 Task: Find connections with filter location Xirivella with filter topic #programingwith filter profile language German with filter current company Electronic Arts (EA) with filter school Indian Institute of Management Rohtak with filter industry Theater Companies with filter service category UX Research with filter keywords title Graphic Designer
Action: Mouse moved to (584, 78)
Screenshot: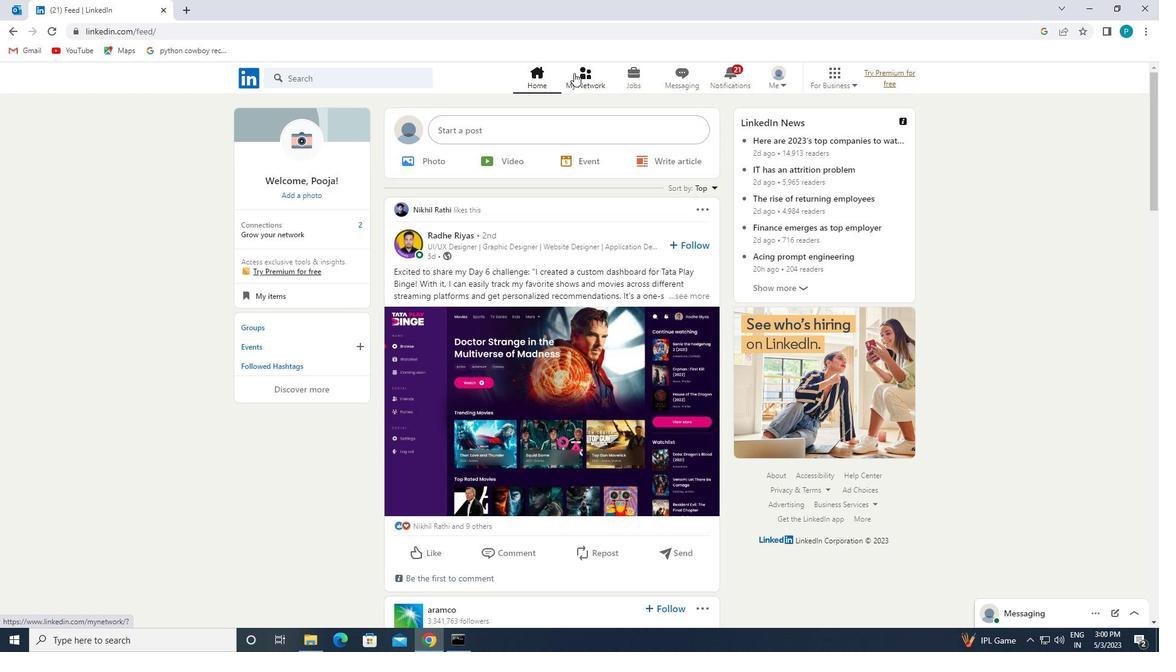 
Action: Mouse pressed left at (584, 78)
Screenshot: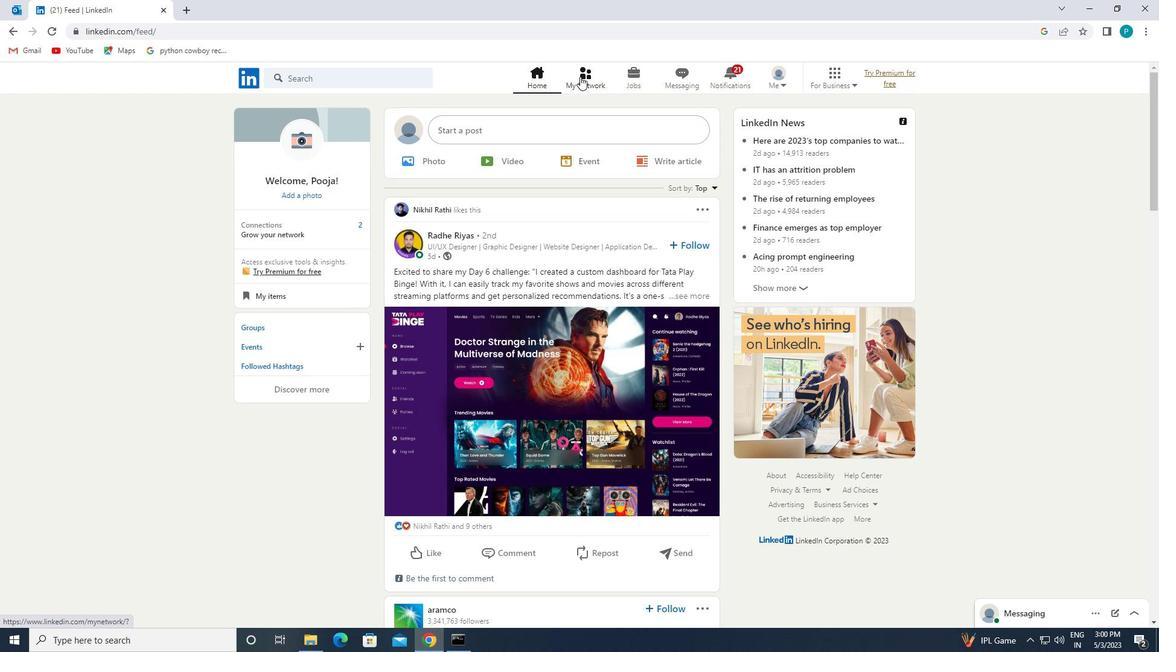 
Action: Mouse moved to (372, 141)
Screenshot: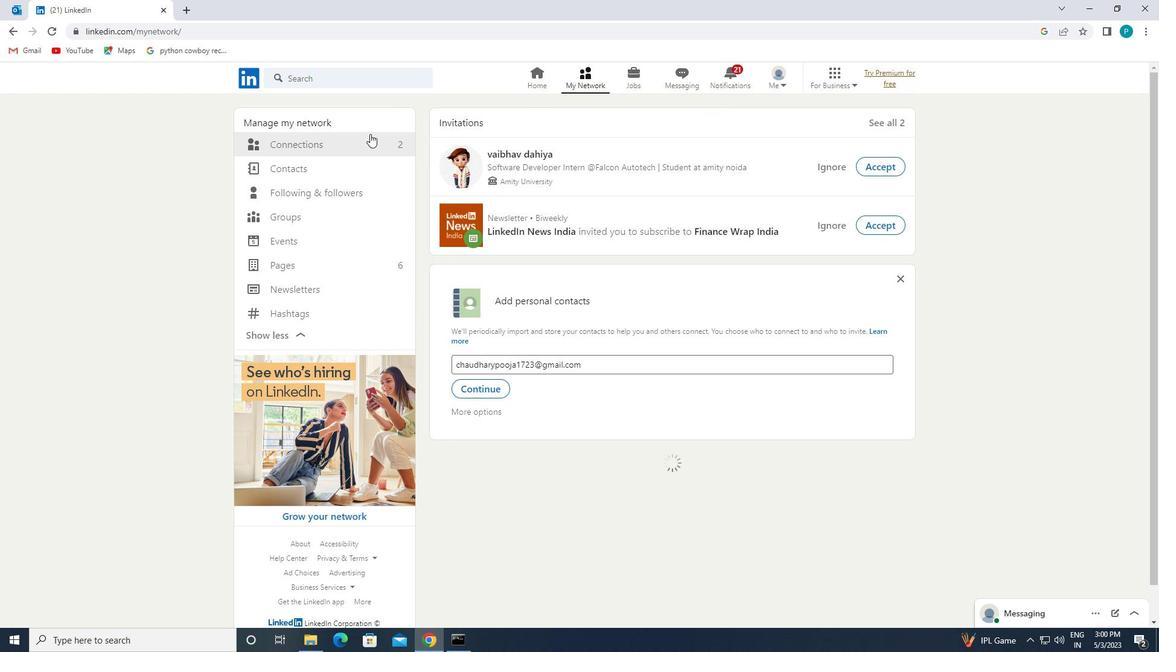 
Action: Mouse pressed left at (372, 141)
Screenshot: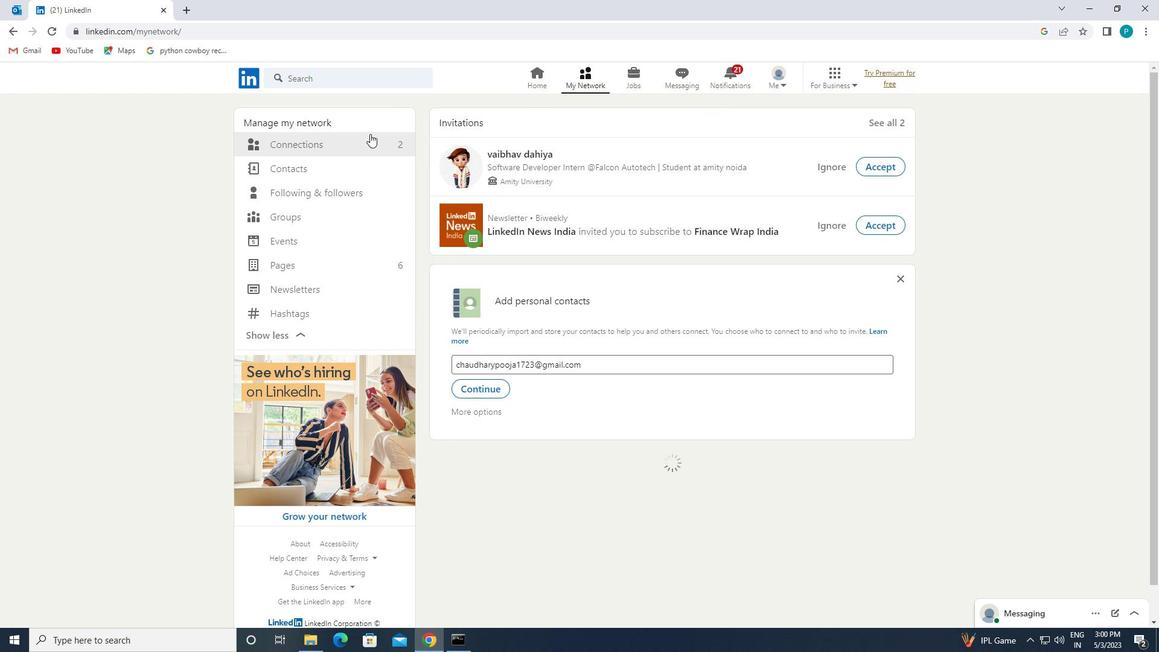 
Action: Mouse moved to (373, 142)
Screenshot: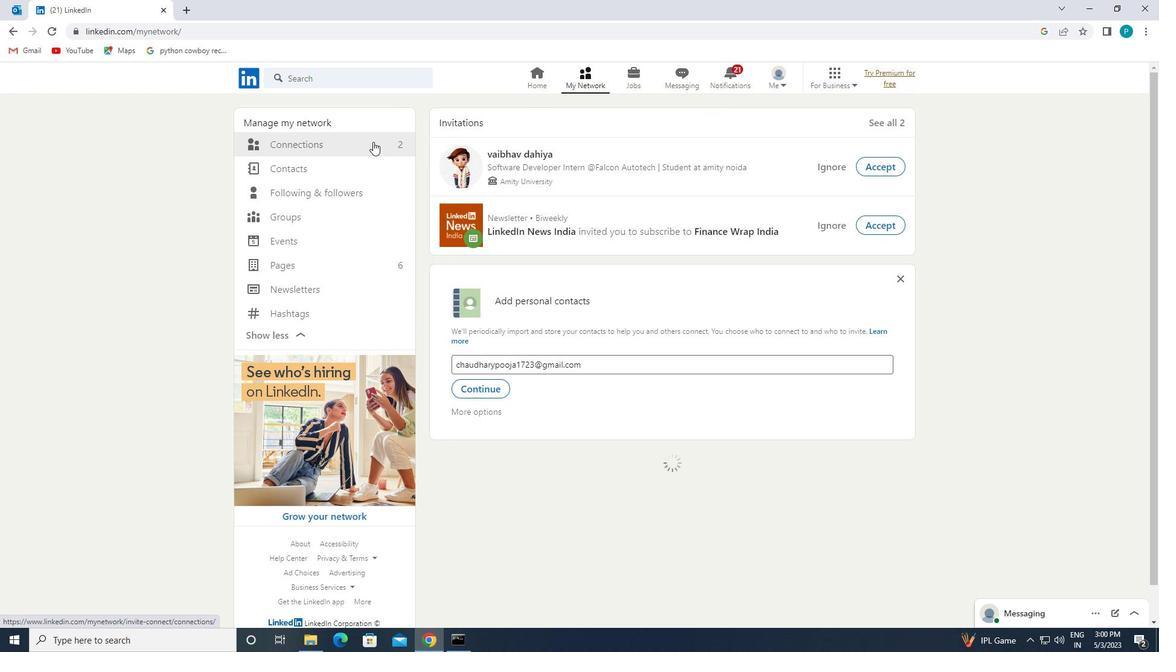 
Action: Mouse pressed left at (373, 142)
Screenshot: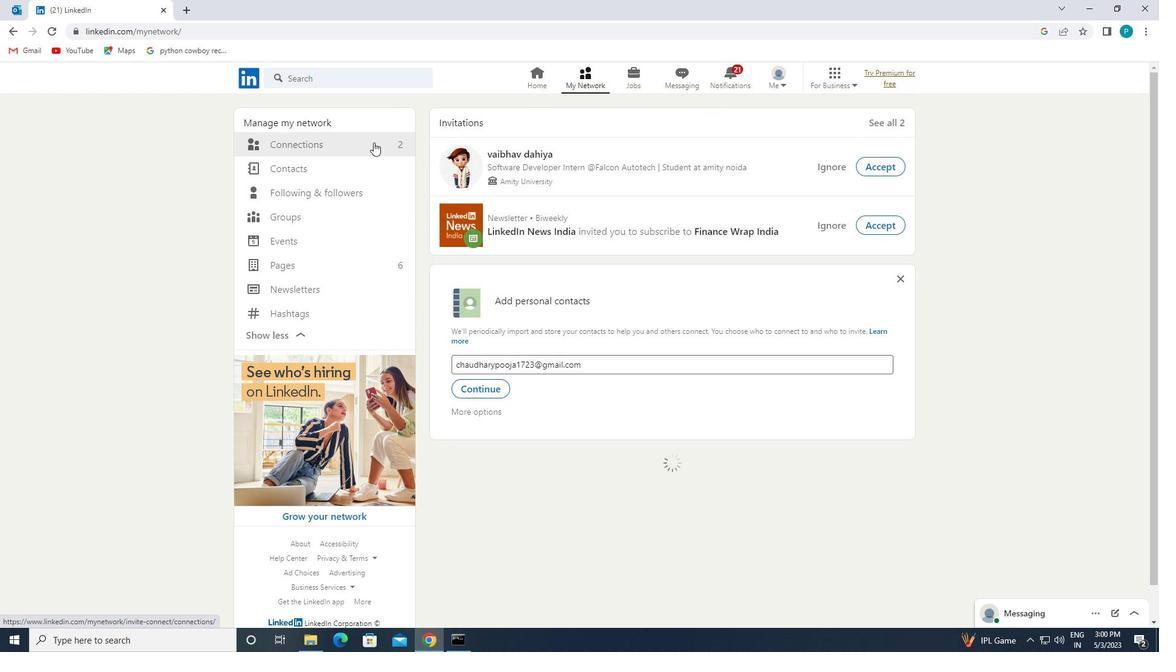 
Action: Mouse moved to (373, 141)
Screenshot: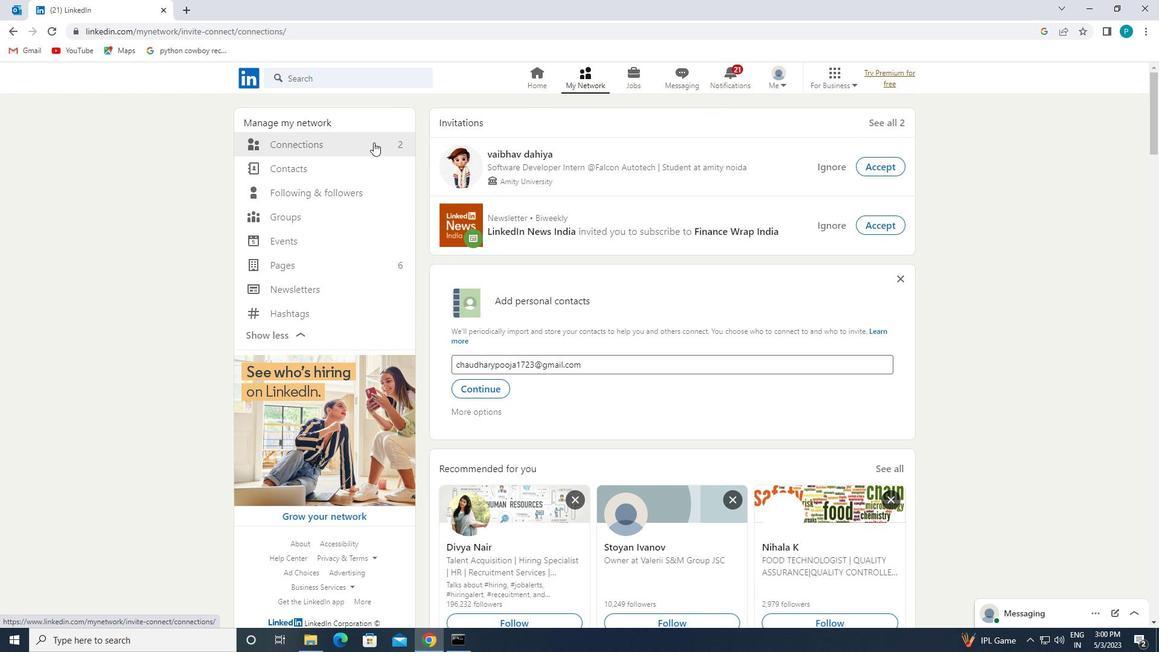 
Action: Mouse pressed left at (373, 141)
Screenshot: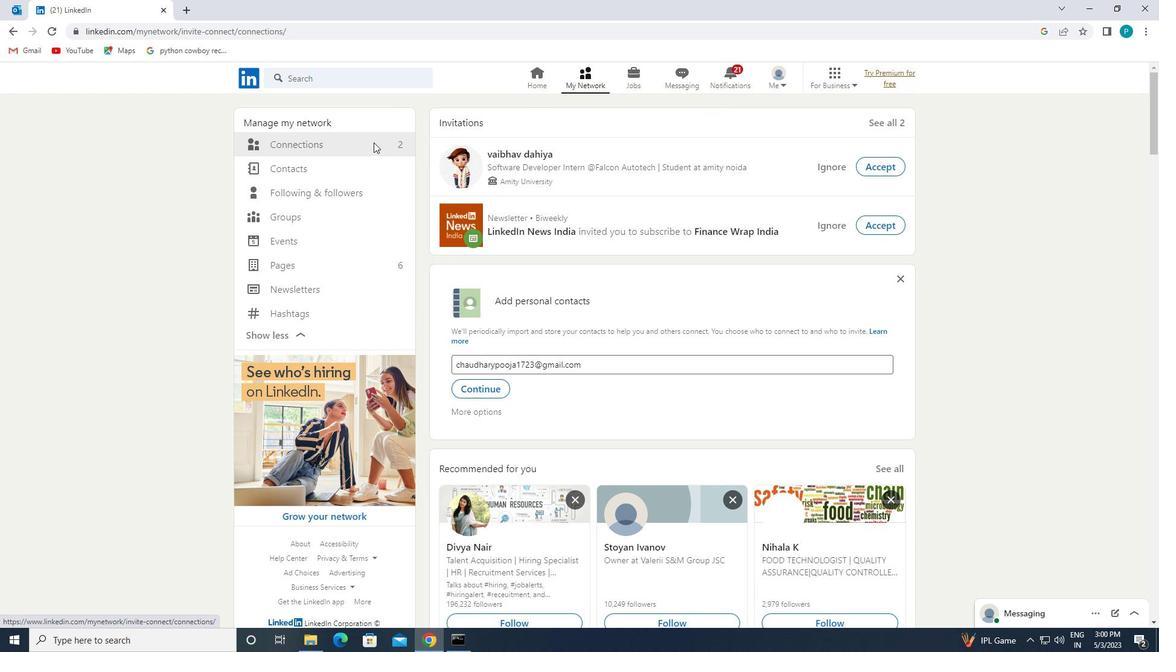 
Action: Mouse moved to (672, 149)
Screenshot: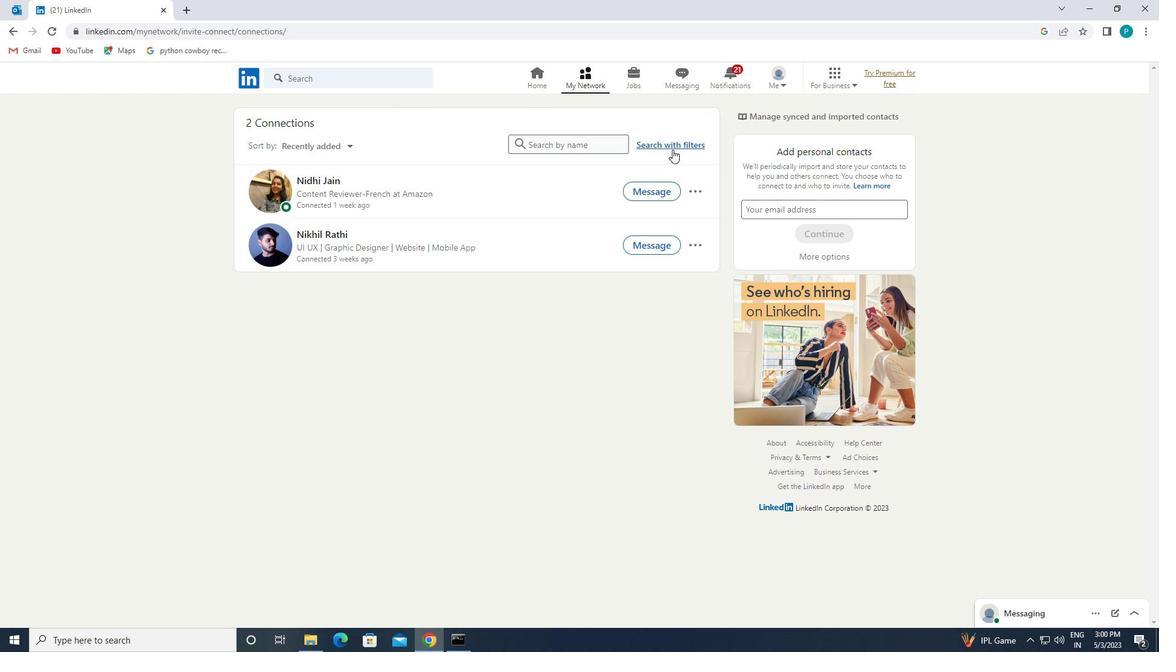
Action: Mouse pressed left at (672, 149)
Screenshot: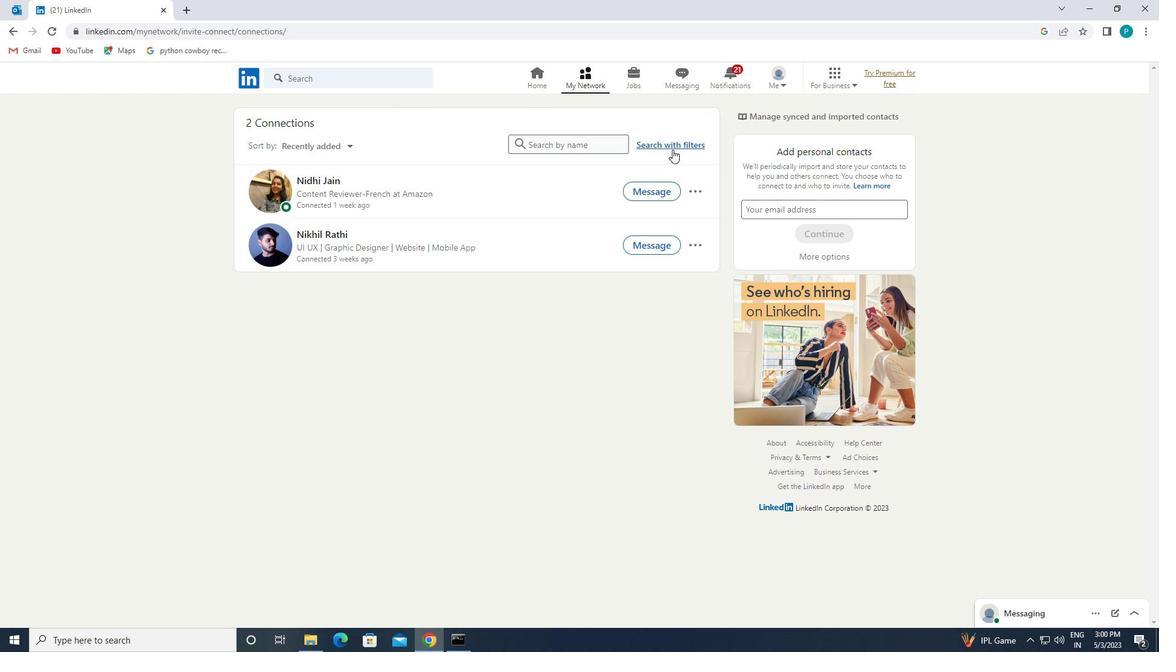 
Action: Mouse moved to (621, 115)
Screenshot: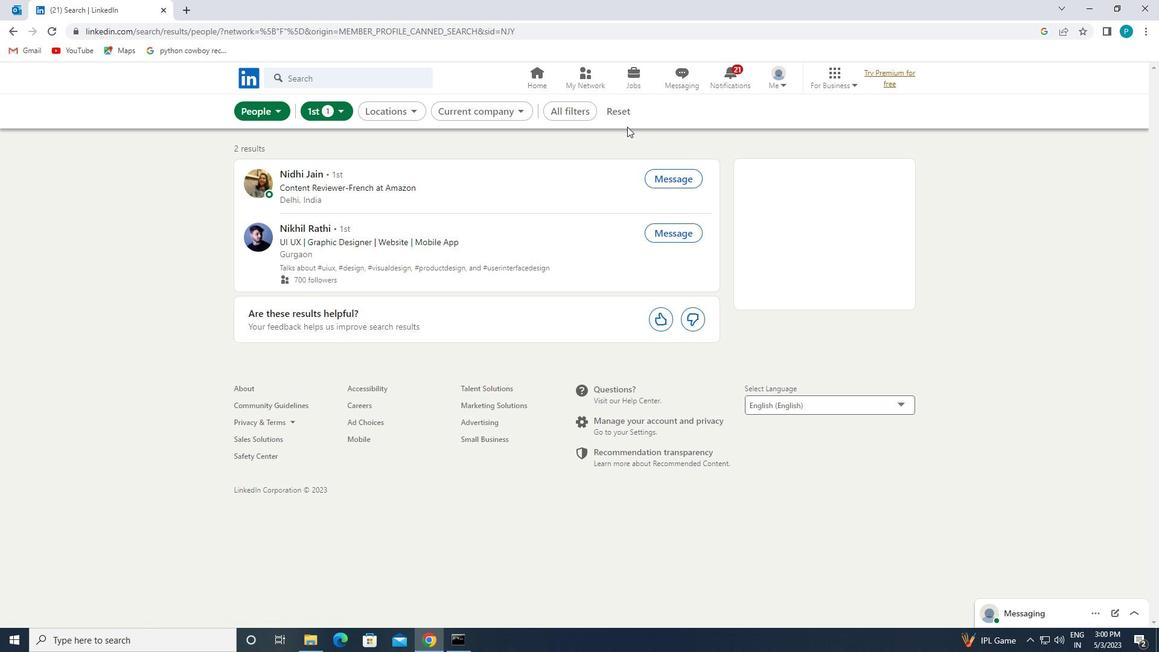 
Action: Mouse pressed left at (621, 115)
Screenshot: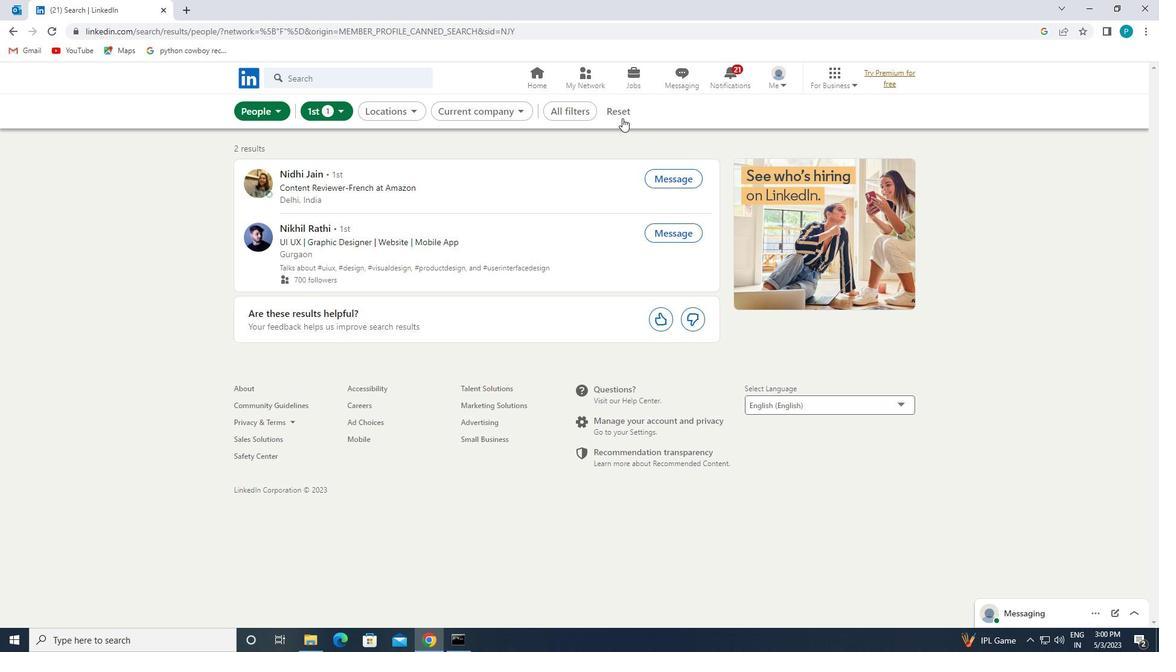 
Action: Mouse moved to (597, 109)
Screenshot: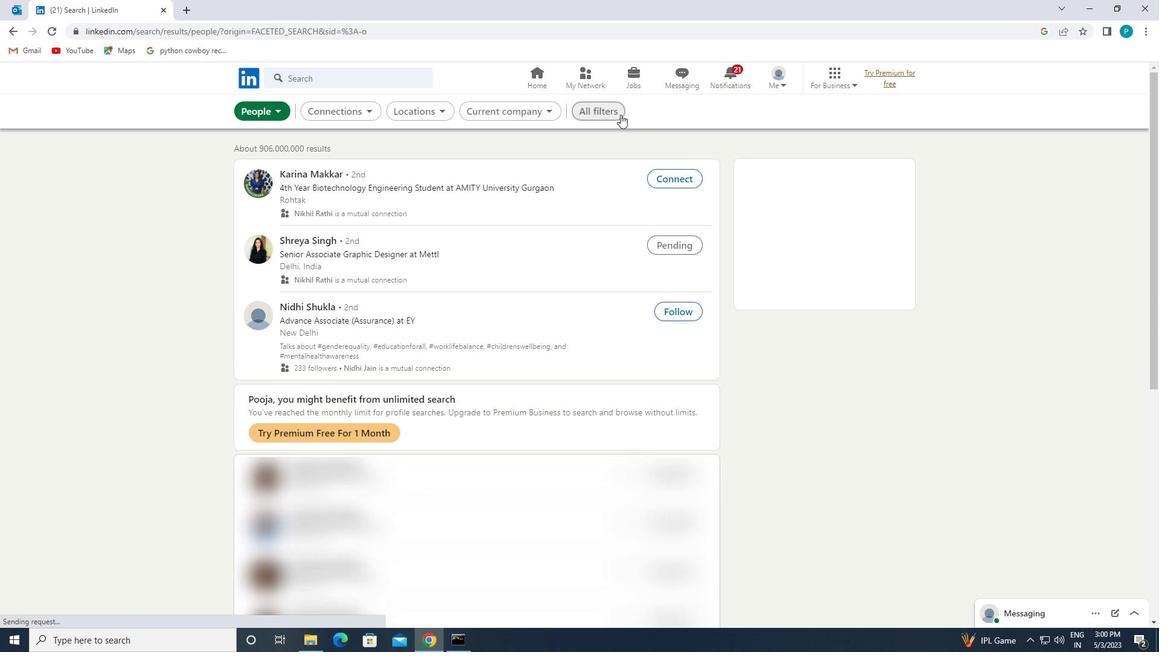 
Action: Mouse pressed left at (597, 109)
Screenshot: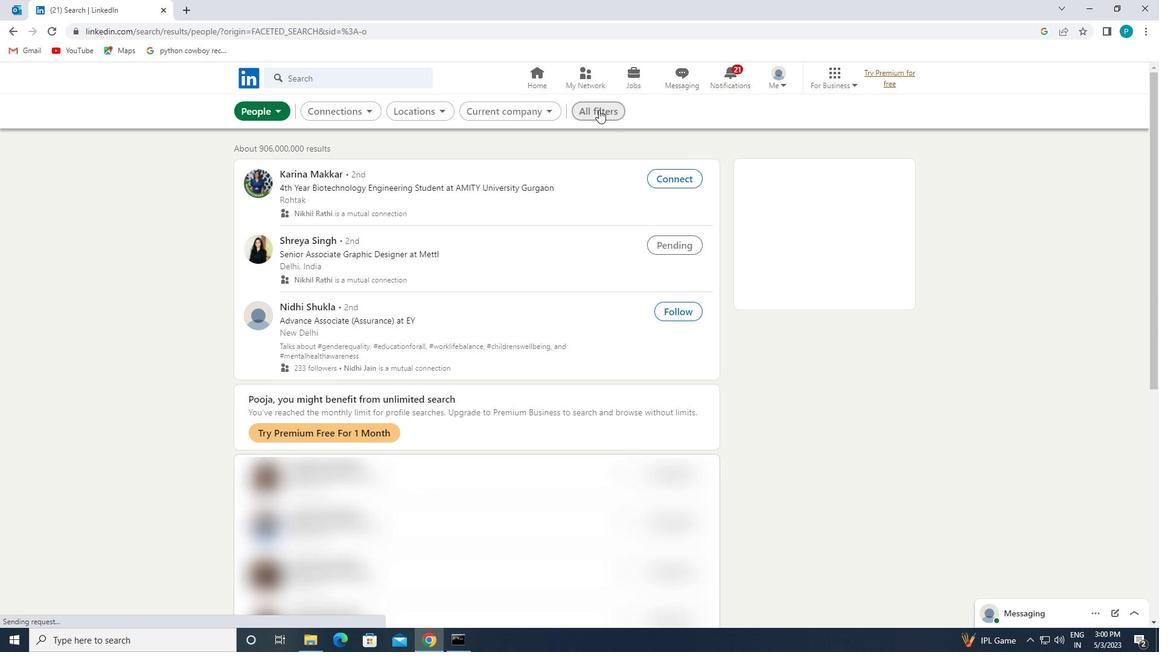 
Action: Mouse moved to (1052, 330)
Screenshot: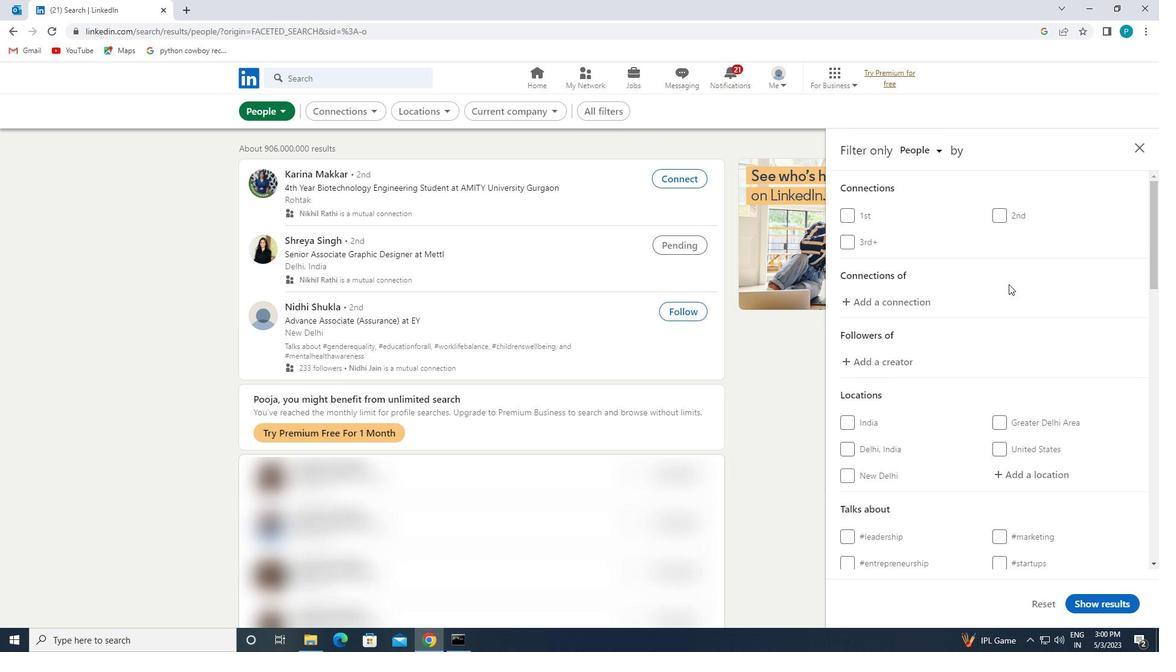 
Action: Mouse scrolled (1052, 330) with delta (0, 0)
Screenshot: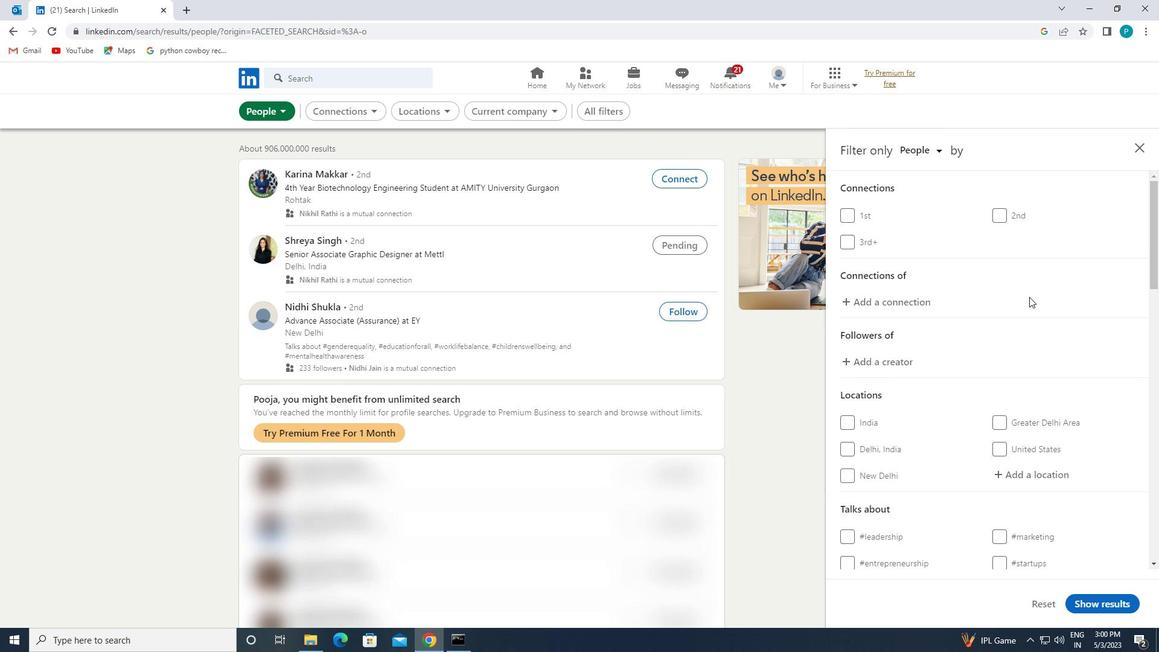 
Action: Mouse moved to (1052, 331)
Screenshot: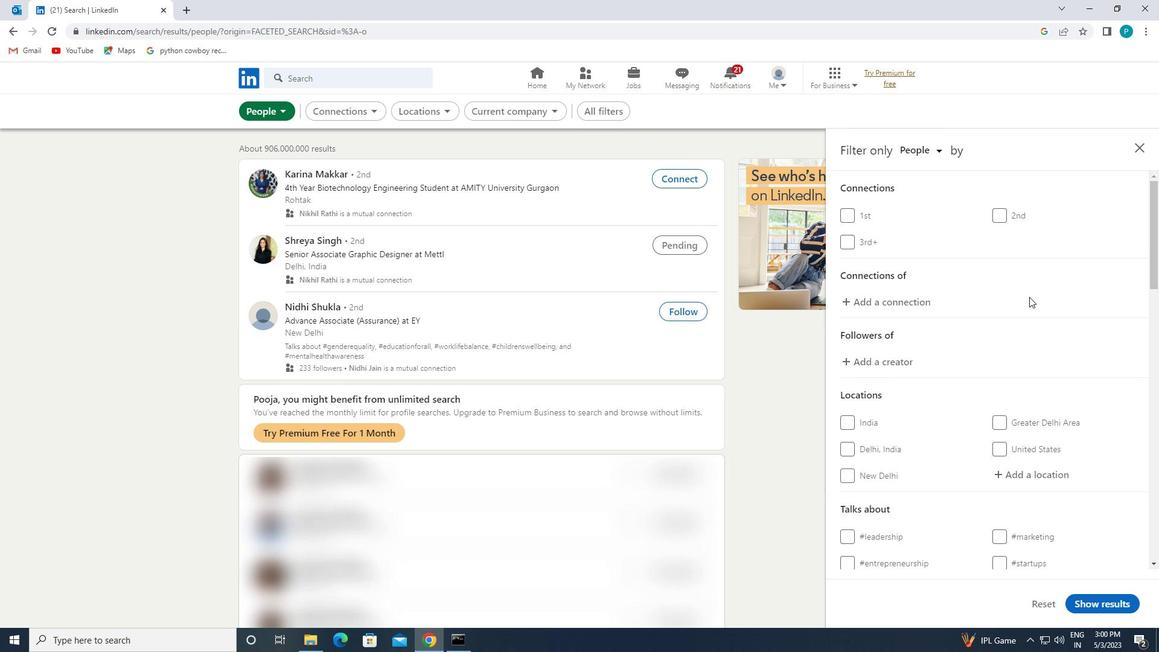 
Action: Mouse scrolled (1052, 330) with delta (0, 0)
Screenshot: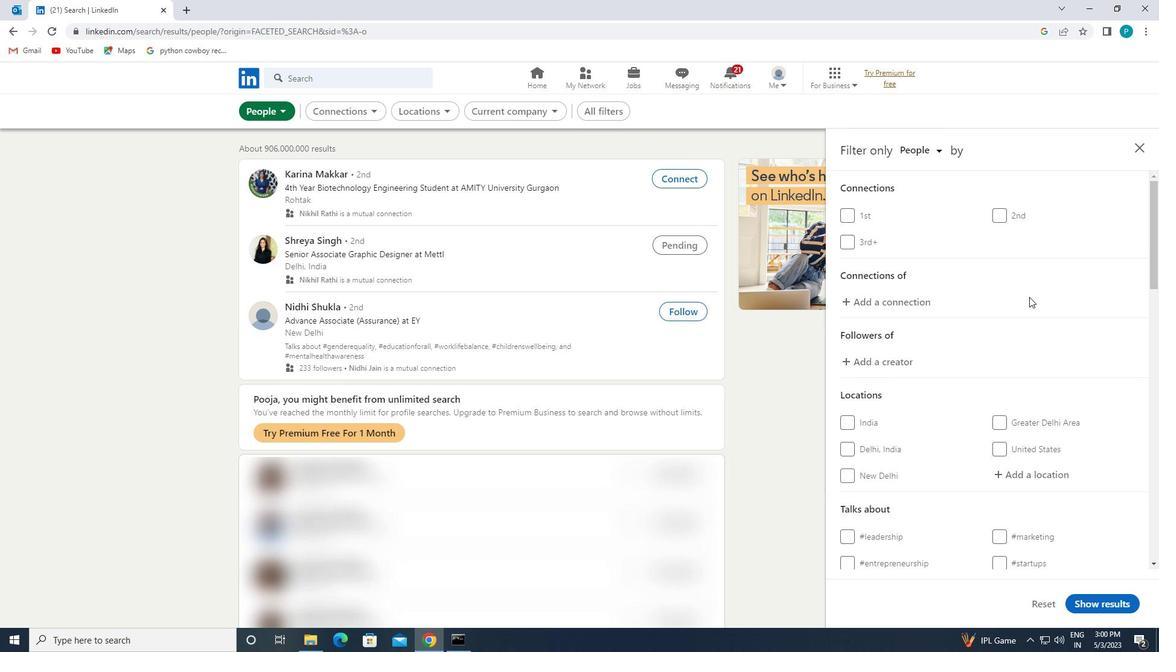 
Action: Mouse moved to (1050, 350)
Screenshot: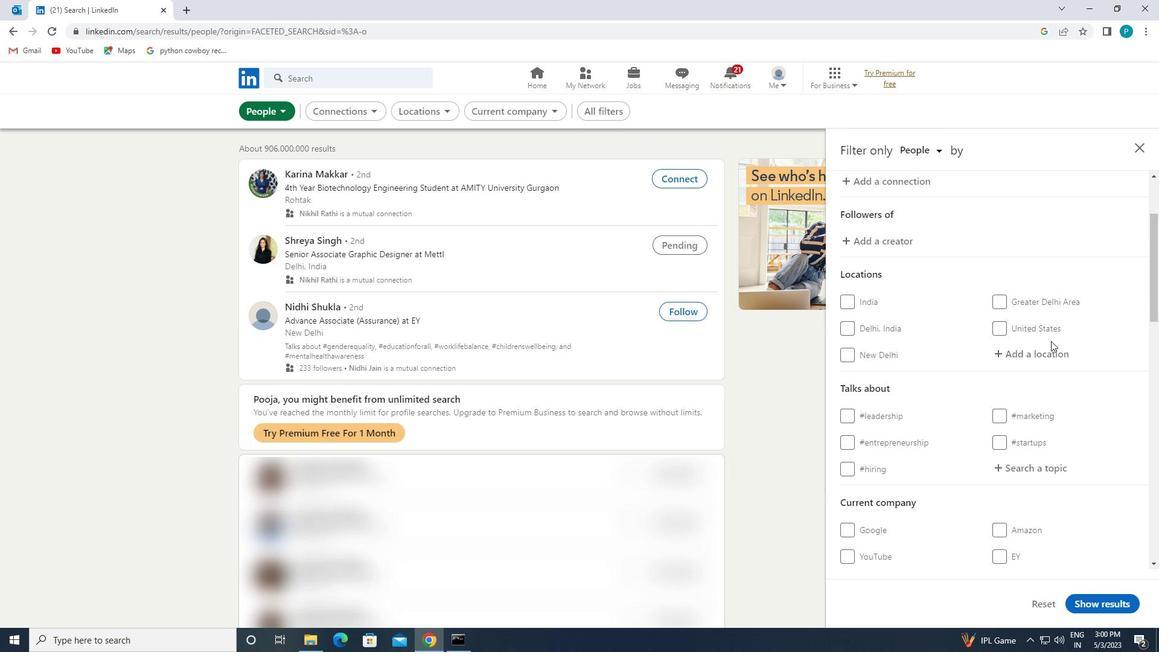 
Action: Mouse pressed left at (1050, 350)
Screenshot: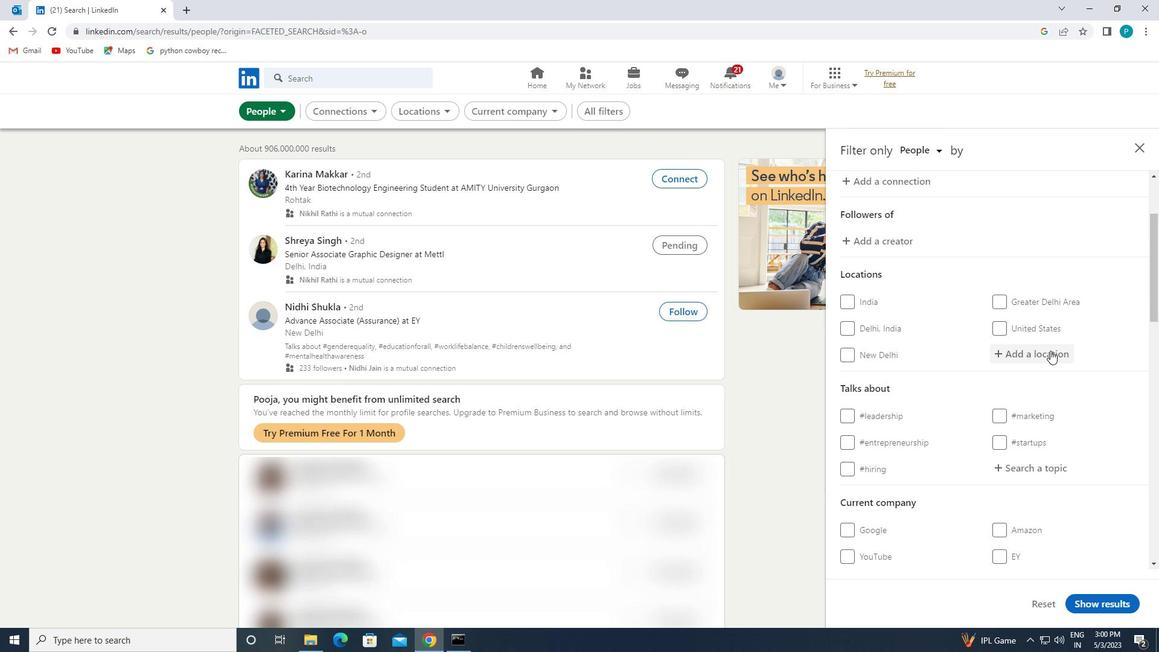 
Action: Key pressed <Key.caps_lock>x<Key.caps_lock>iriv
Screenshot: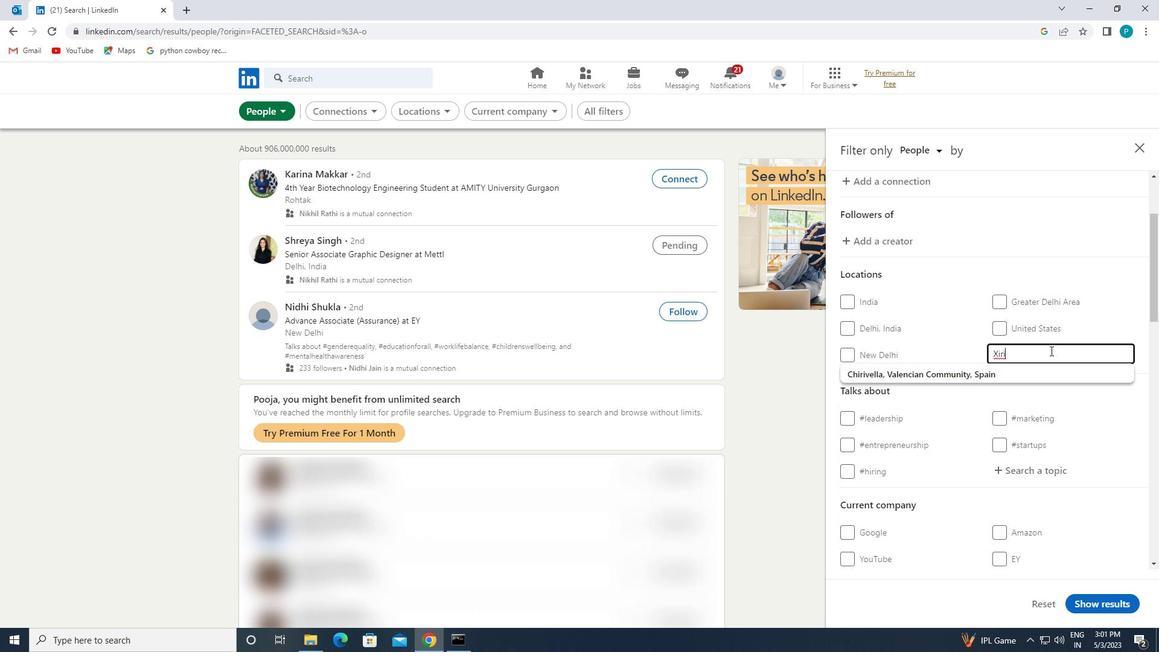 
Action: Mouse moved to (1050, 352)
Screenshot: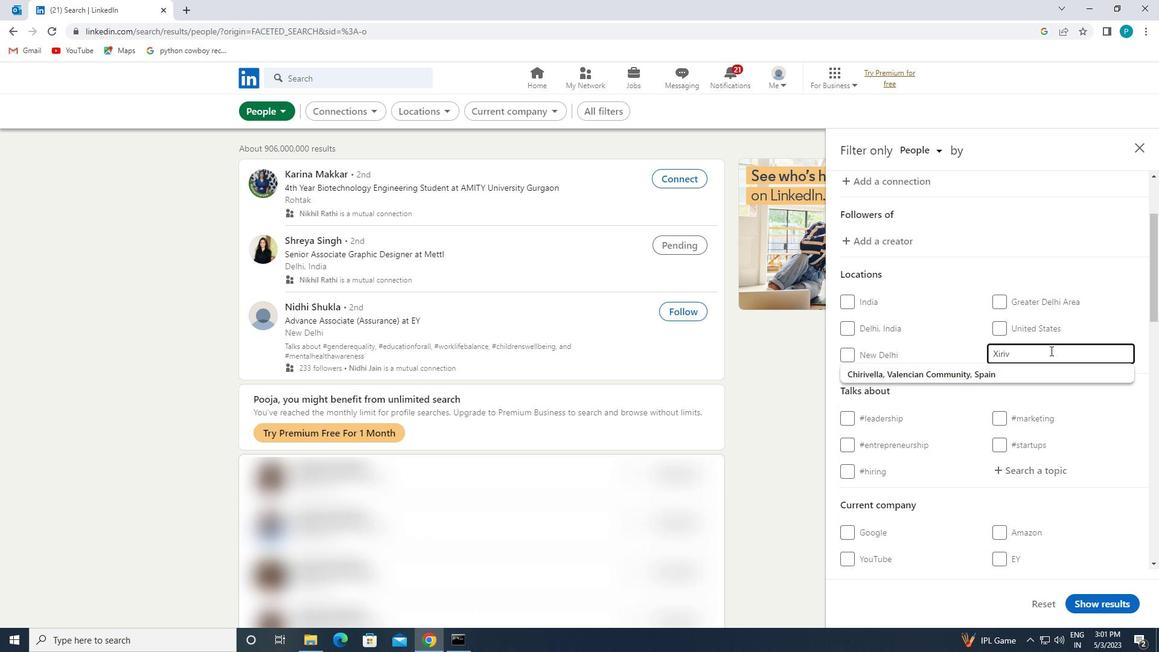 
Action: Key pressed ella<Key.enter>
Screenshot: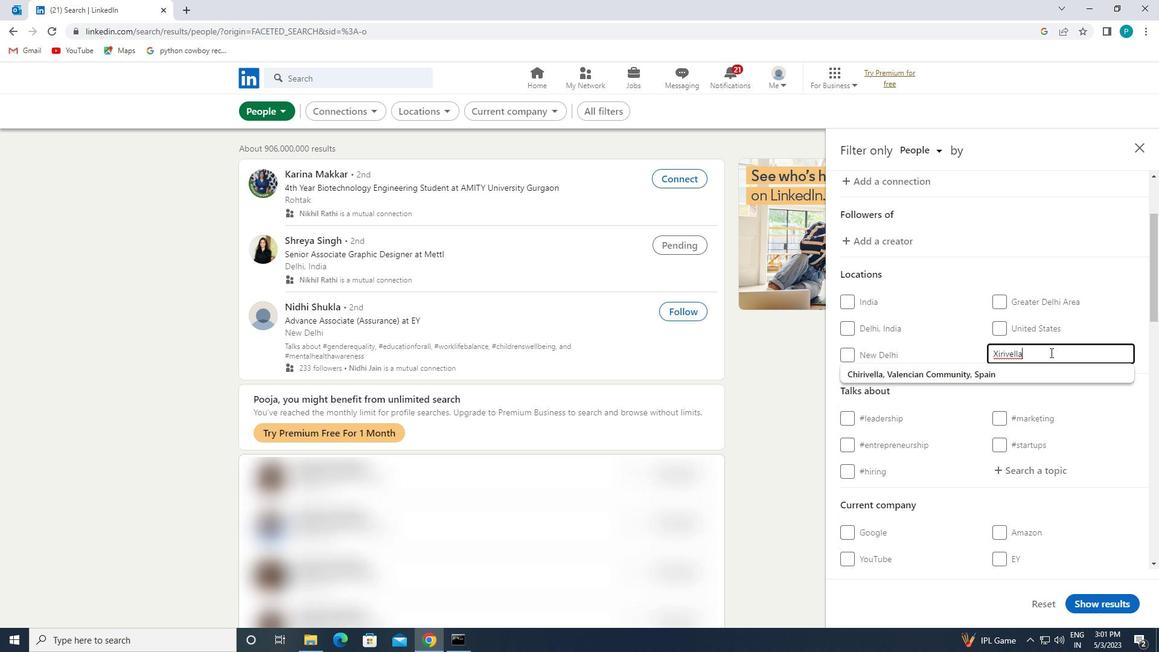 
Action: Mouse moved to (1051, 352)
Screenshot: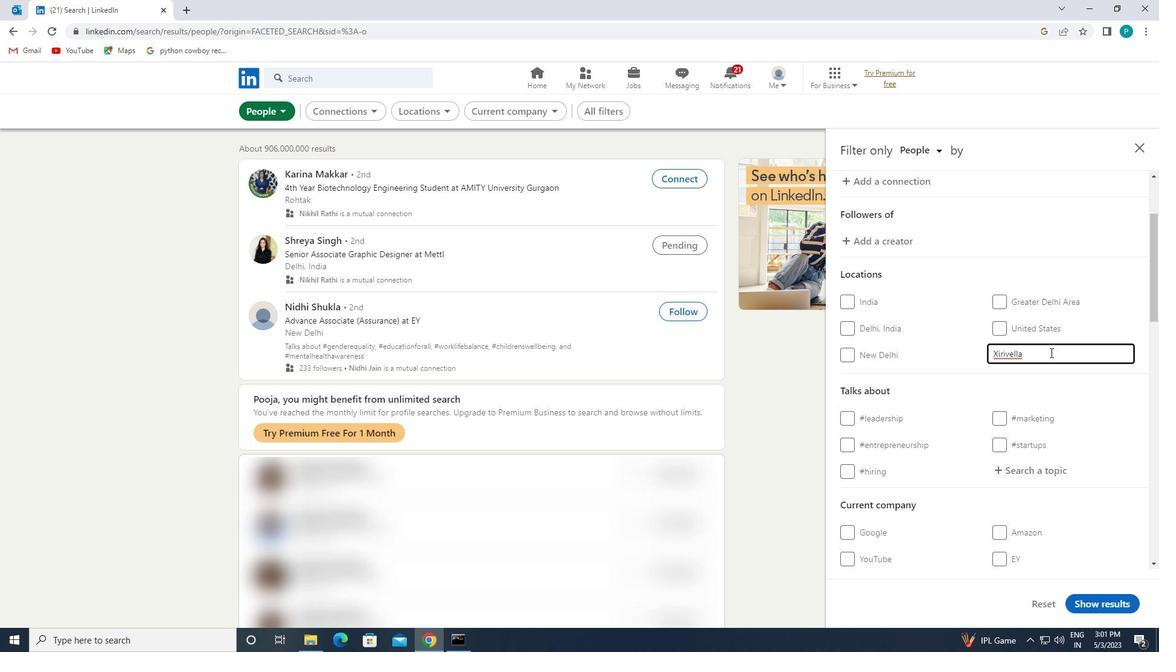 
Action: Mouse scrolled (1051, 352) with delta (0, 0)
Screenshot: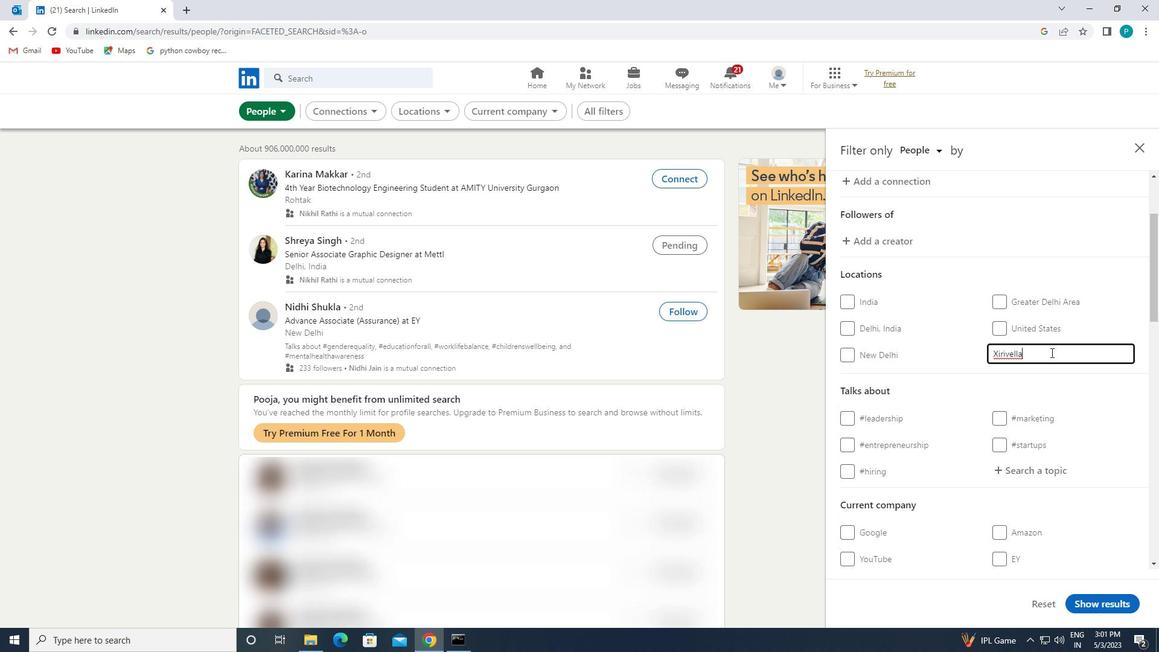 
Action: Mouse scrolled (1051, 352) with delta (0, 0)
Screenshot: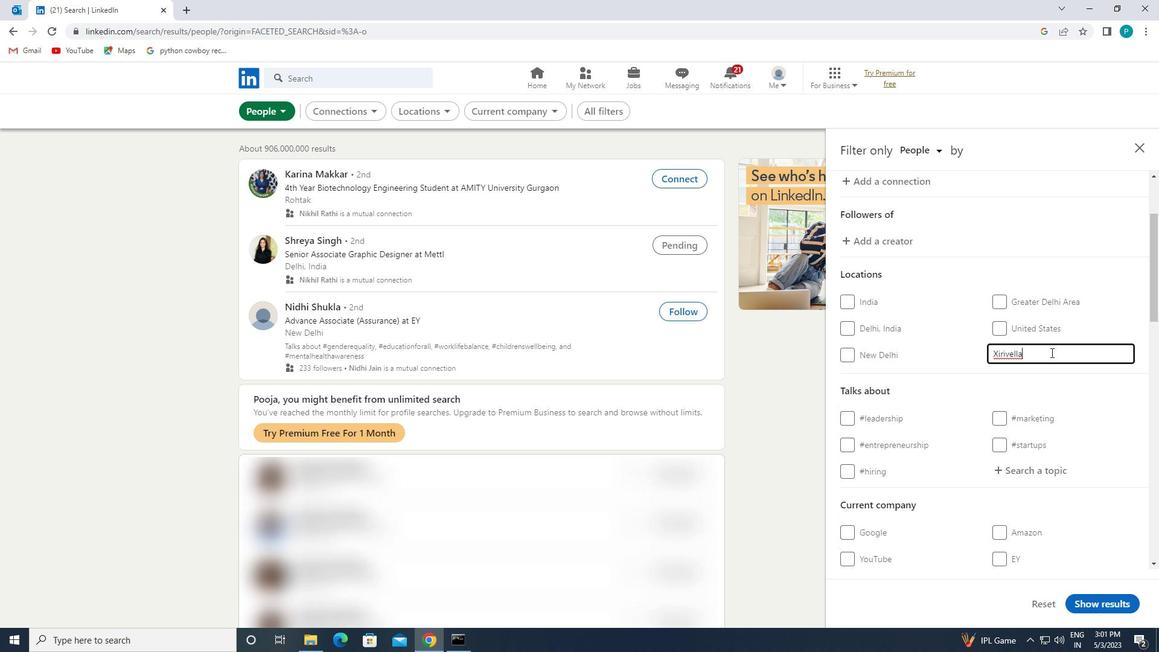 
Action: Mouse pressed left at (1051, 352)
Screenshot: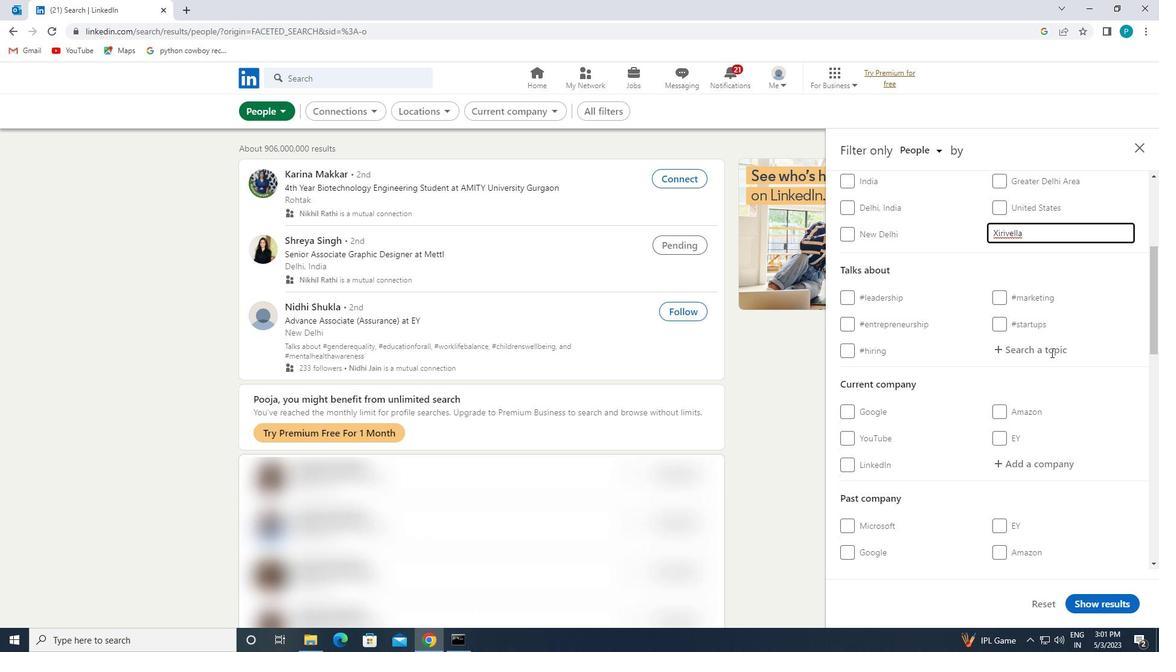 
Action: Key pressed <Key.shift><Key.shift><Key.shift>#PROGRAMING
Screenshot: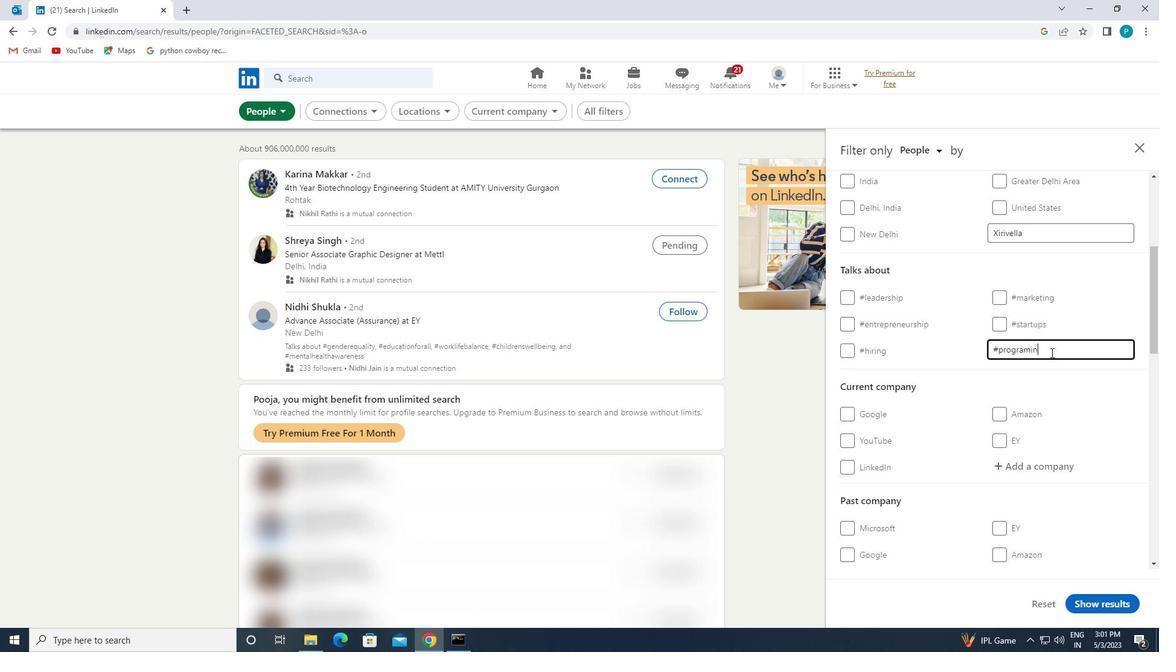 
Action: Mouse scrolled (1051, 352) with delta (0, 0)
Screenshot: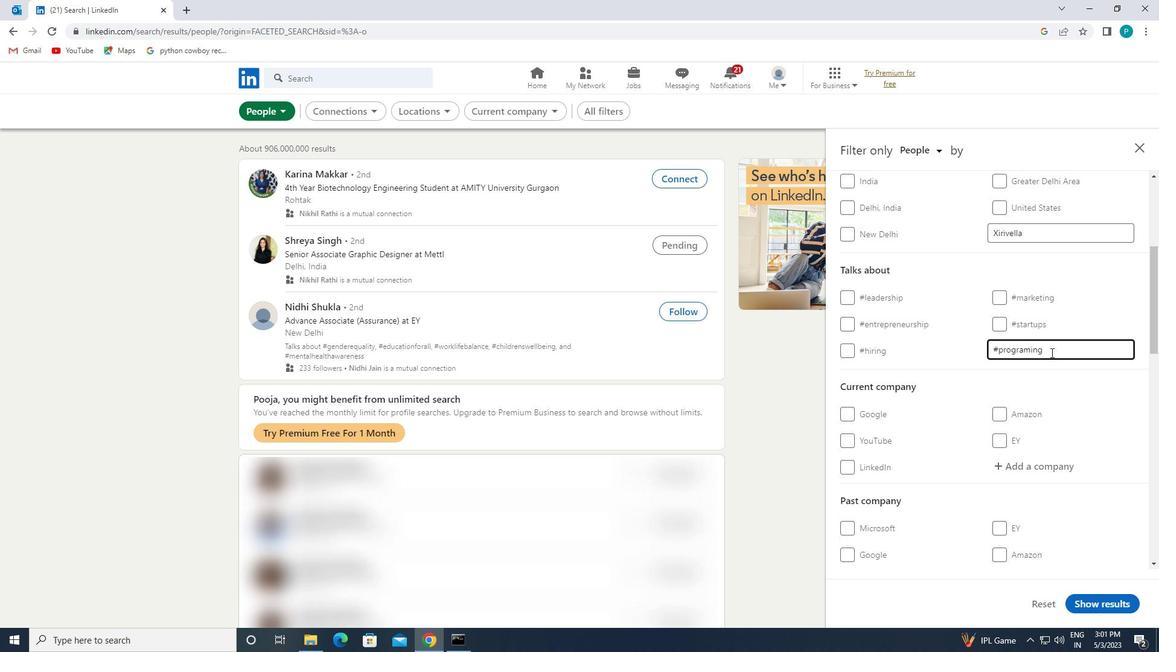 
Action: Mouse scrolled (1051, 352) with delta (0, 0)
Screenshot: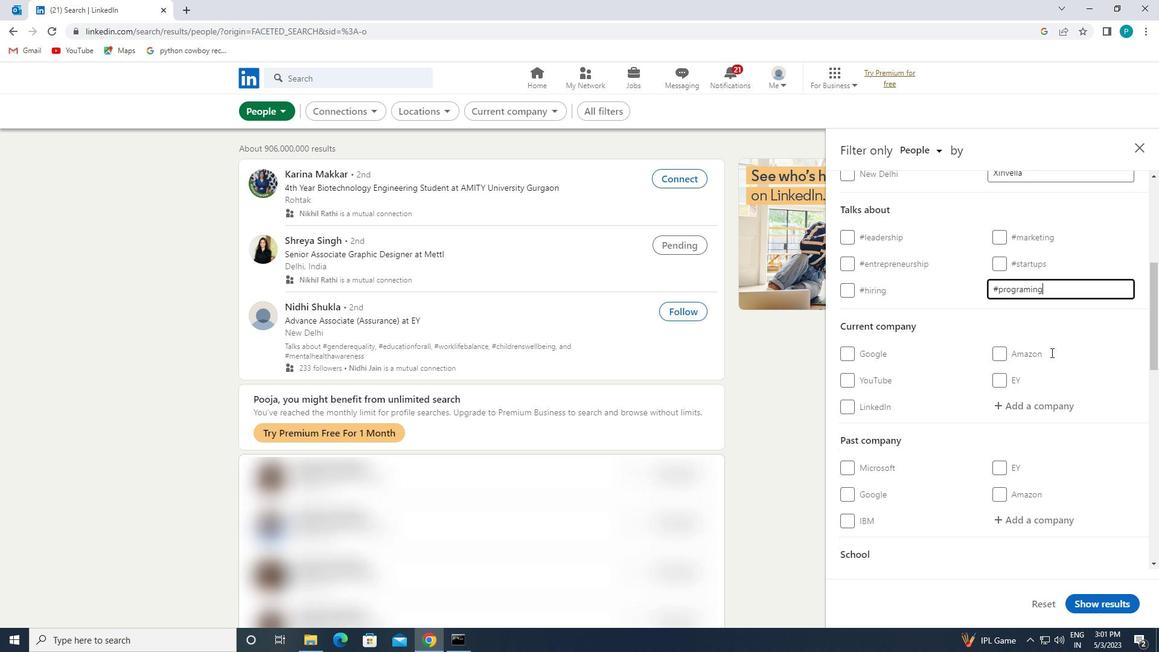 
Action: Mouse moved to (1047, 361)
Screenshot: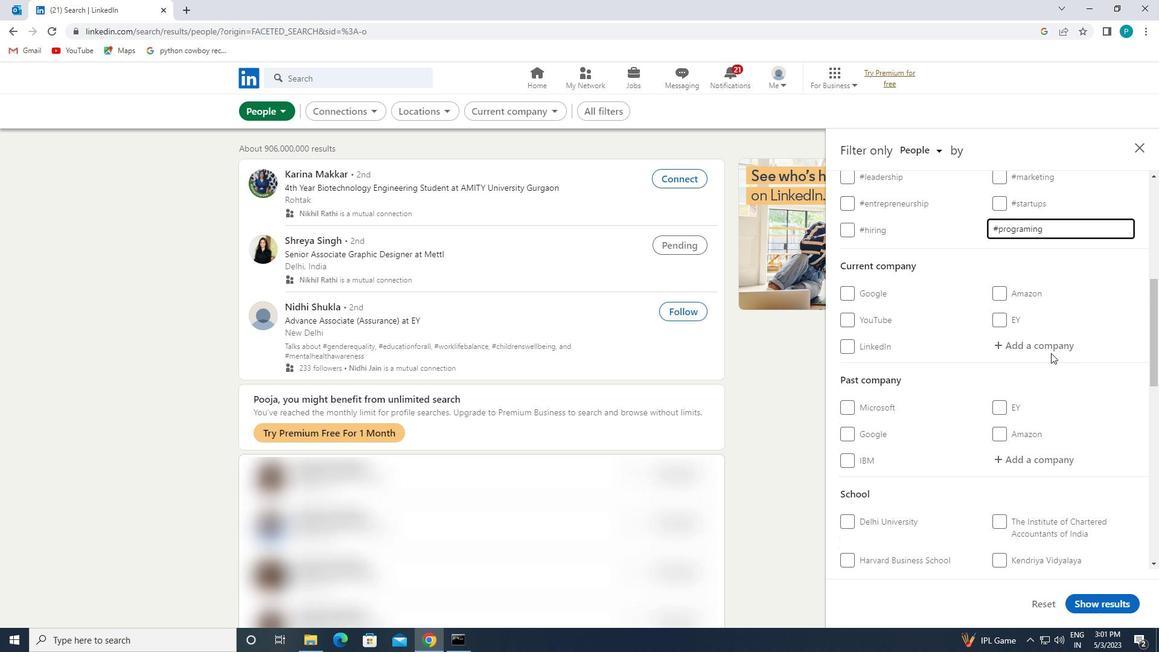 
Action: Mouse scrolled (1047, 360) with delta (0, 0)
Screenshot: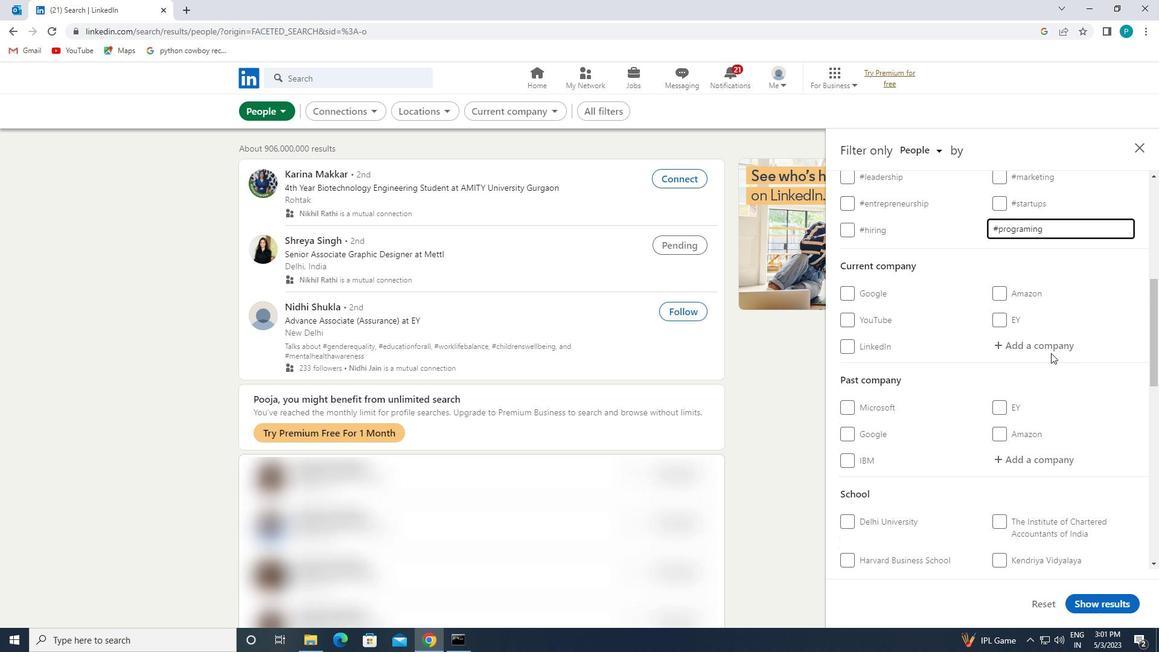 
Action: Mouse moved to (1040, 370)
Screenshot: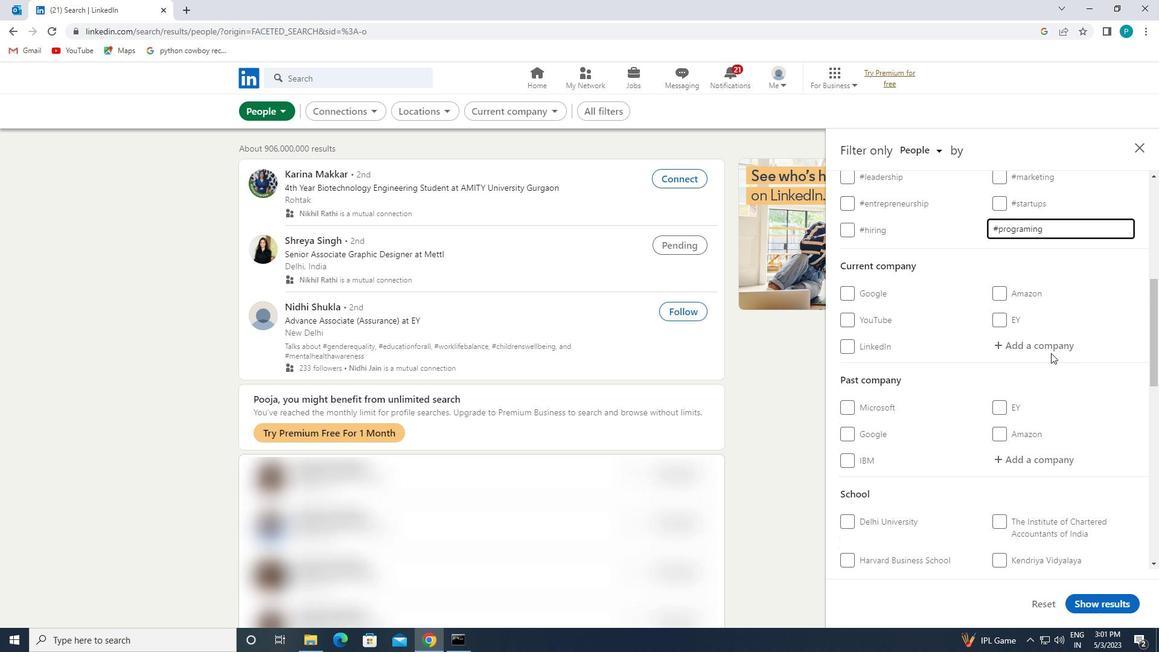 
Action: Mouse scrolled (1040, 370) with delta (0, 0)
Screenshot: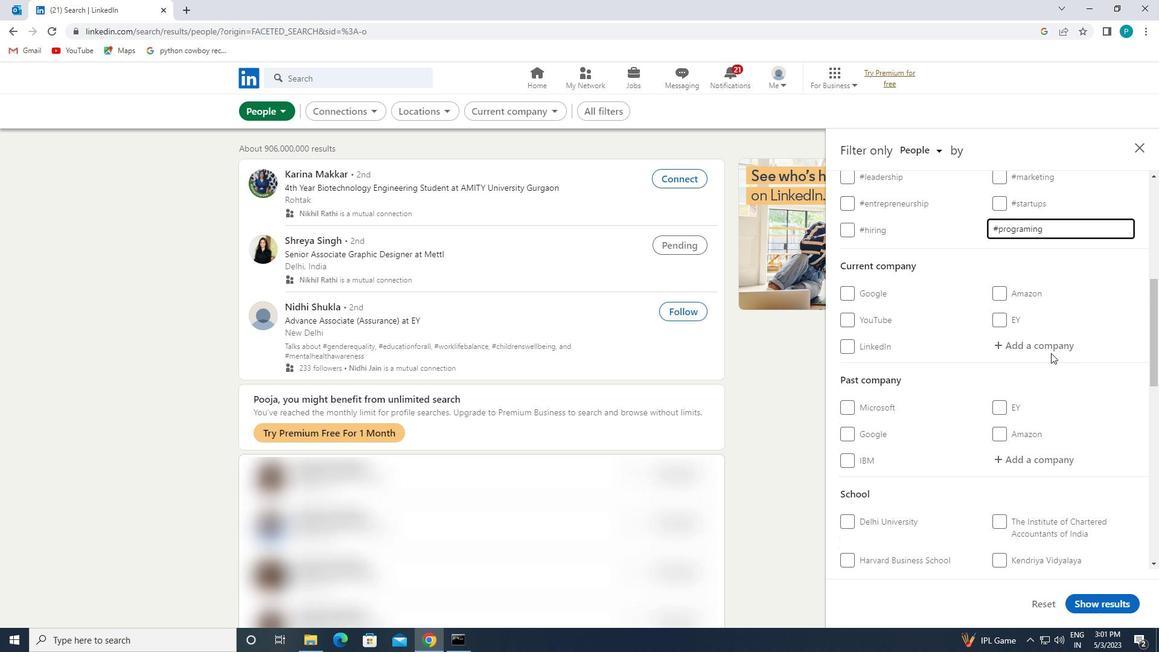 
Action: Mouse moved to (997, 355)
Screenshot: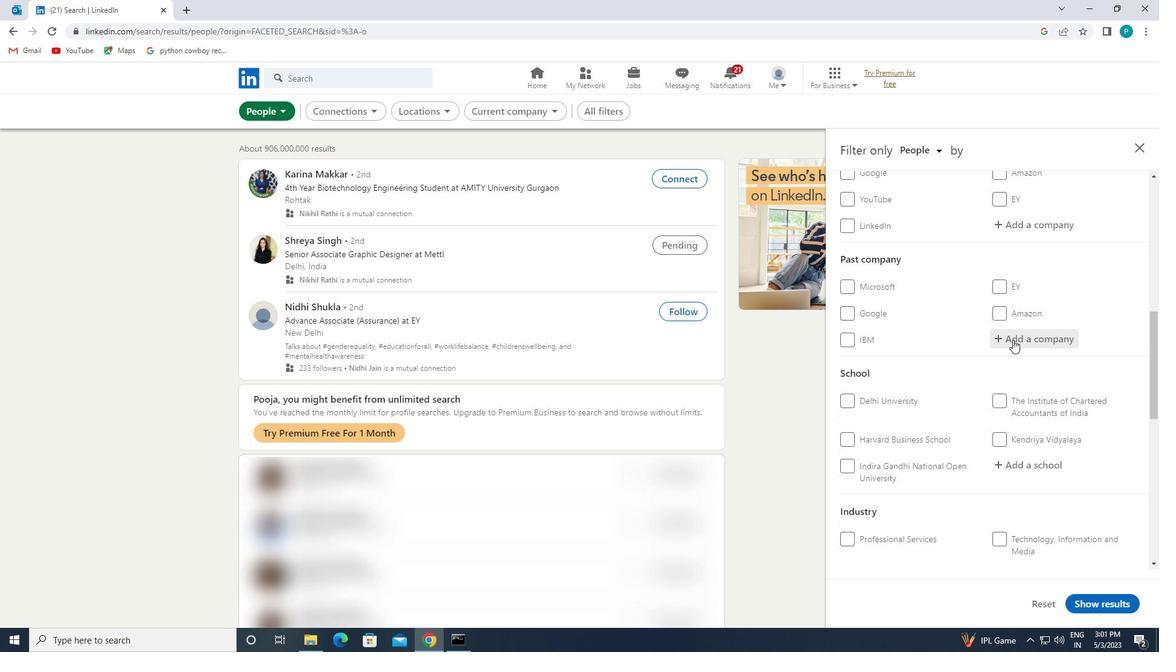 
Action: Mouse scrolled (997, 354) with delta (0, 0)
Screenshot: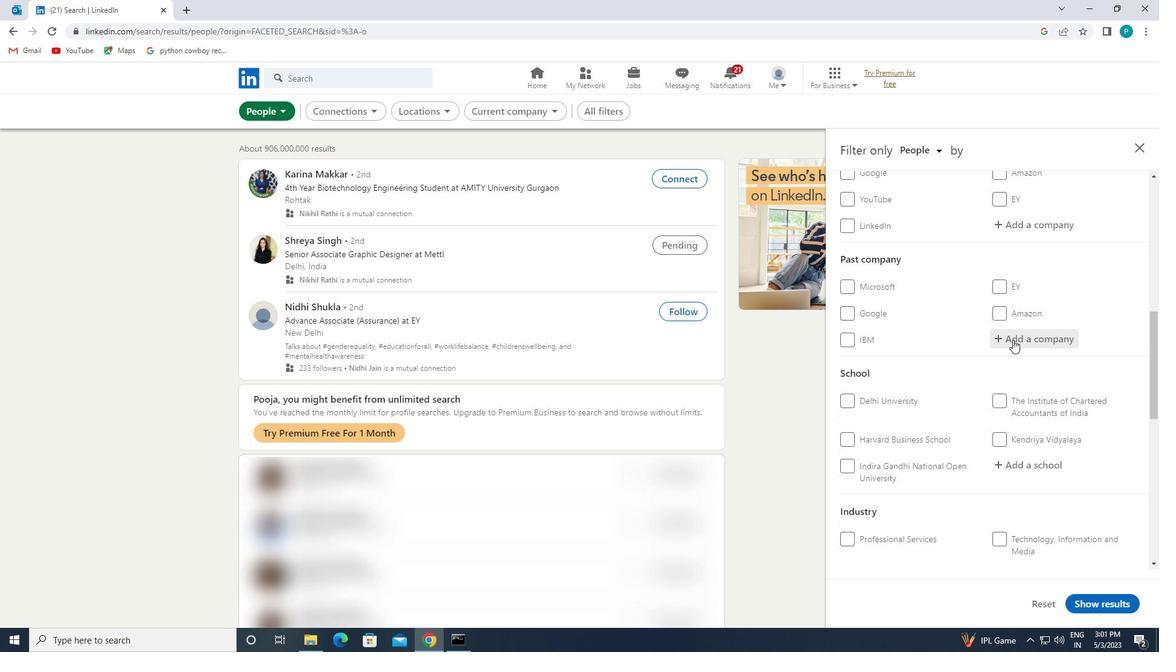 
Action: Mouse moved to (991, 357)
Screenshot: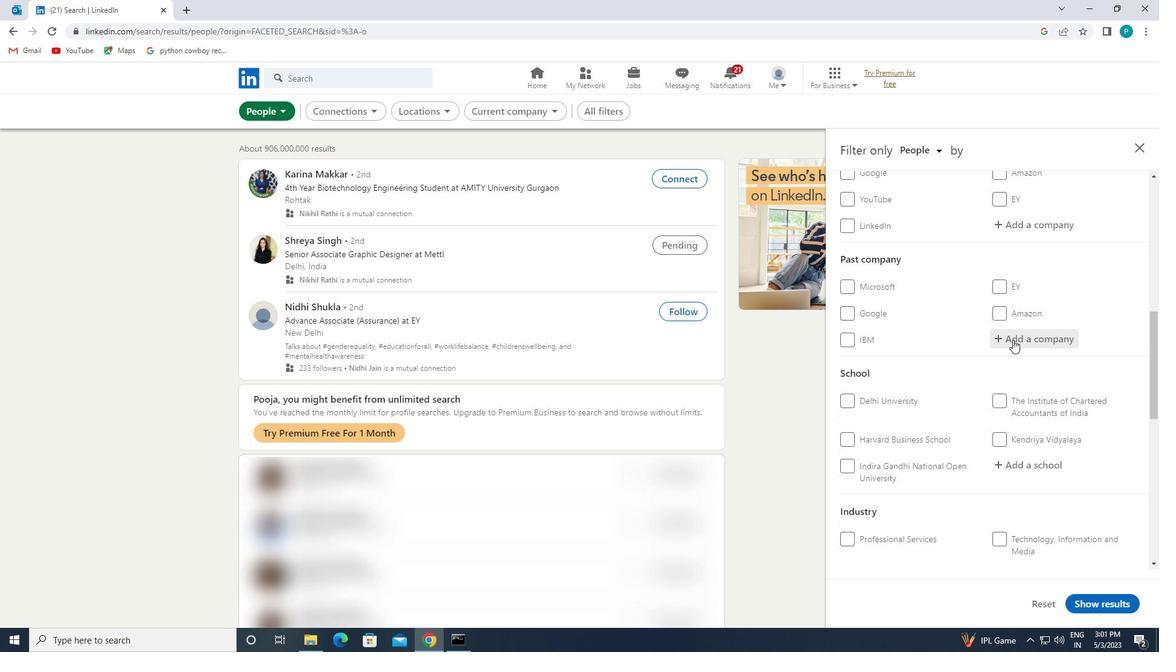 
Action: Mouse scrolled (991, 356) with delta (0, 0)
Screenshot: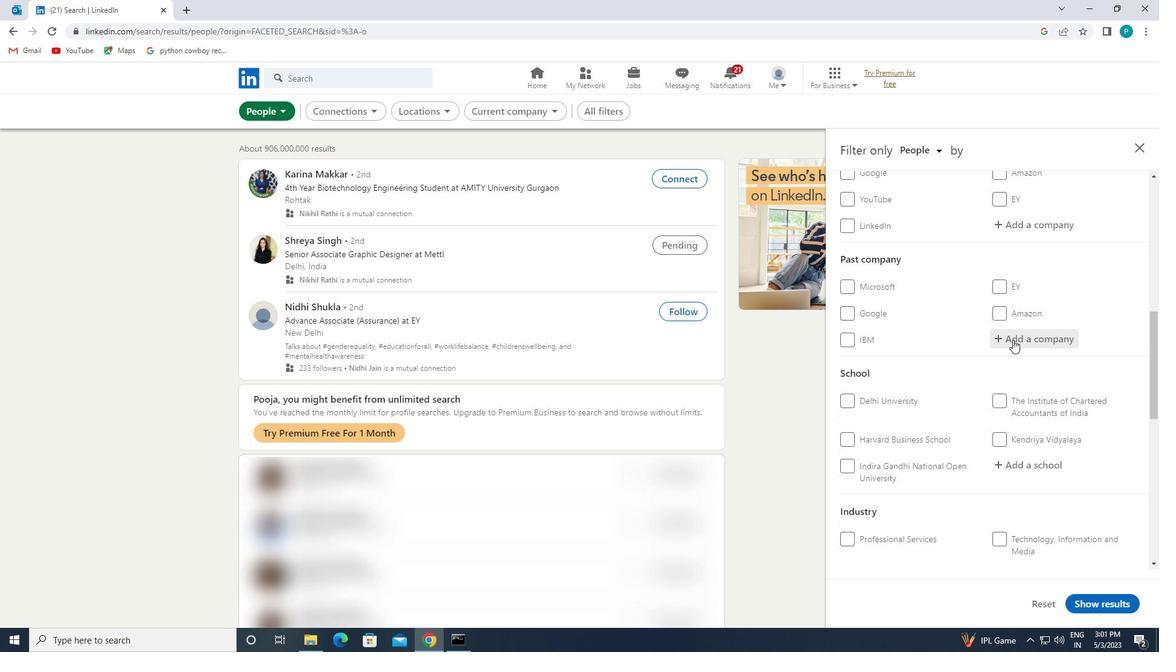 
Action: Mouse moved to (986, 359)
Screenshot: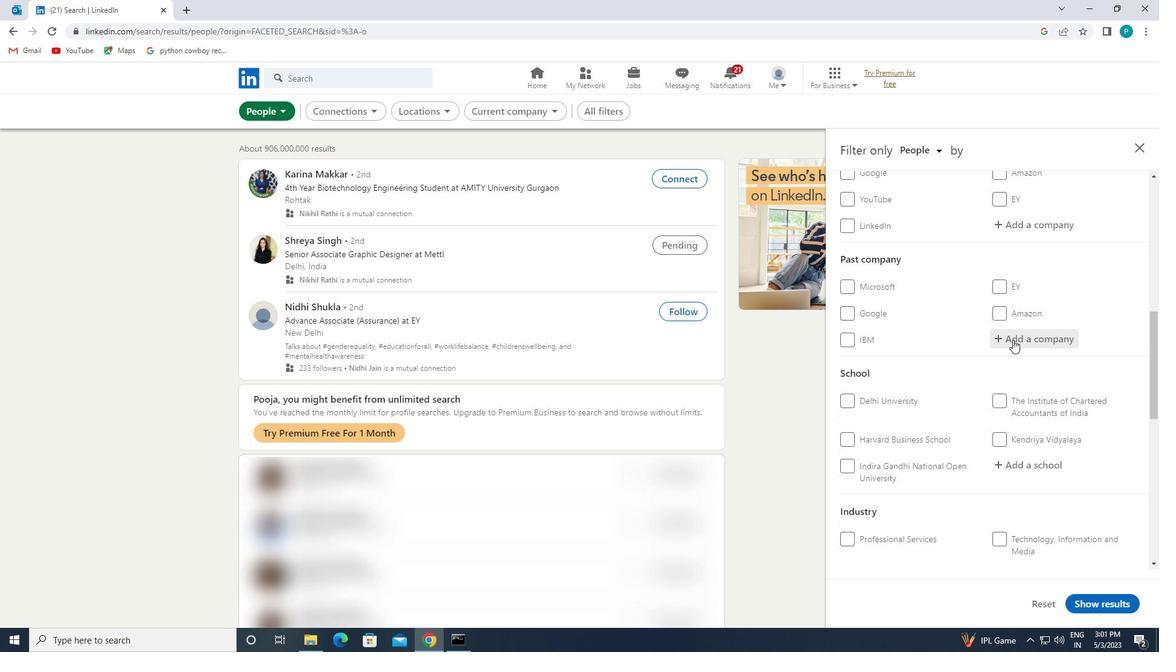 
Action: Mouse scrolled (986, 358) with delta (0, 0)
Screenshot: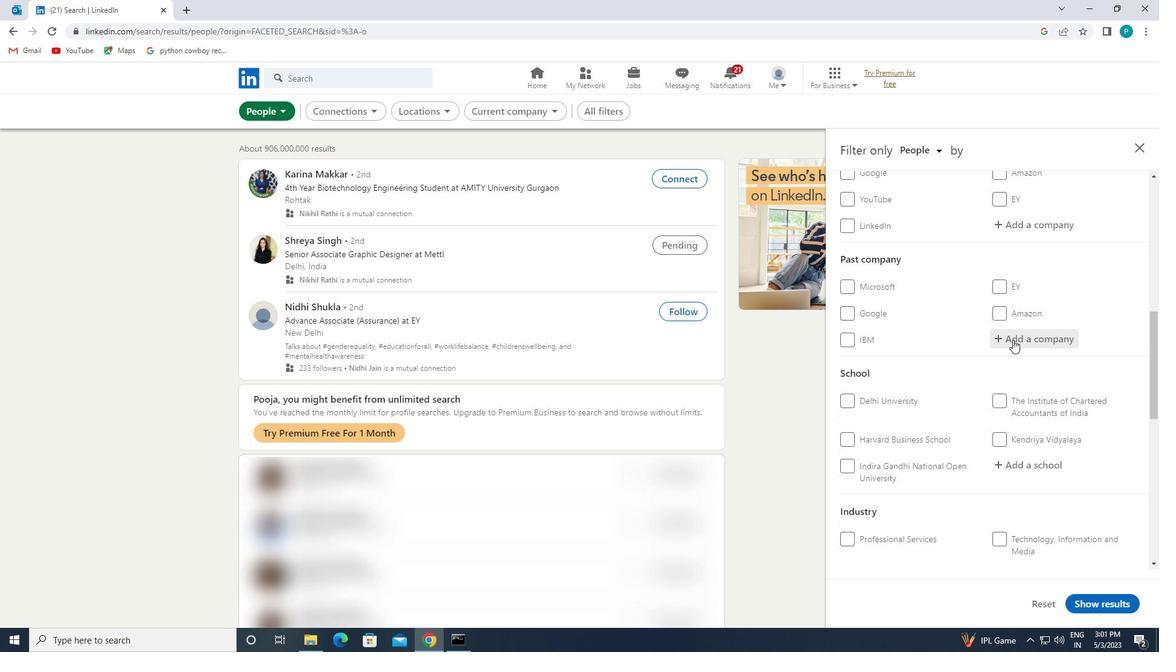 
Action: Mouse moved to (984, 359)
Screenshot: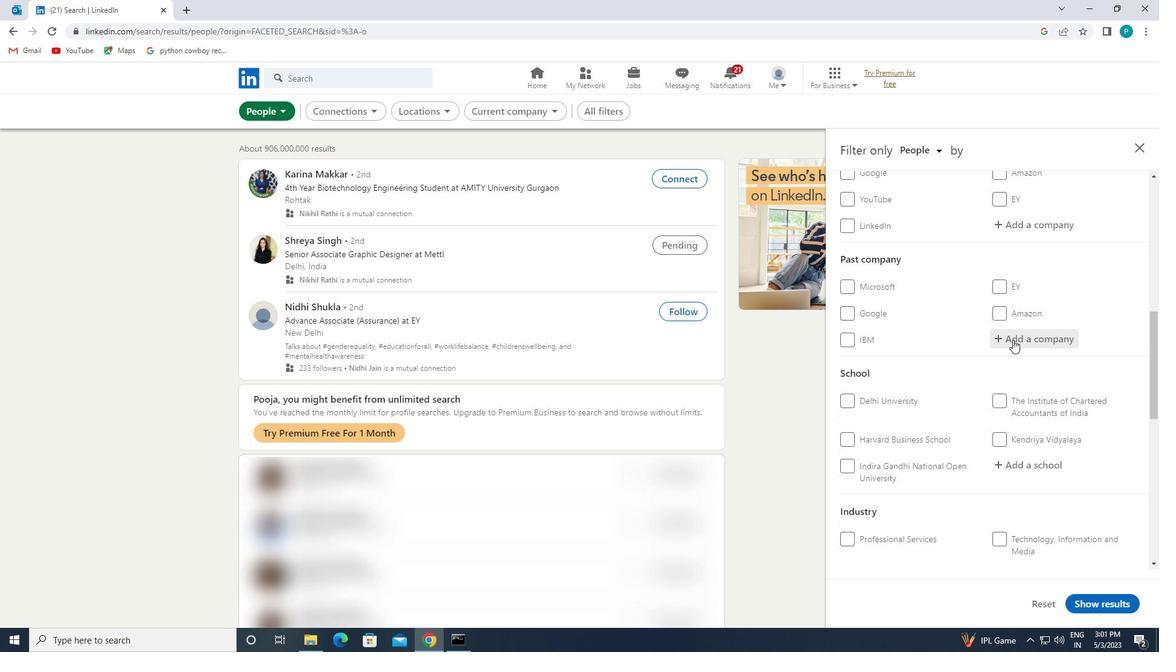 
Action: Mouse scrolled (984, 359) with delta (0, 0)
Screenshot: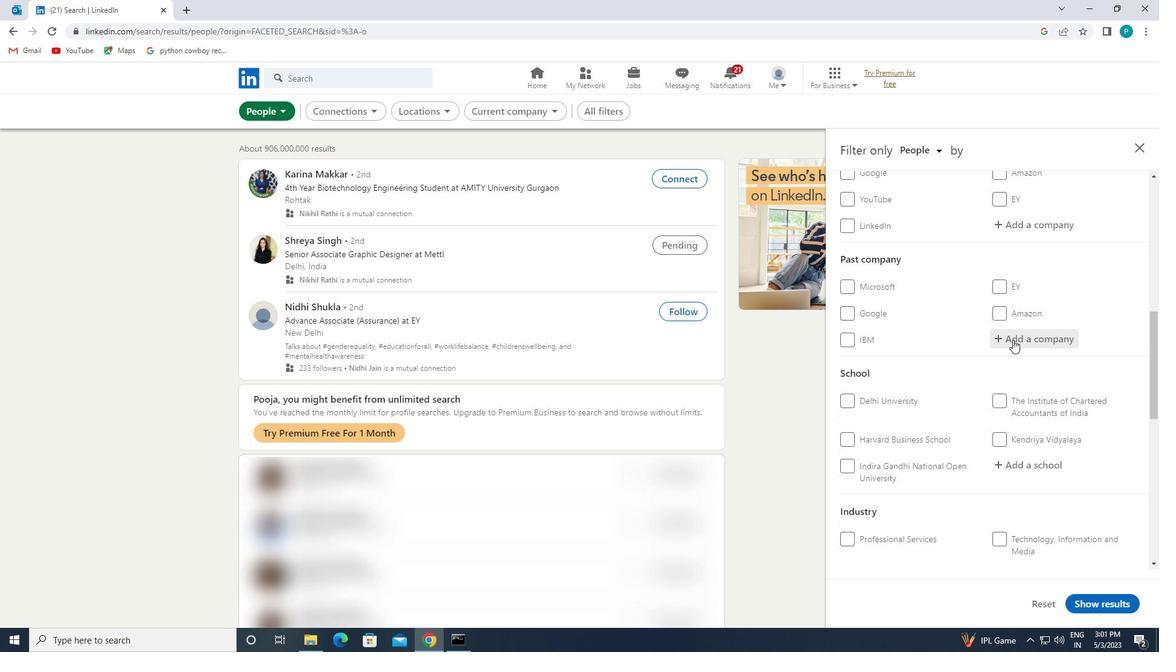 
Action: Mouse moved to (890, 488)
Screenshot: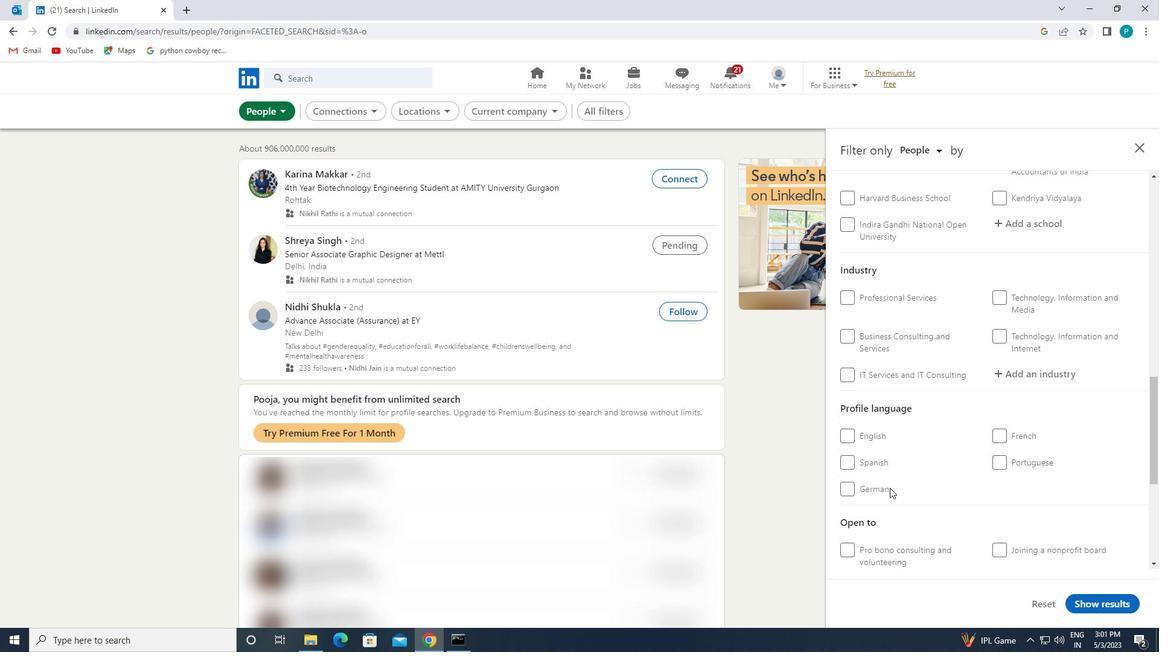 
Action: Mouse pressed left at (890, 488)
Screenshot: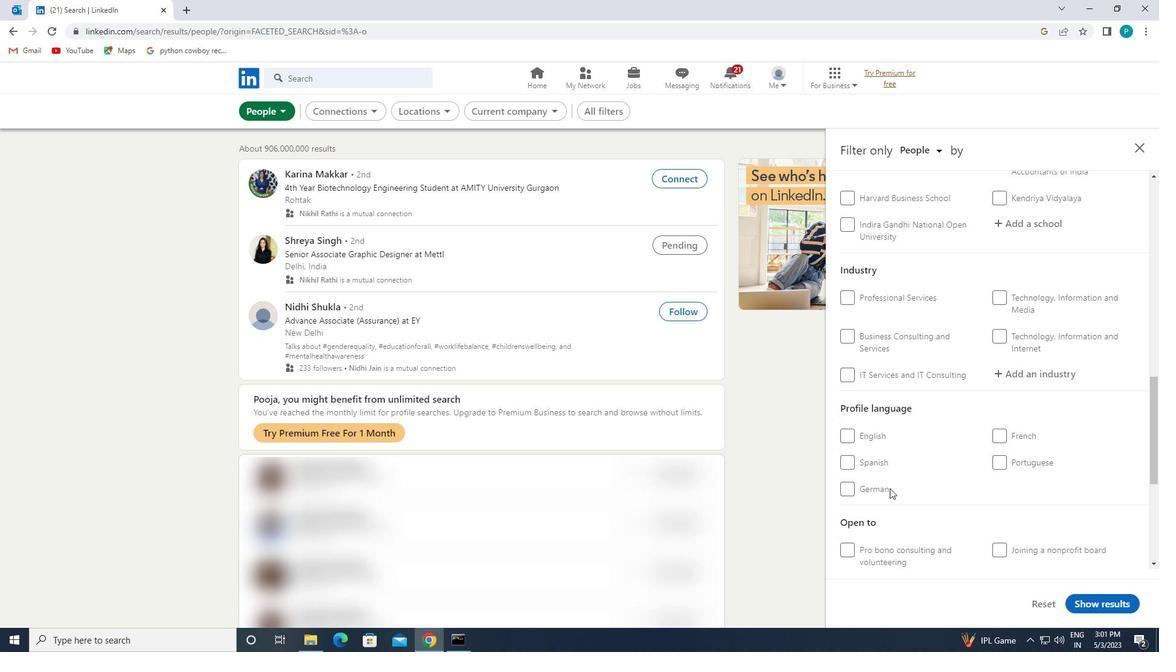 
Action: Mouse moved to (870, 488)
Screenshot: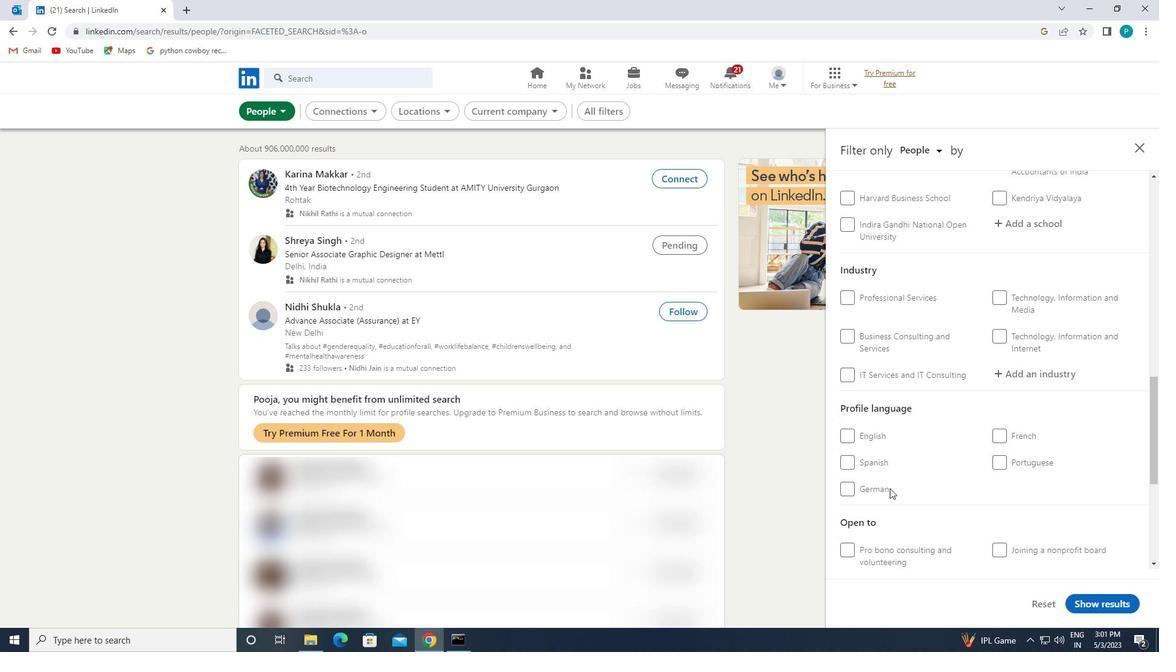 
Action: Mouse pressed left at (870, 488)
Screenshot: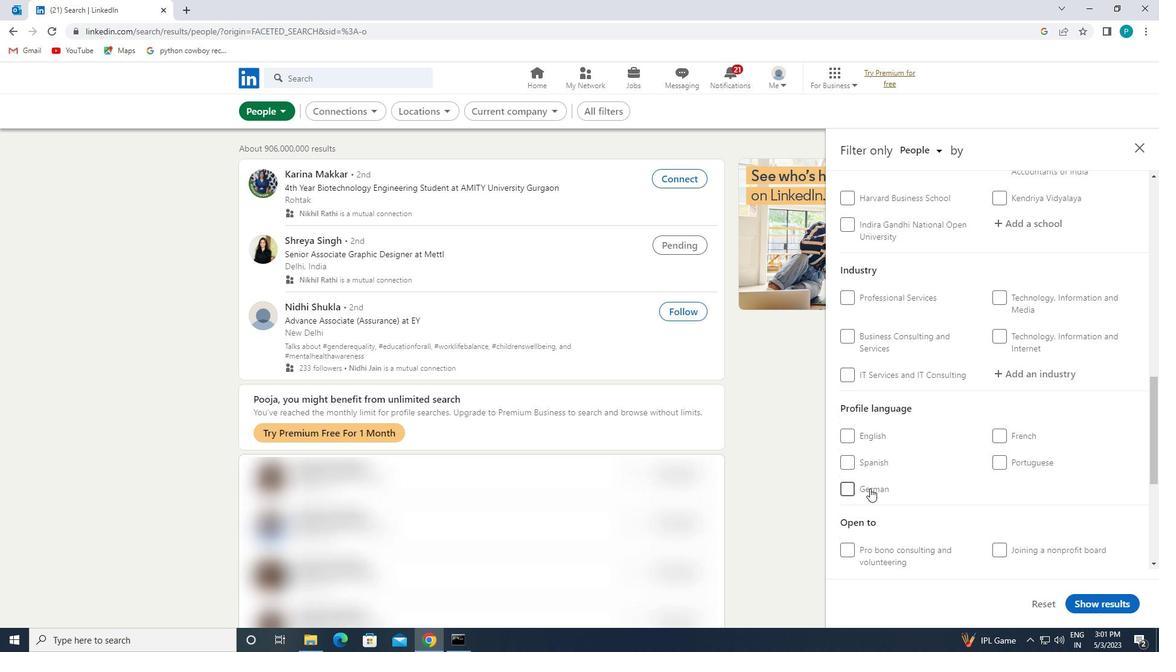 
Action: Mouse moved to (956, 472)
Screenshot: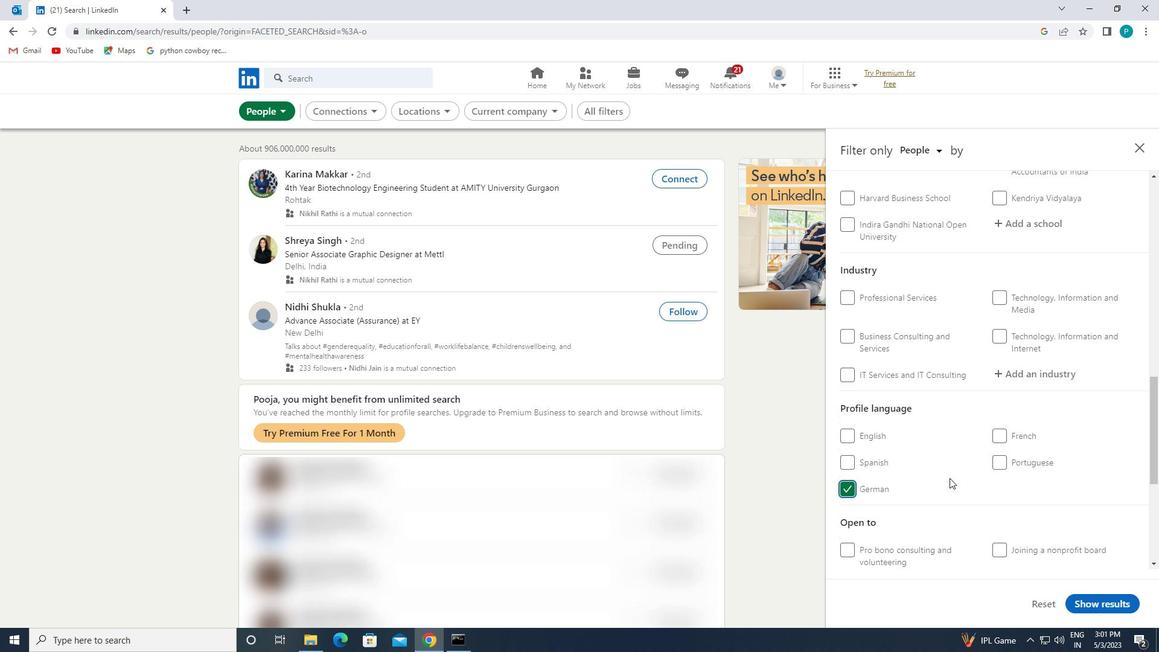 
Action: Mouse scrolled (956, 473) with delta (0, 0)
Screenshot: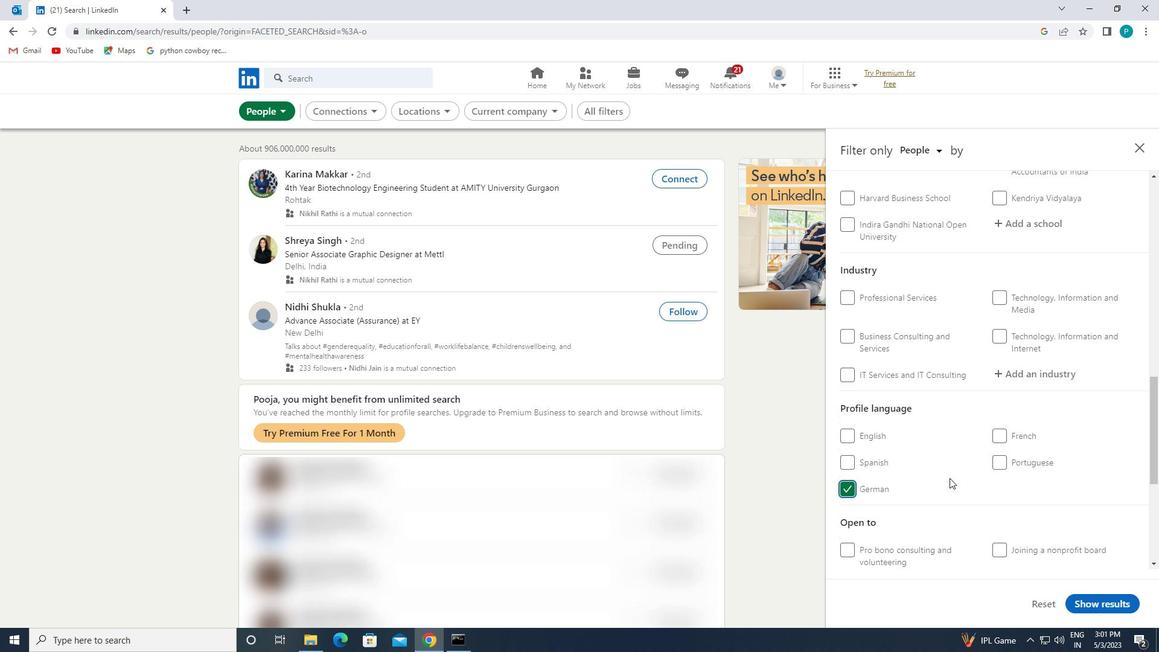 
Action: Mouse scrolled (956, 473) with delta (0, 0)
Screenshot: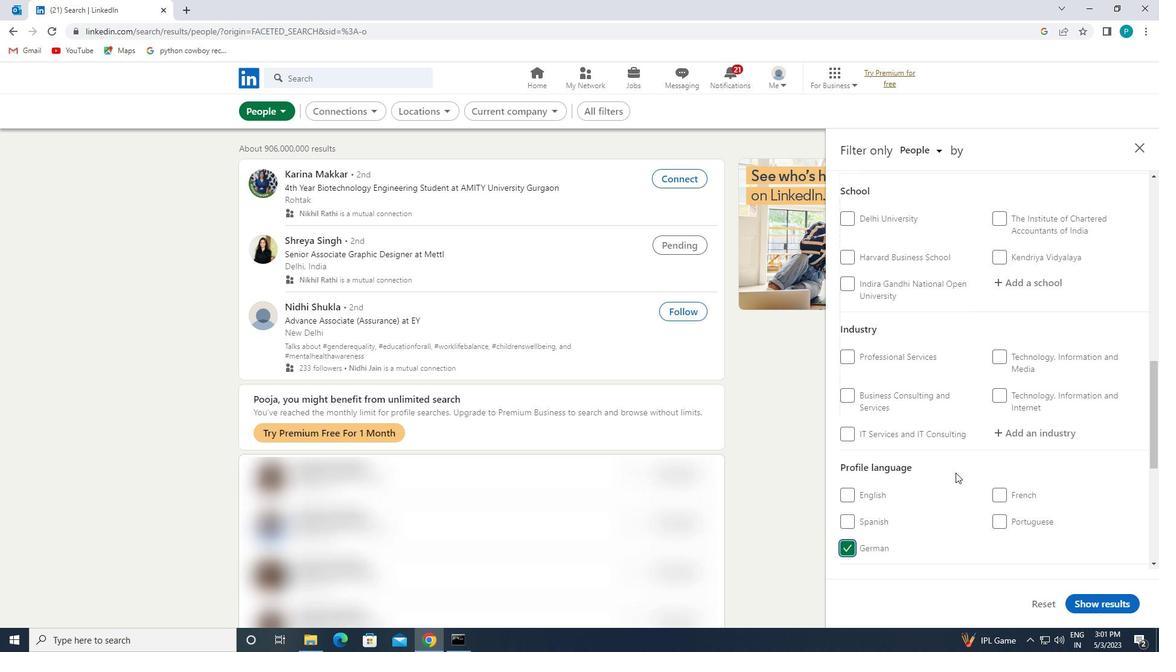
Action: Mouse scrolled (956, 473) with delta (0, 0)
Screenshot: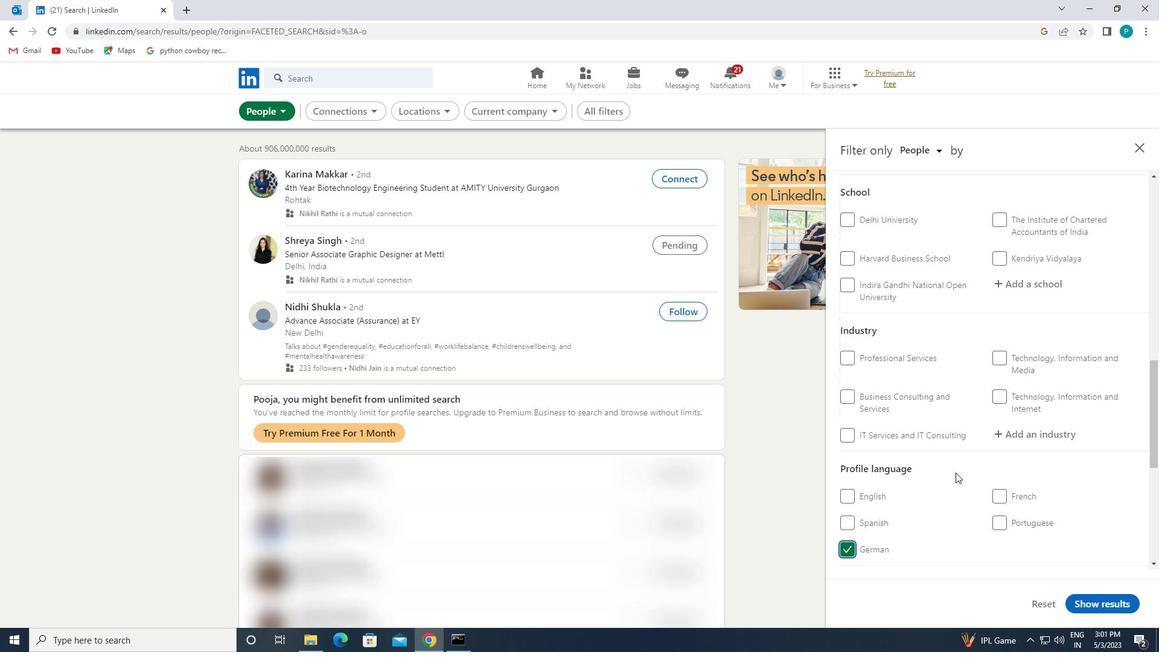 
Action: Mouse moved to (956, 472)
Screenshot: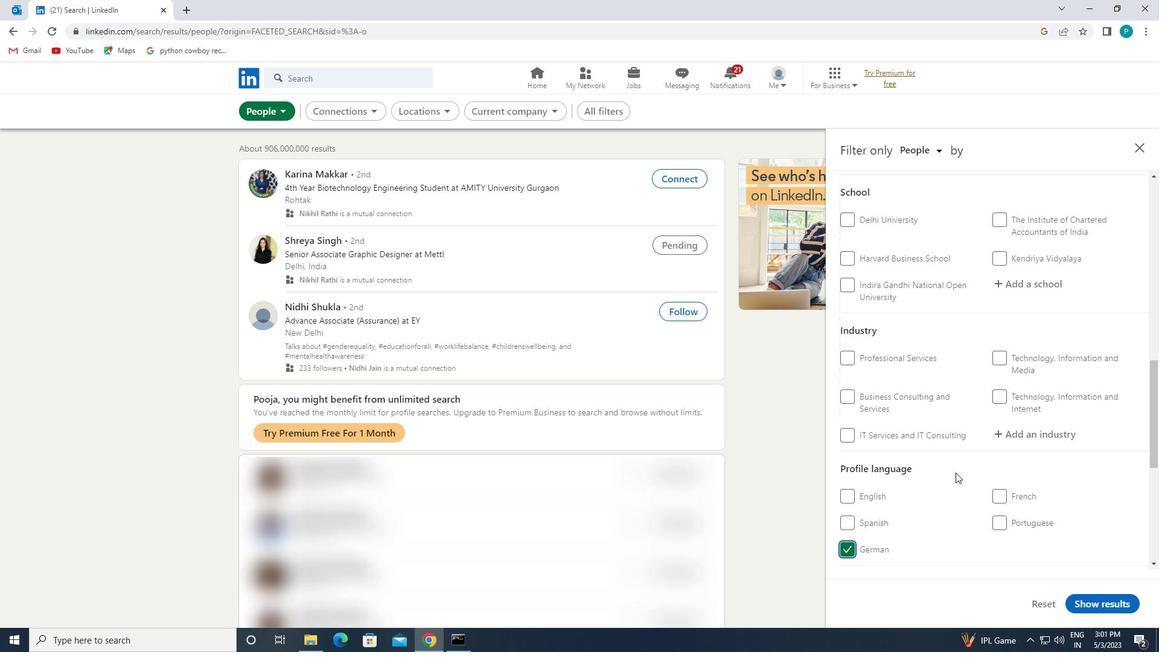 
Action: Mouse scrolled (956, 472) with delta (0, 0)
Screenshot: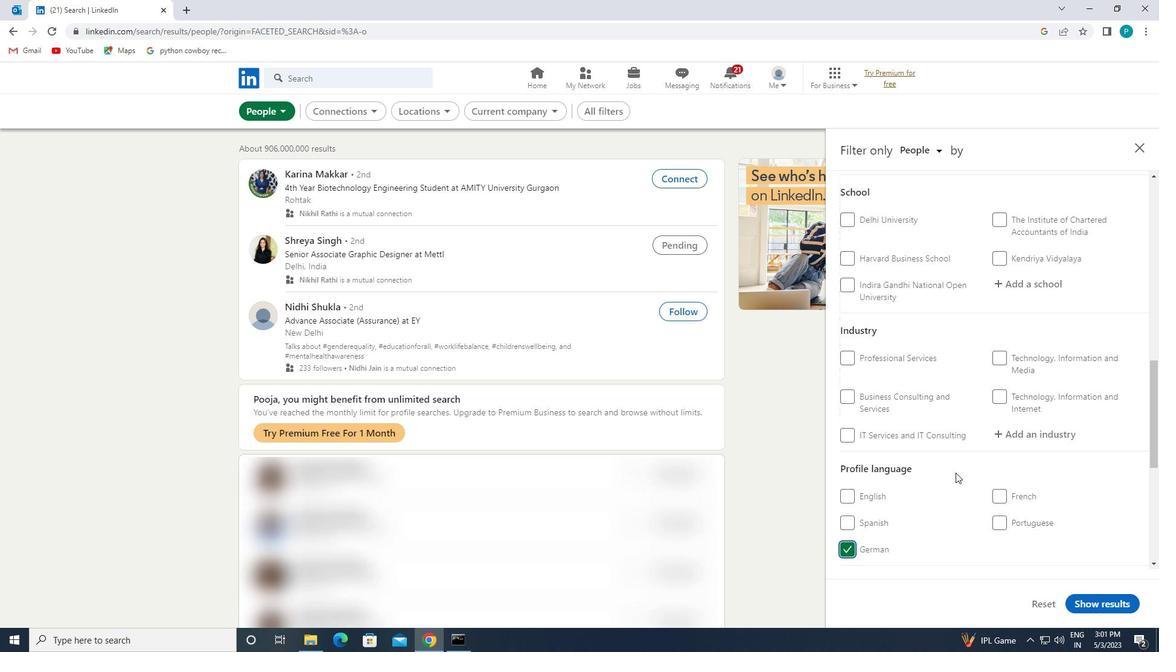 
Action: Mouse moved to (1043, 425)
Screenshot: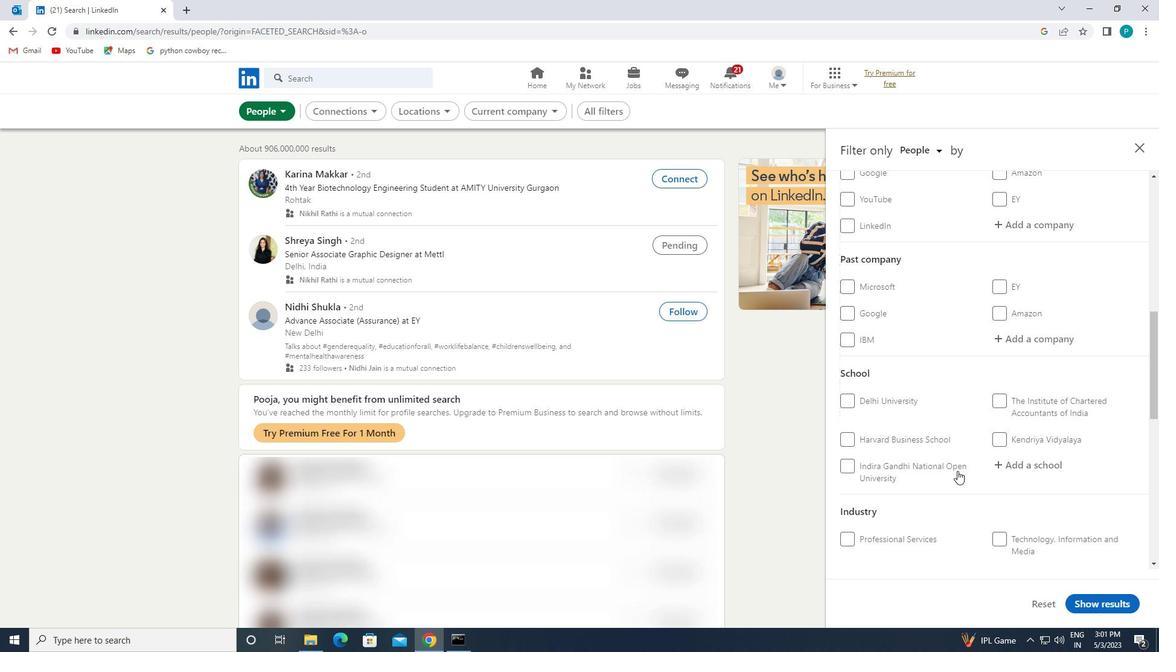 
Action: Mouse scrolled (1043, 425) with delta (0, 0)
Screenshot: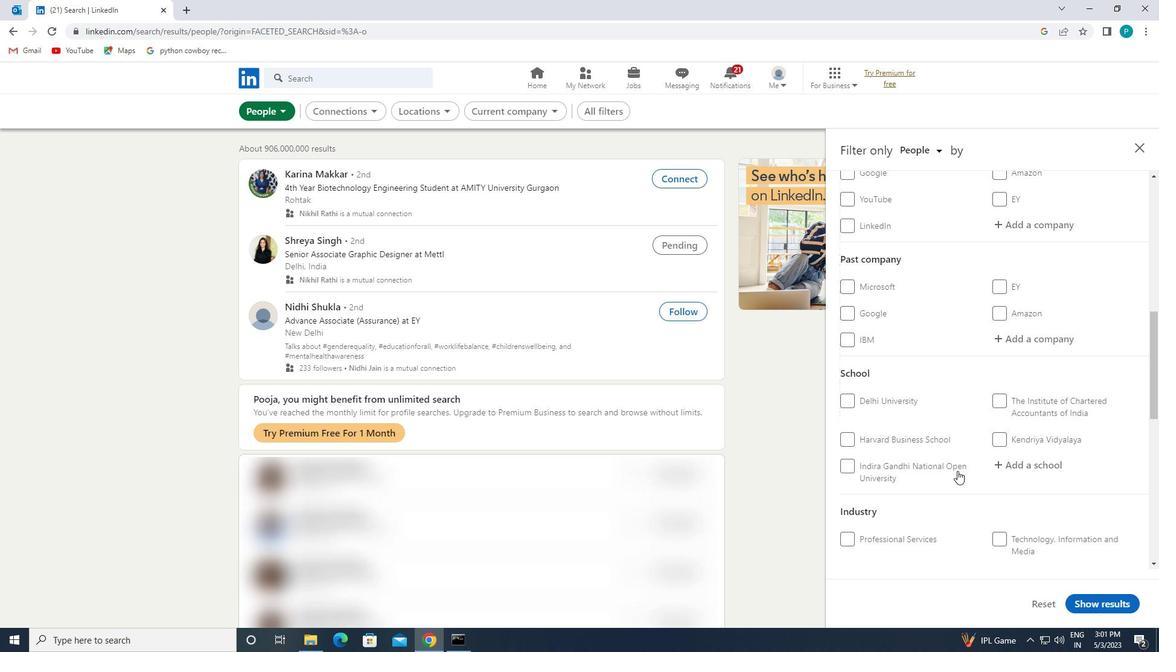 
Action: Mouse moved to (1043, 424)
Screenshot: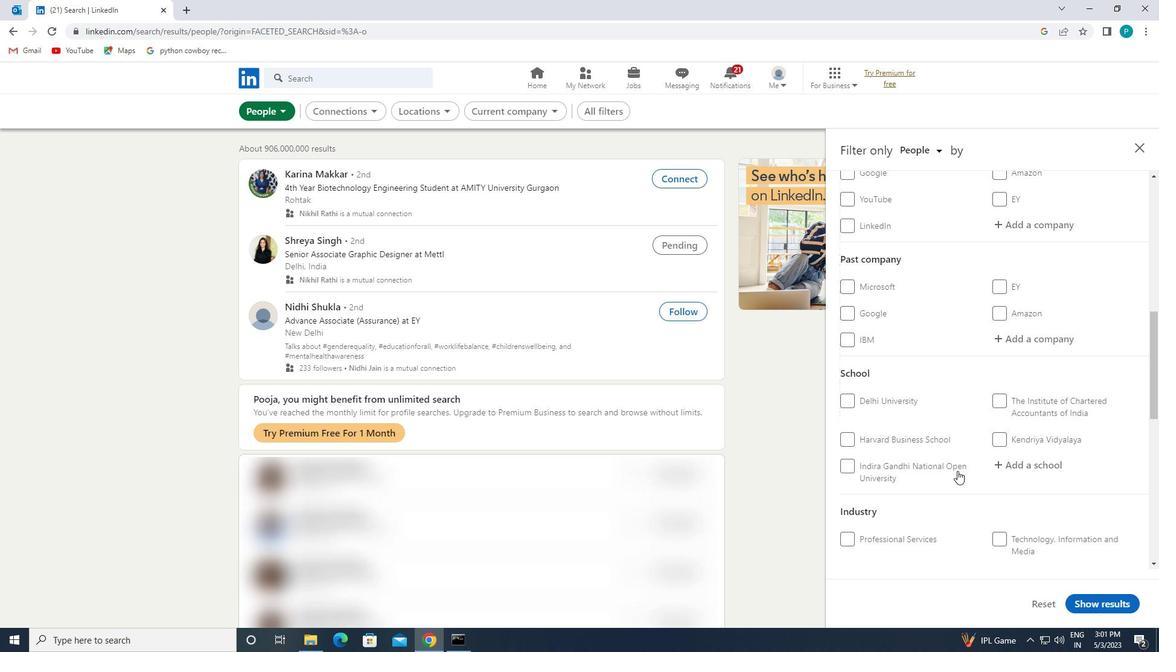 
Action: Mouse scrolled (1043, 425) with delta (0, 0)
Screenshot: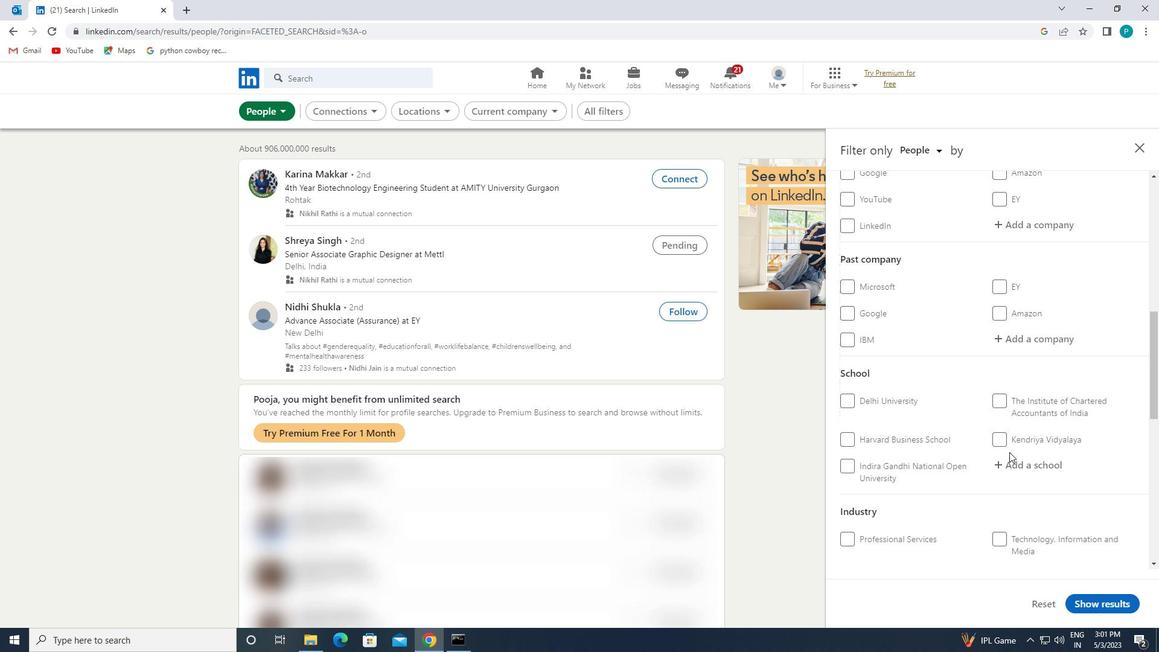 
Action: Mouse moved to (1043, 423)
Screenshot: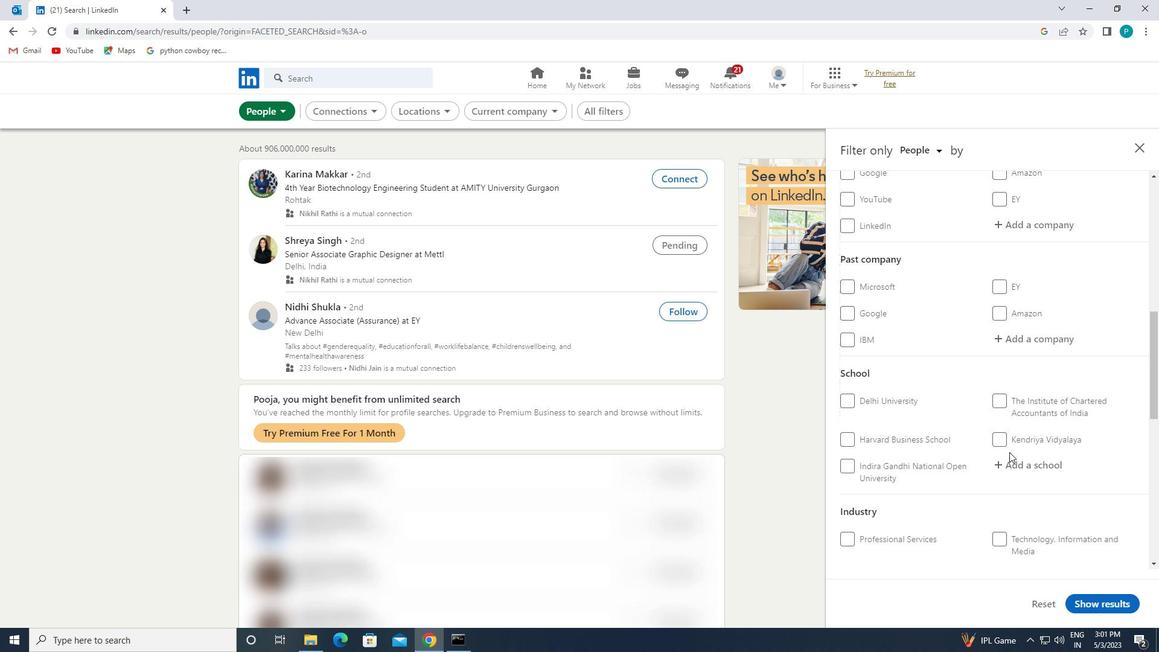 
Action: Mouse scrolled (1043, 424) with delta (0, 0)
Screenshot: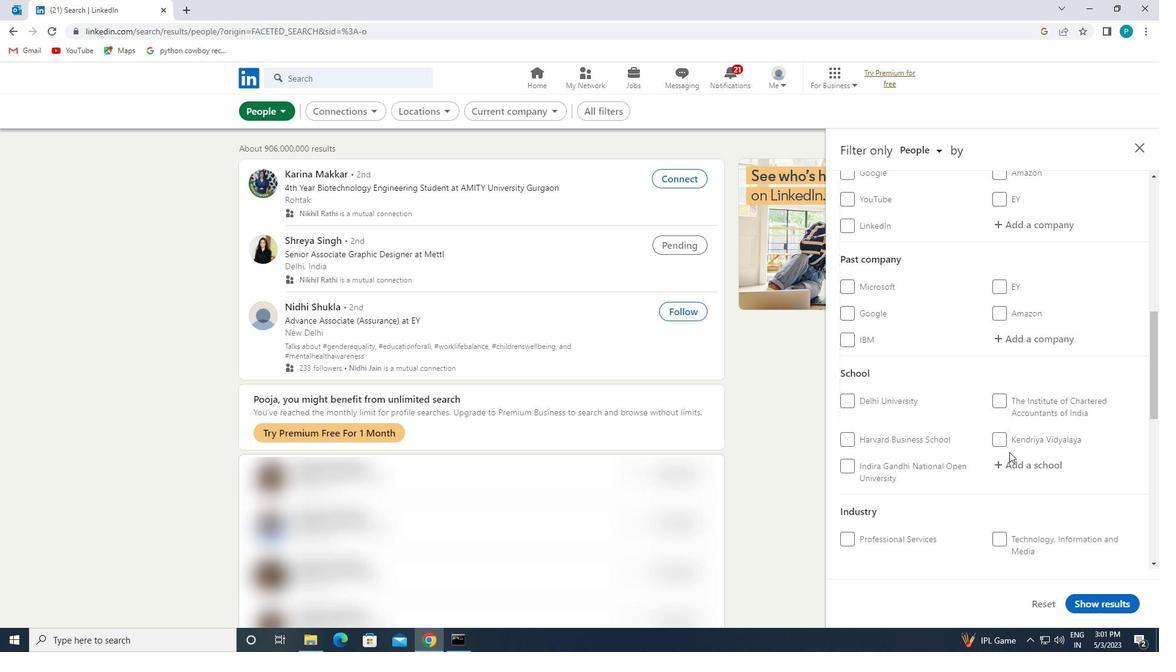 
Action: Mouse moved to (1017, 400)
Screenshot: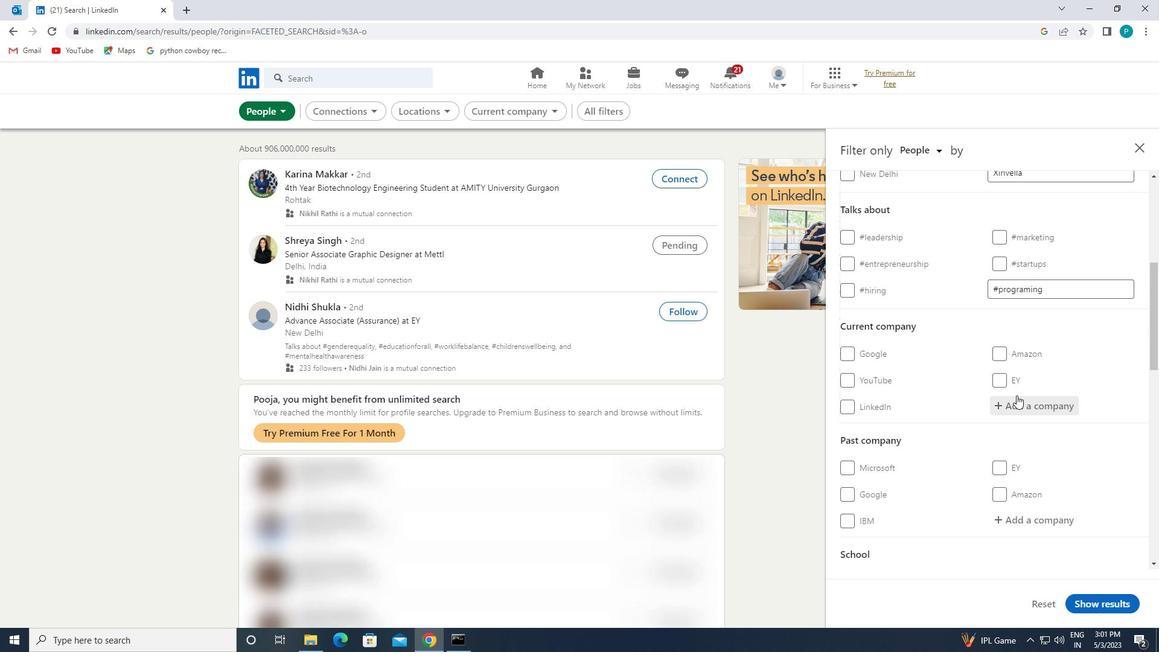 
Action: Mouse pressed left at (1017, 400)
Screenshot: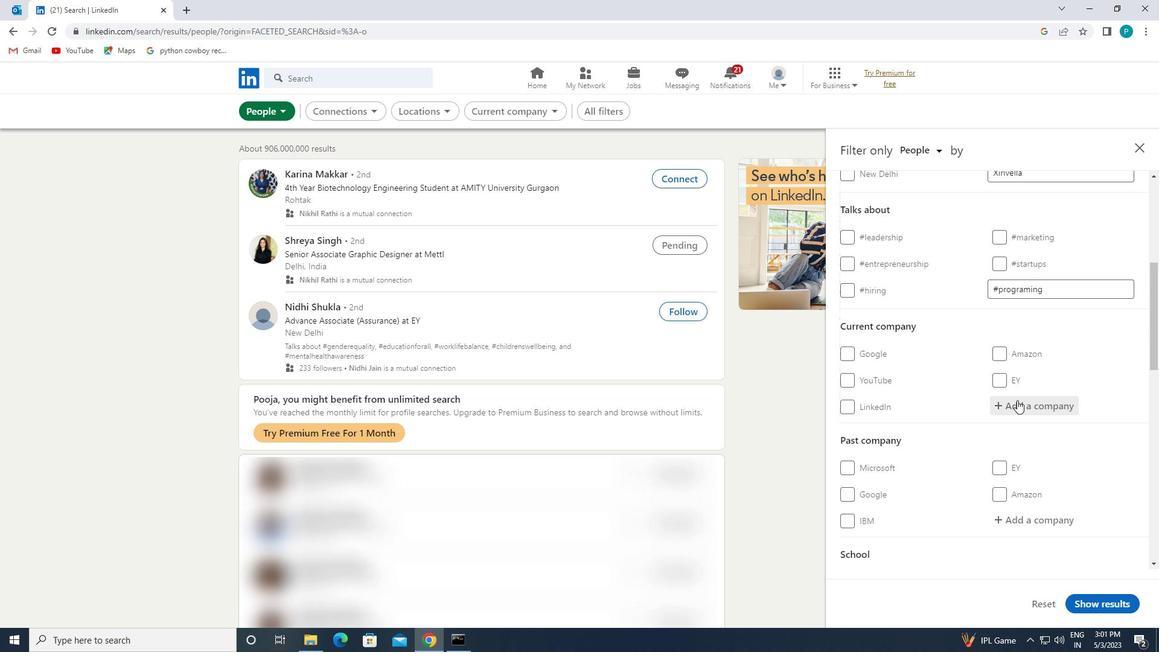 
Action: Mouse moved to (1015, 396)
Screenshot: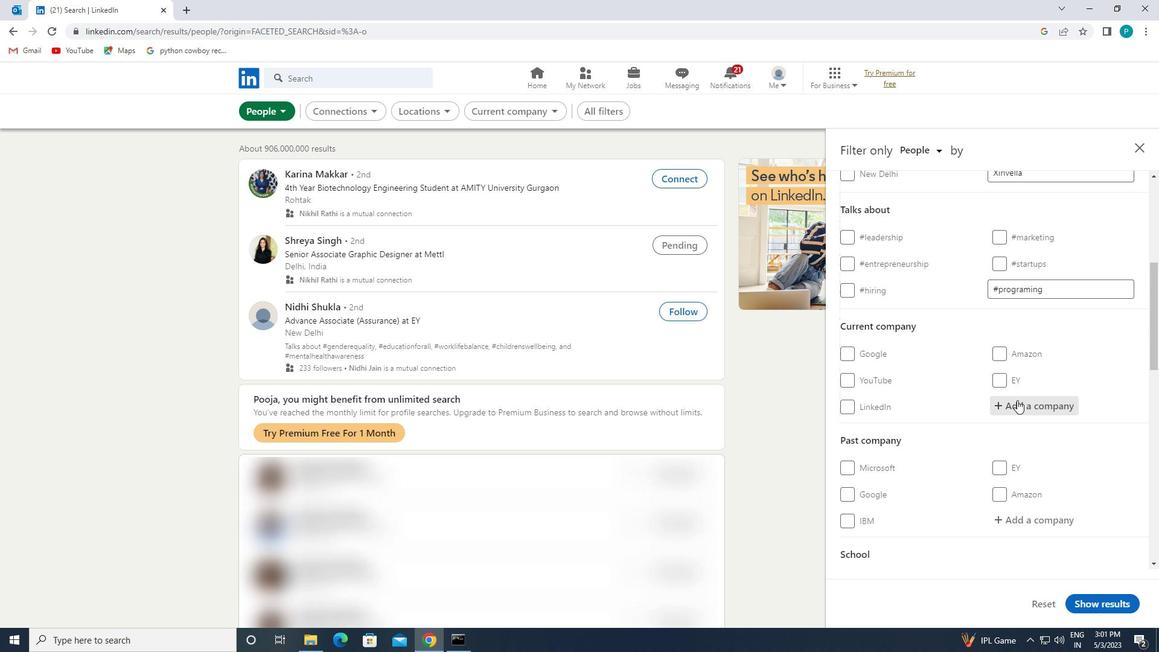 
Action: Key pressed <Key.caps_lock>E<Key.caps_lock>LE
Screenshot: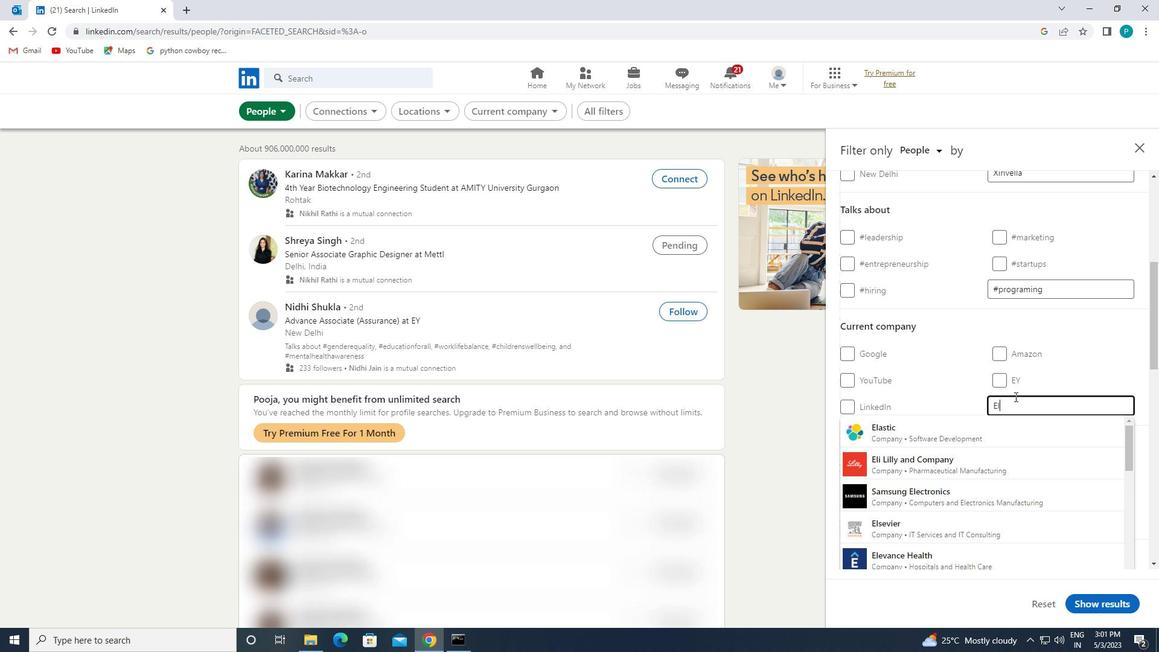 
Action: Mouse moved to (1014, 396)
Screenshot: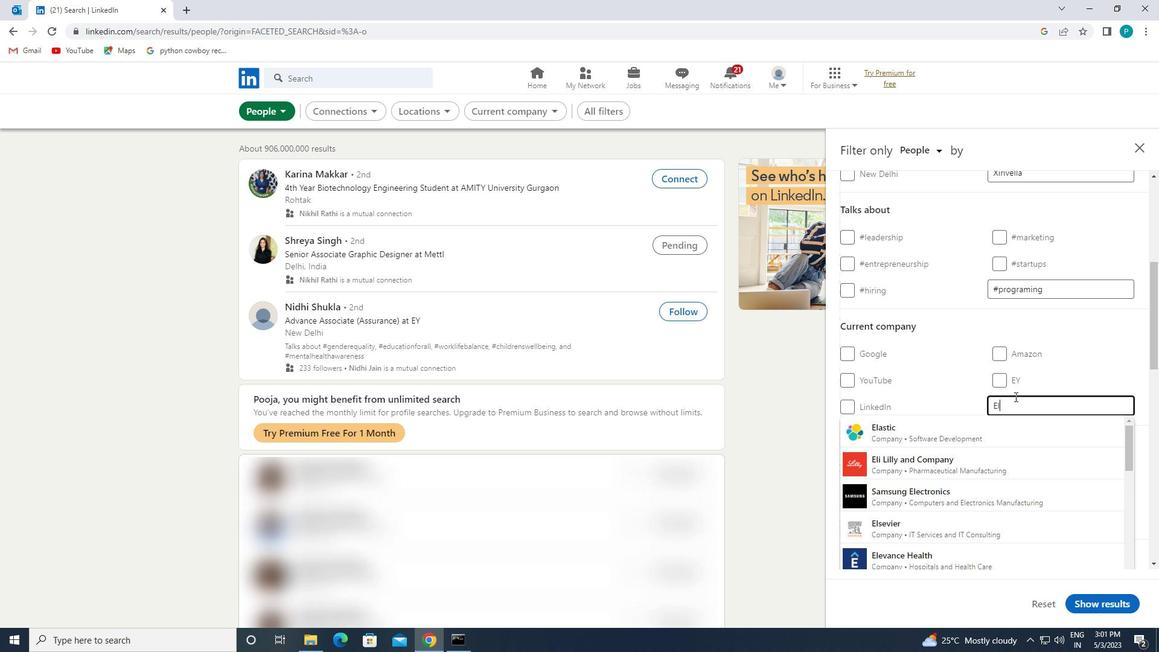 
Action: Key pressed CTRONIC
Screenshot: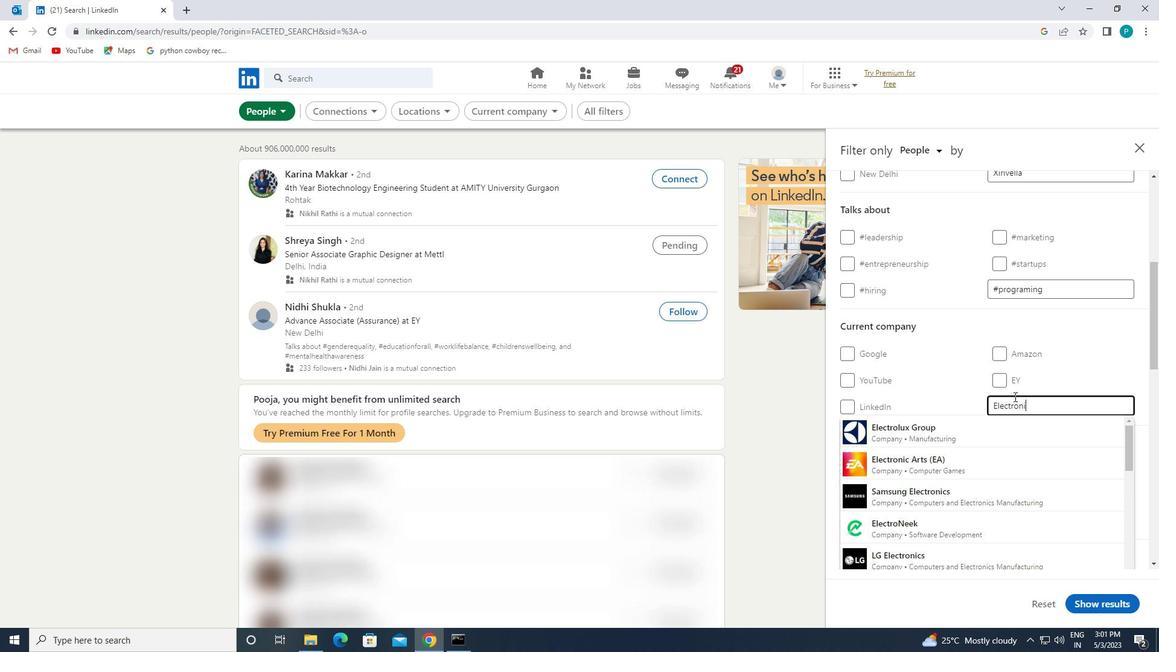 
Action: Mouse moved to (984, 431)
Screenshot: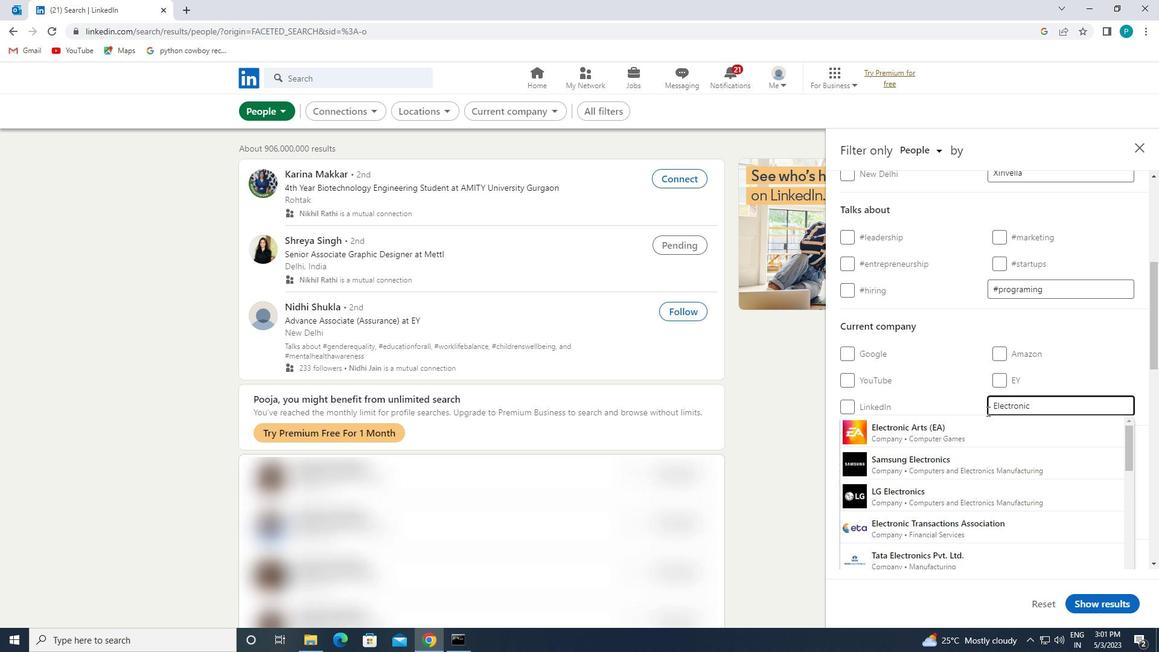 
Action: Mouse pressed left at (984, 431)
Screenshot: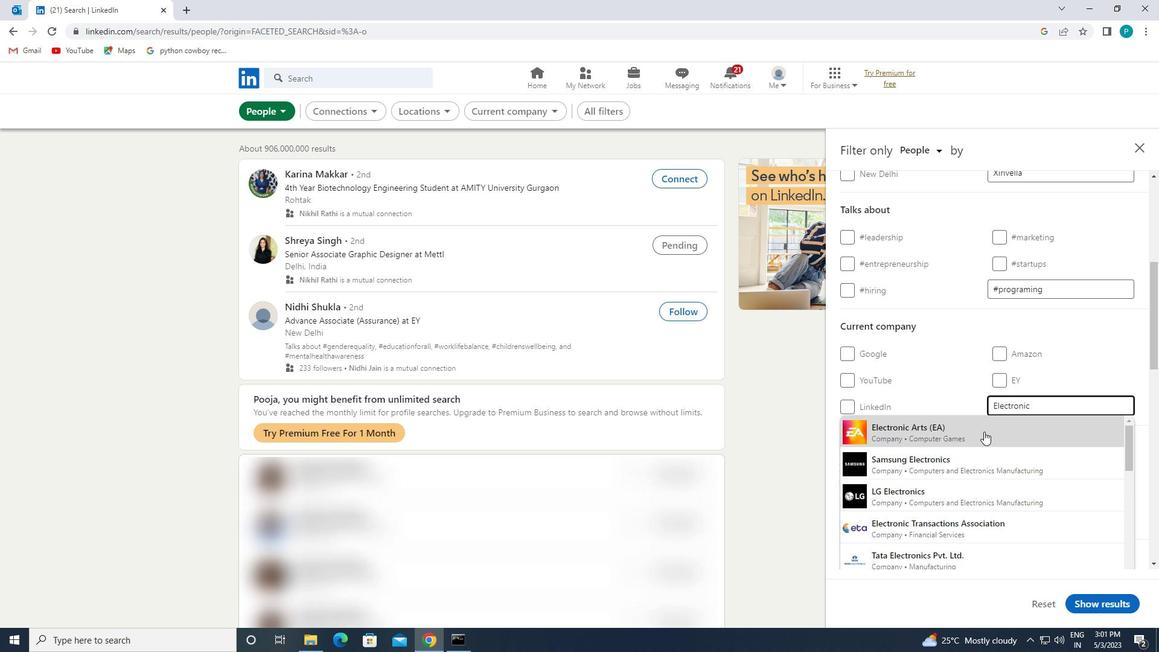 
Action: Mouse scrolled (984, 431) with delta (0, 0)
Screenshot: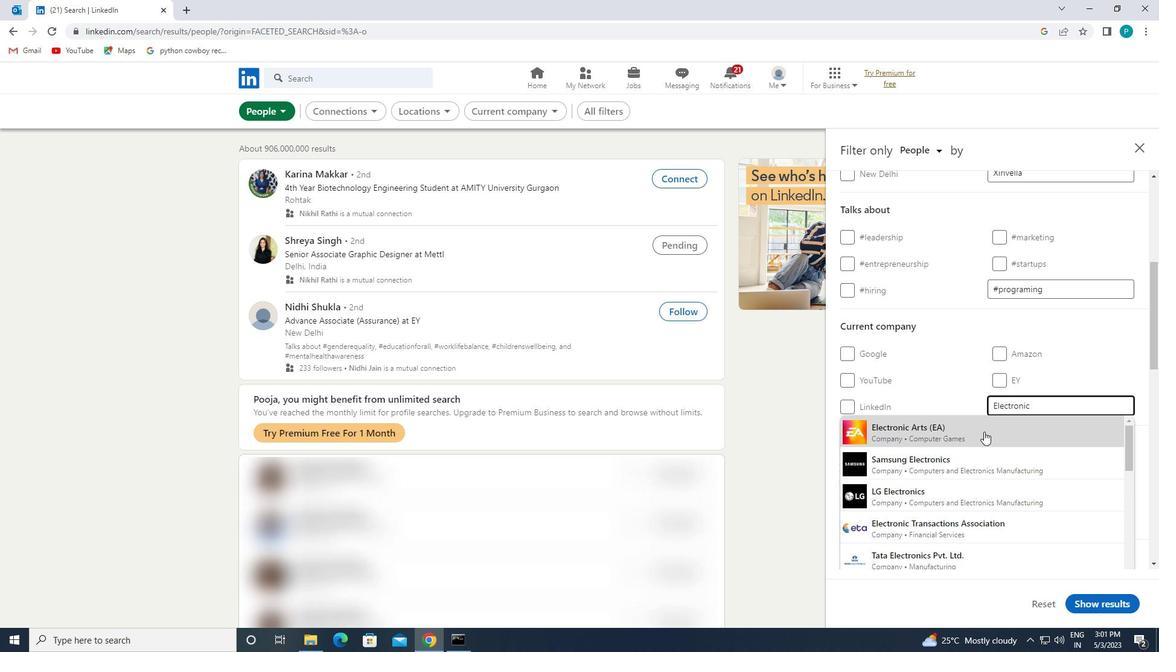 
Action: Mouse scrolled (984, 431) with delta (0, 0)
Screenshot: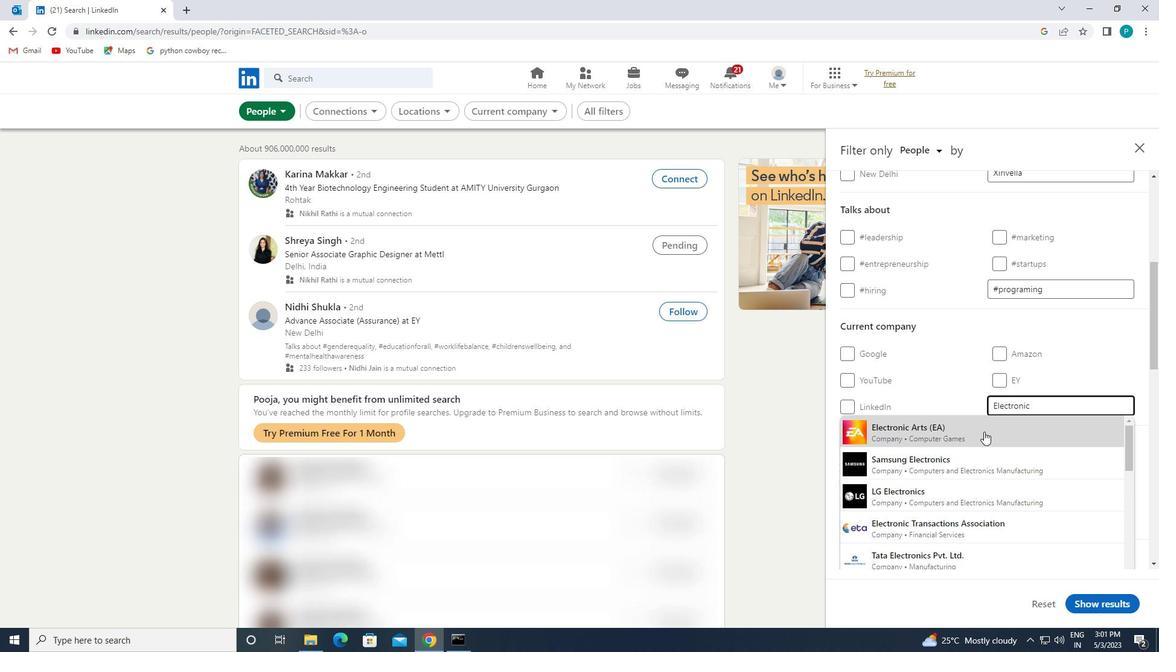 
Action: Mouse scrolled (984, 431) with delta (0, 0)
Screenshot: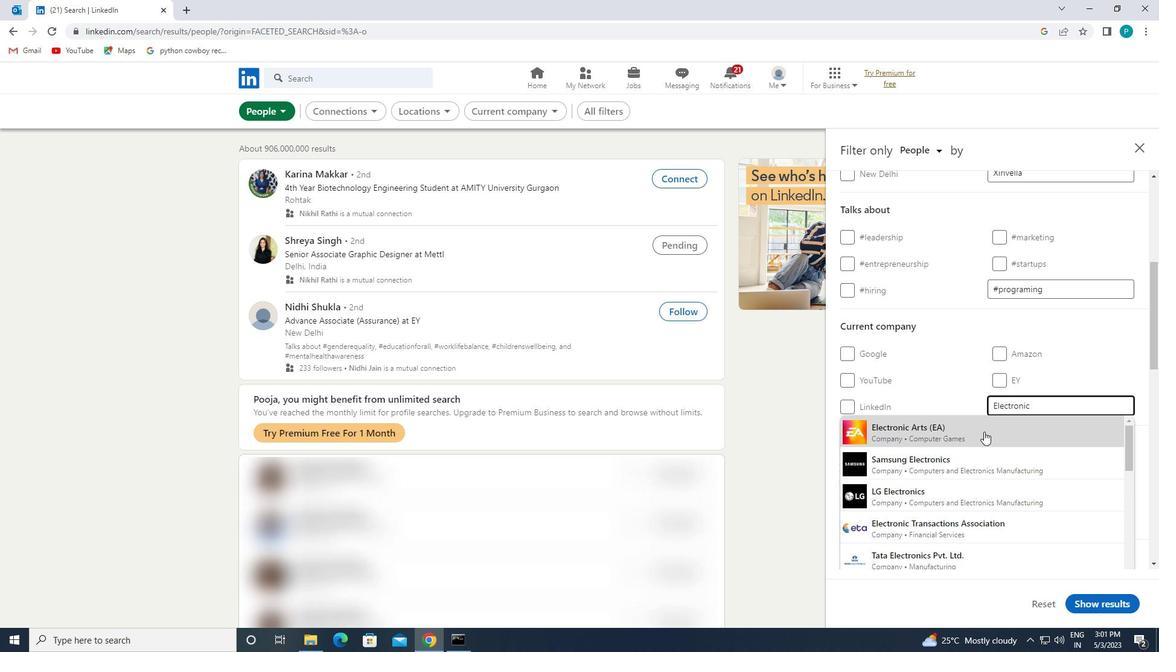 
Action: Mouse scrolled (984, 431) with delta (0, 0)
Screenshot: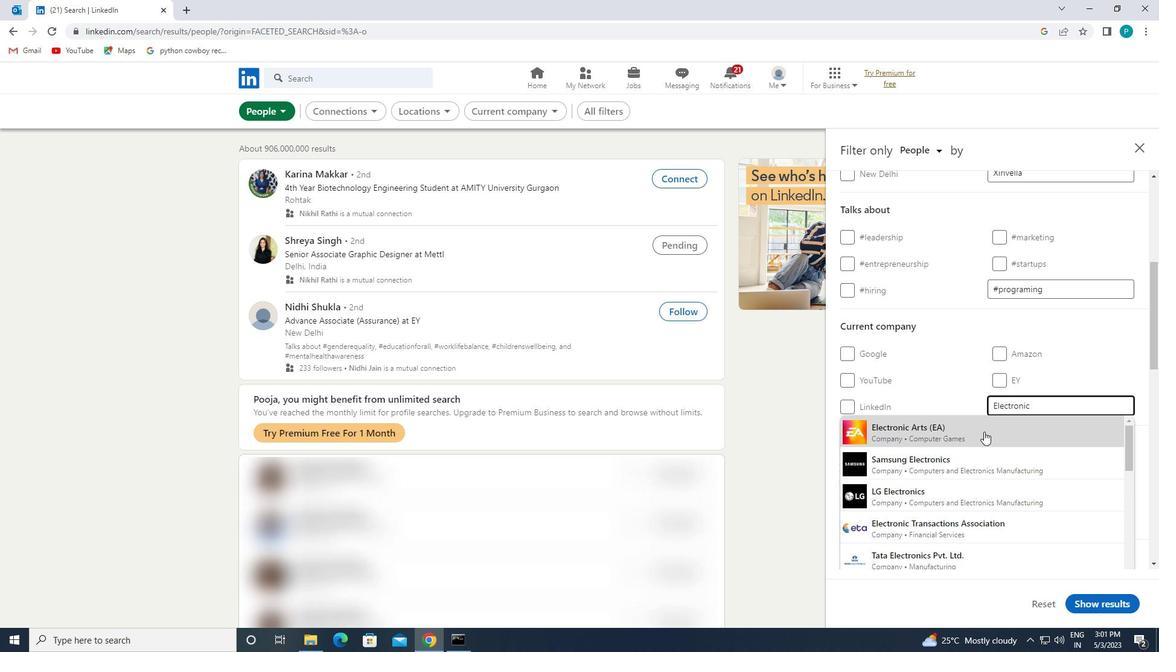 
Action: Mouse moved to (1055, 436)
Screenshot: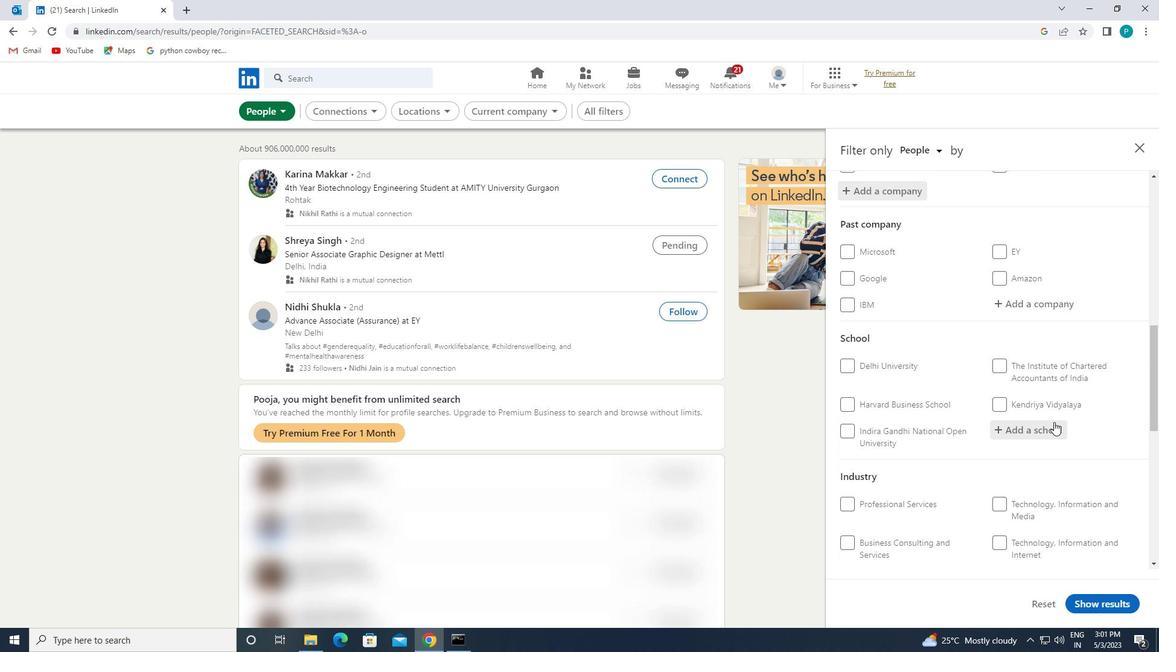 
Action: Mouse pressed left at (1055, 436)
Screenshot: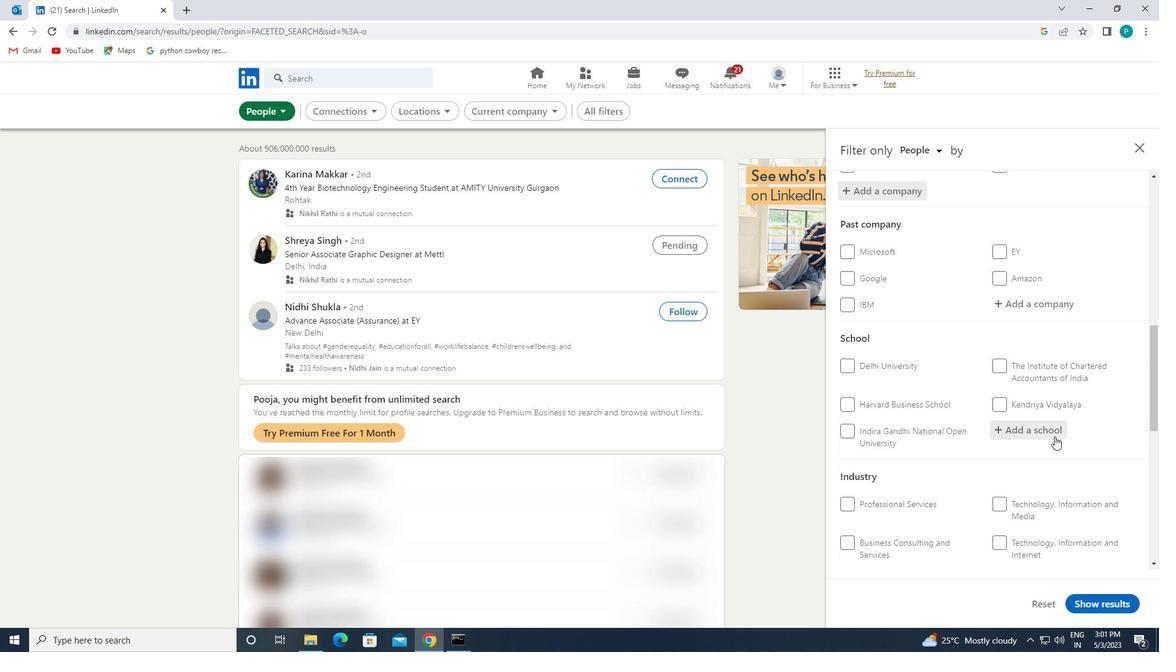 
Action: Key pressed <Key.caps_lock>I<Key.caps_lock>NDIAN<Key.space><Key.caps_lock>IN<Key.backspace><Key.caps_lock>NSTITUTE<Key.space>OF<Key.space><Key.caps_lock>M<Key.caps_lock>ANAGEMT<Key.backspace><Key.backspace>NT
Screenshot: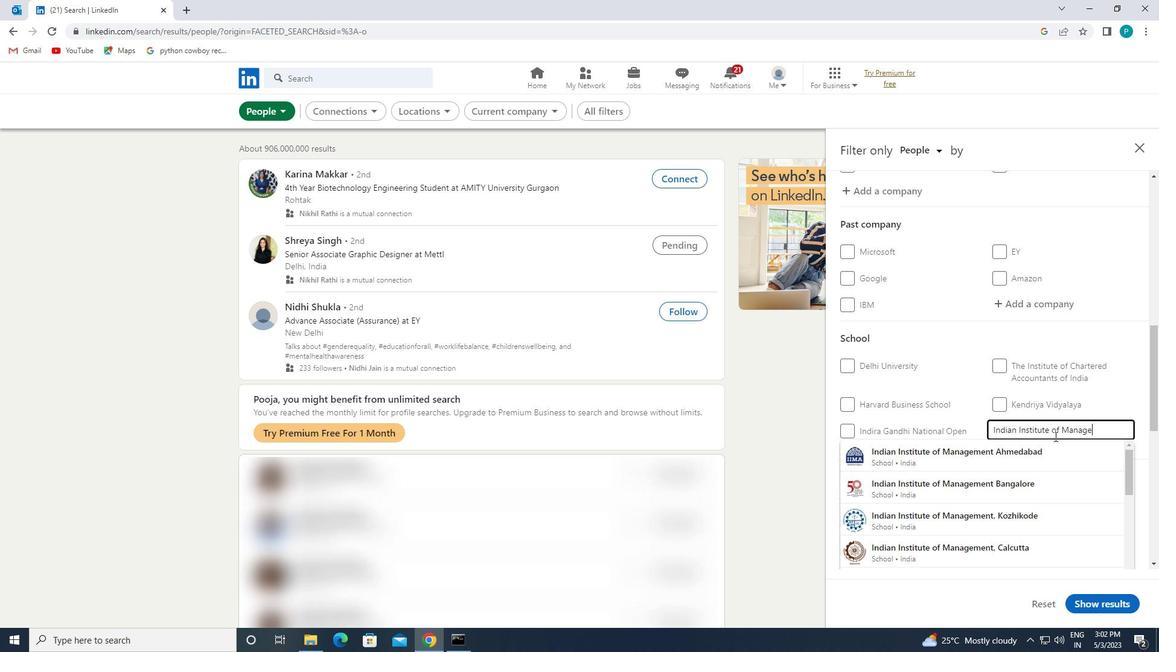 
Action: Mouse moved to (1086, 433)
Screenshot: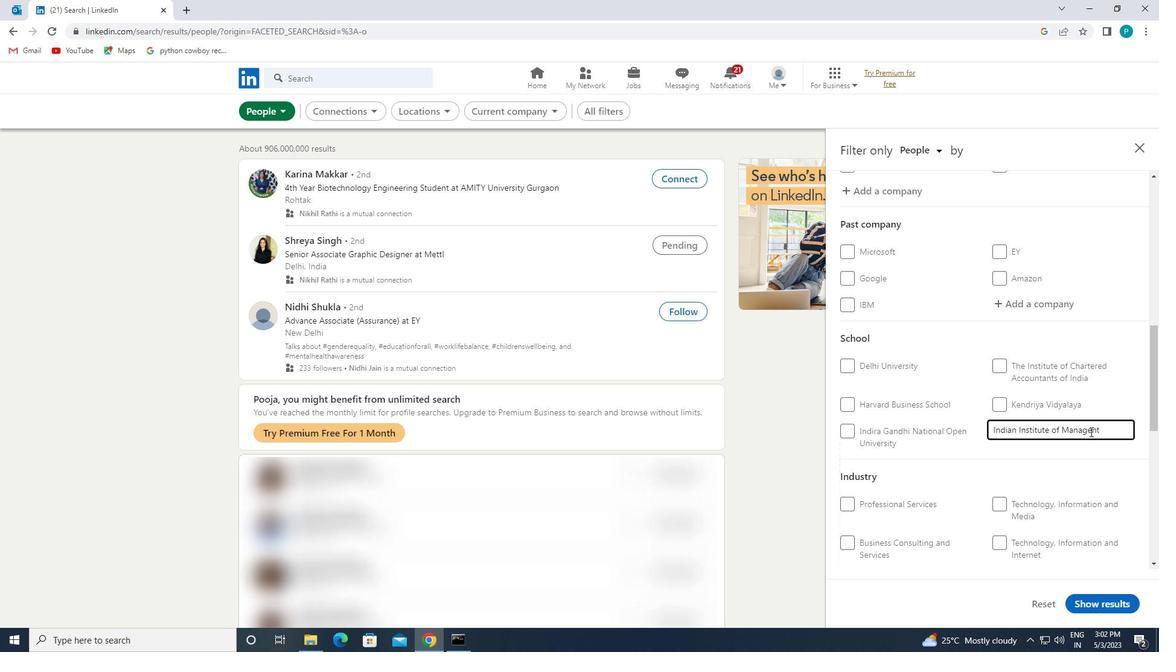 
Action: Mouse pressed left at (1086, 433)
Screenshot: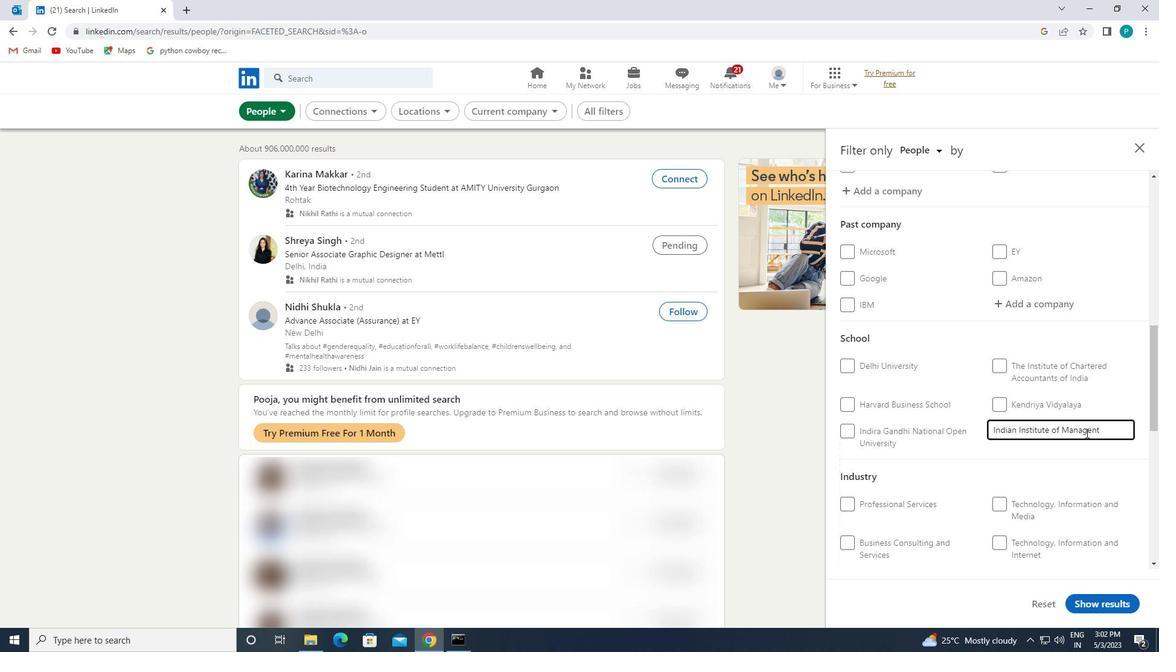 
Action: Mouse moved to (1086, 433)
Screenshot: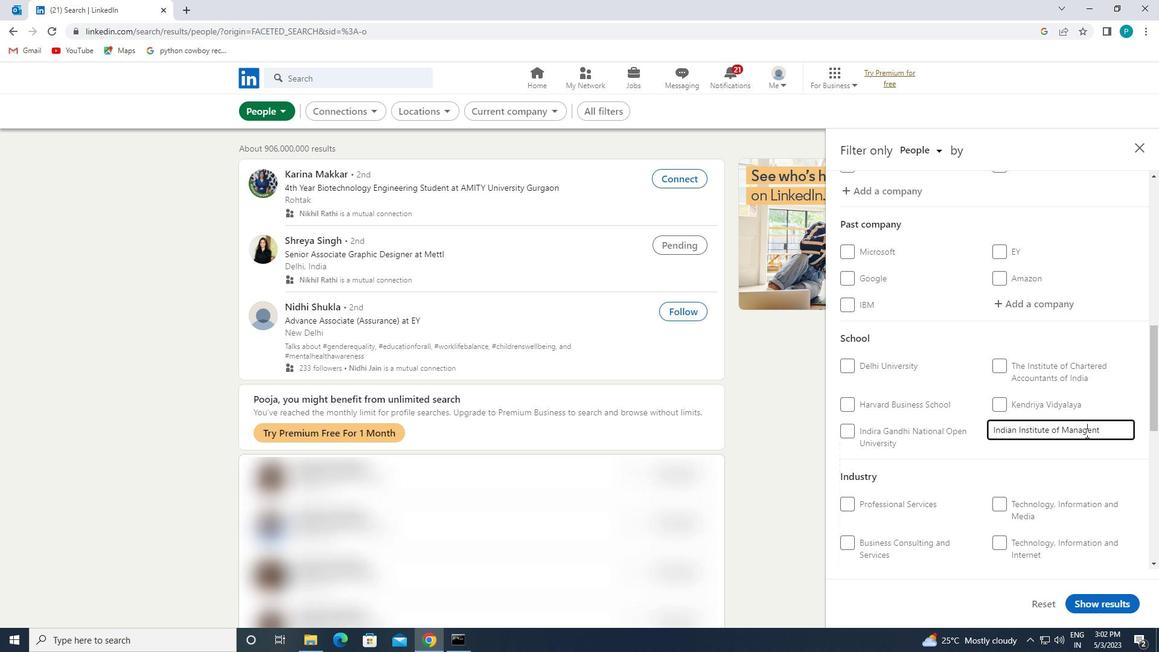 
Action: Key pressed M
Screenshot: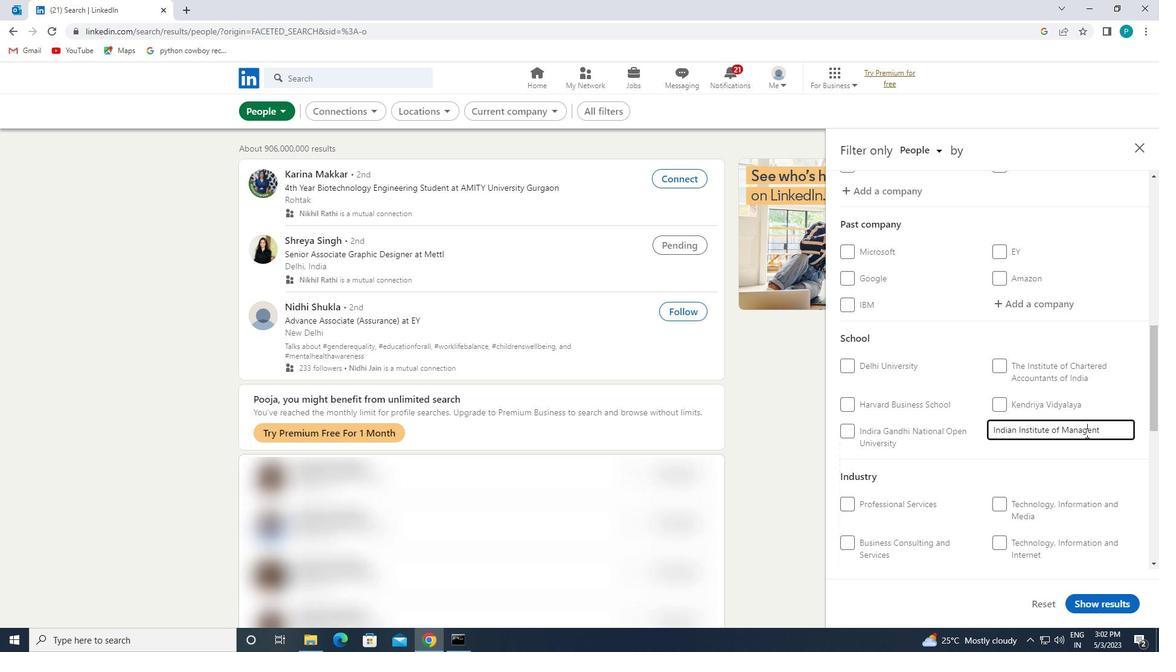 
Action: Mouse moved to (1113, 435)
Screenshot: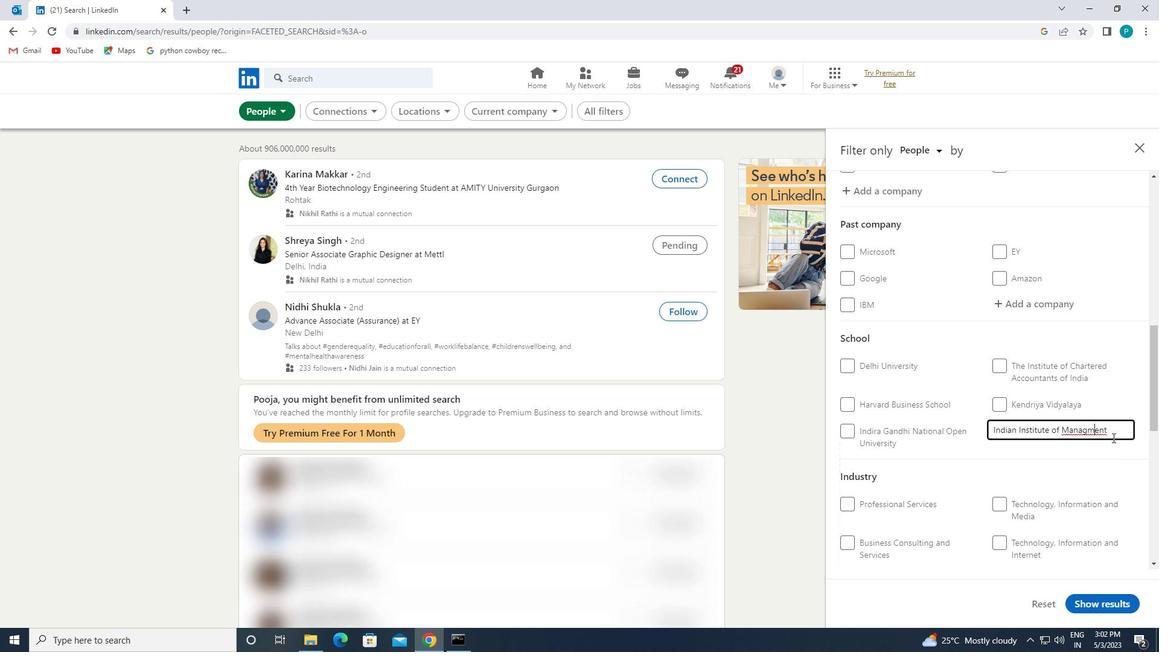 
Action: Mouse pressed left at (1113, 435)
Screenshot: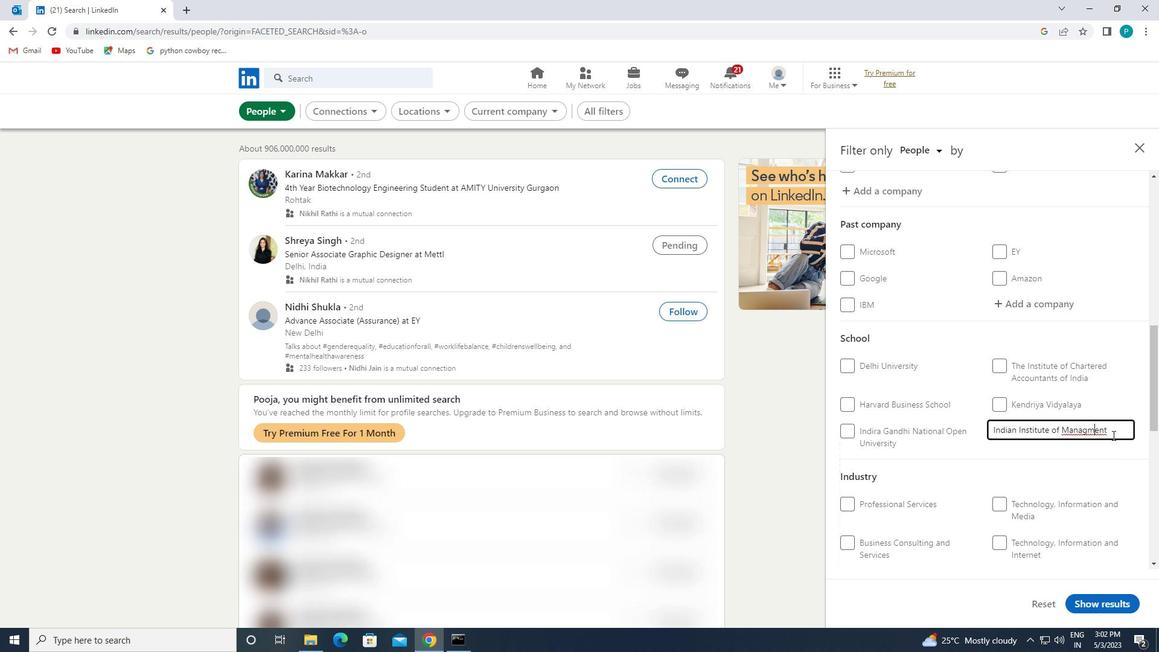 
Action: Mouse moved to (1086, 430)
Screenshot: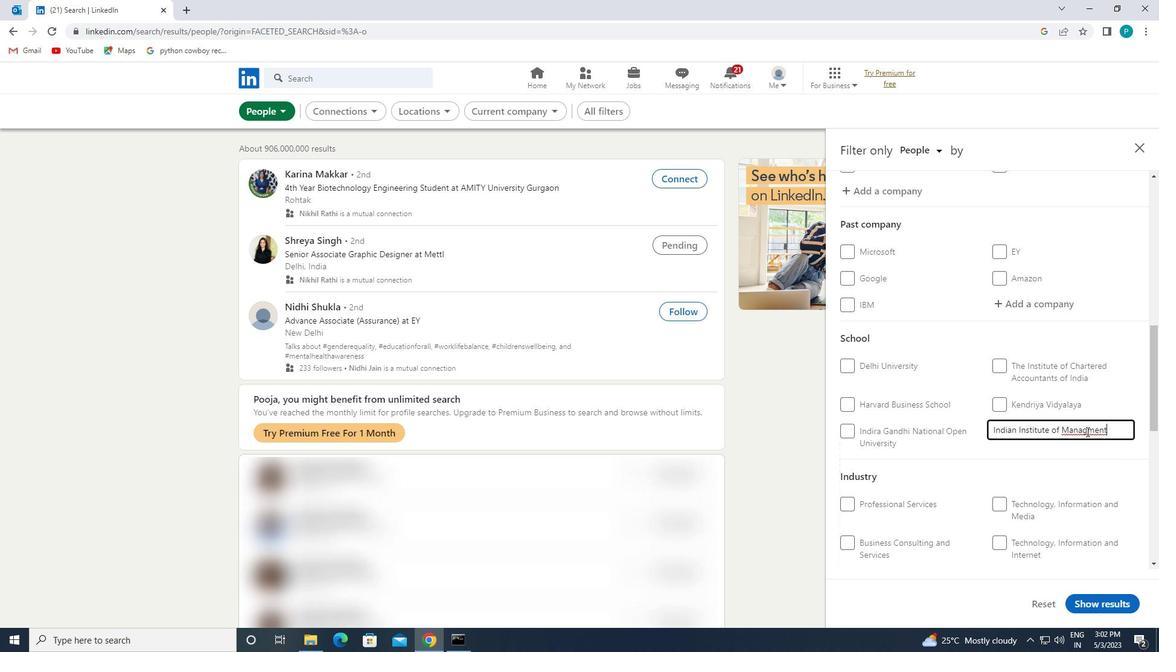 
Action: Mouse pressed left at (1086, 430)
Screenshot: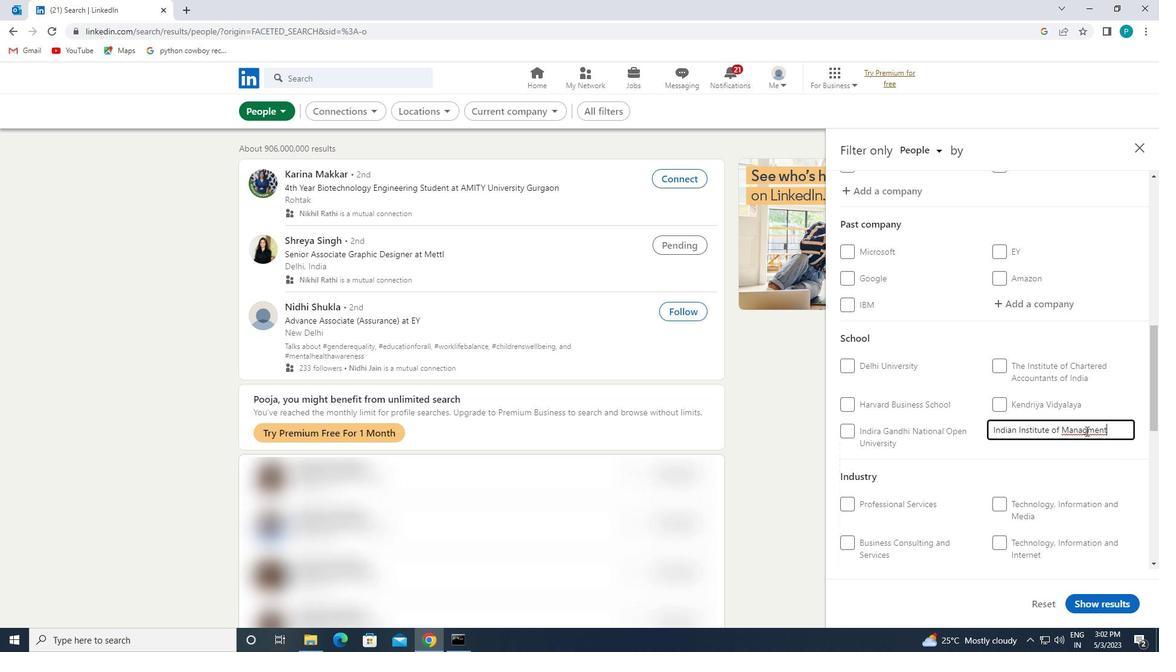 
Action: Key pressed E
Screenshot: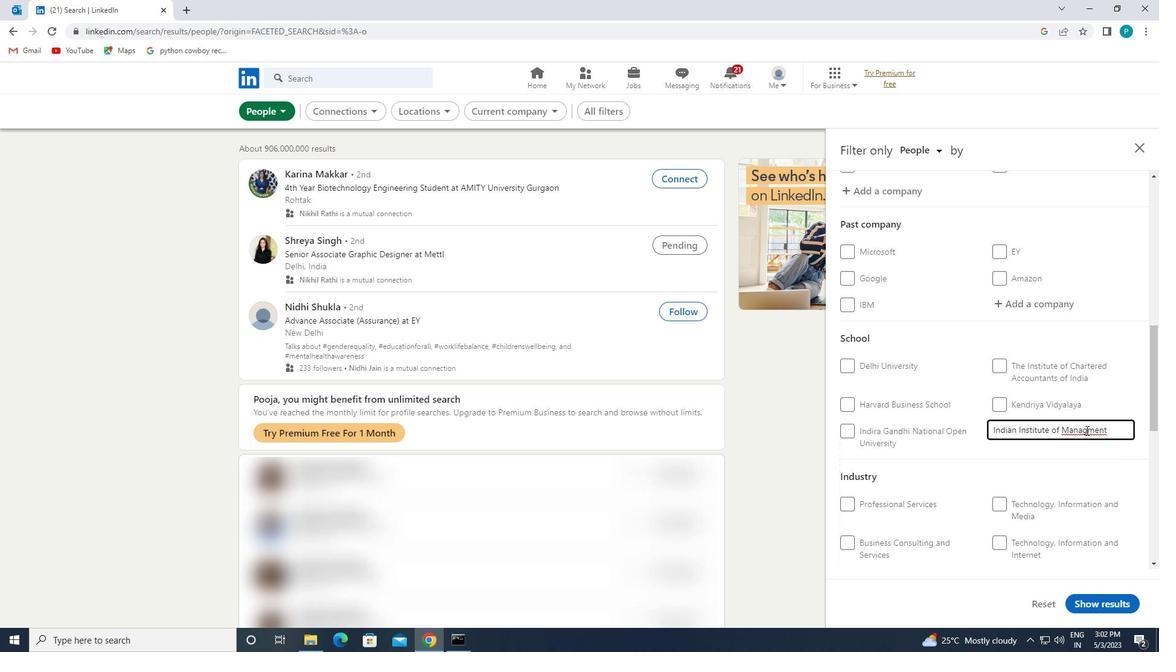 
Action: Mouse moved to (1115, 428)
Screenshot: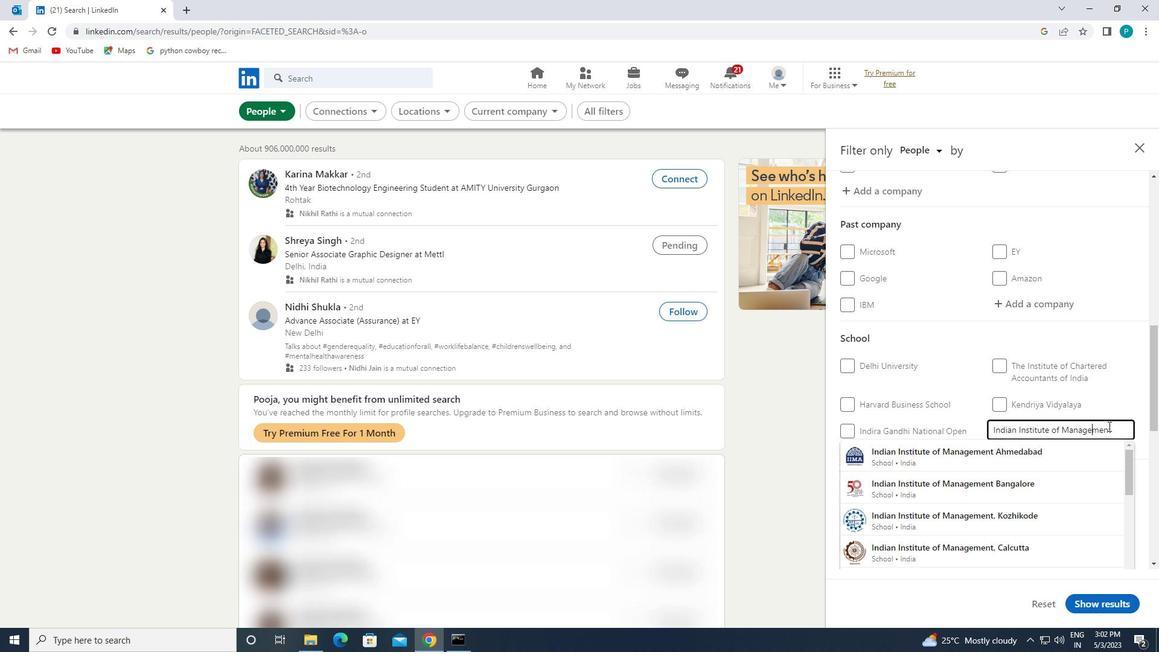 
Action: Mouse pressed left at (1115, 428)
Screenshot: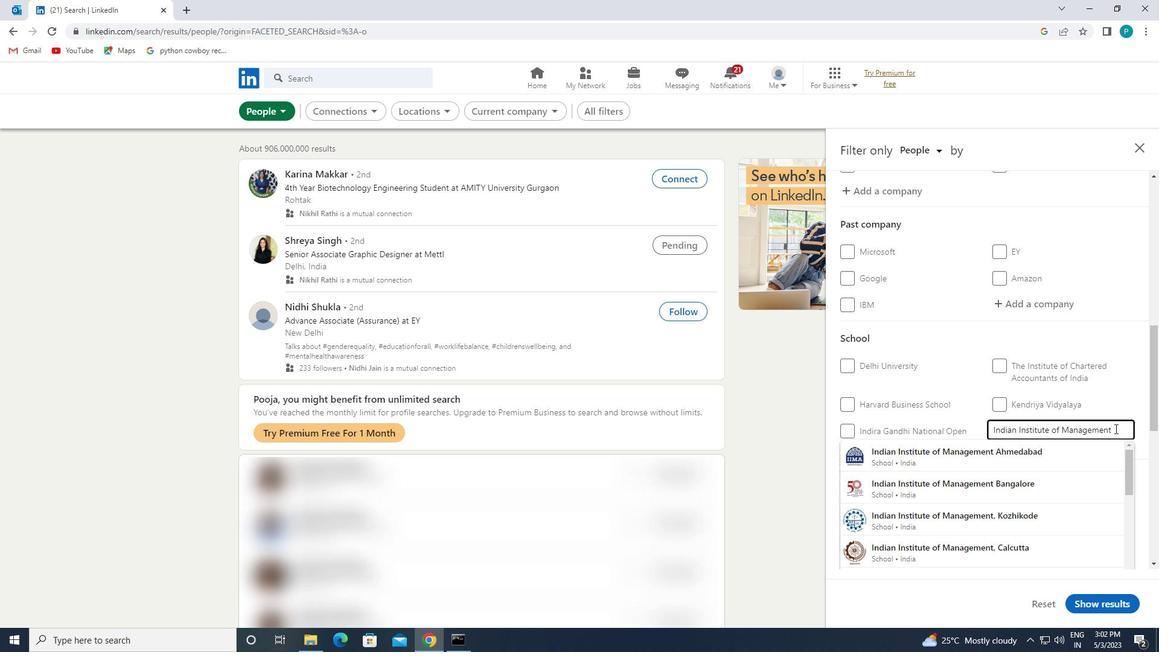 
Action: Mouse moved to (1116, 428)
Screenshot: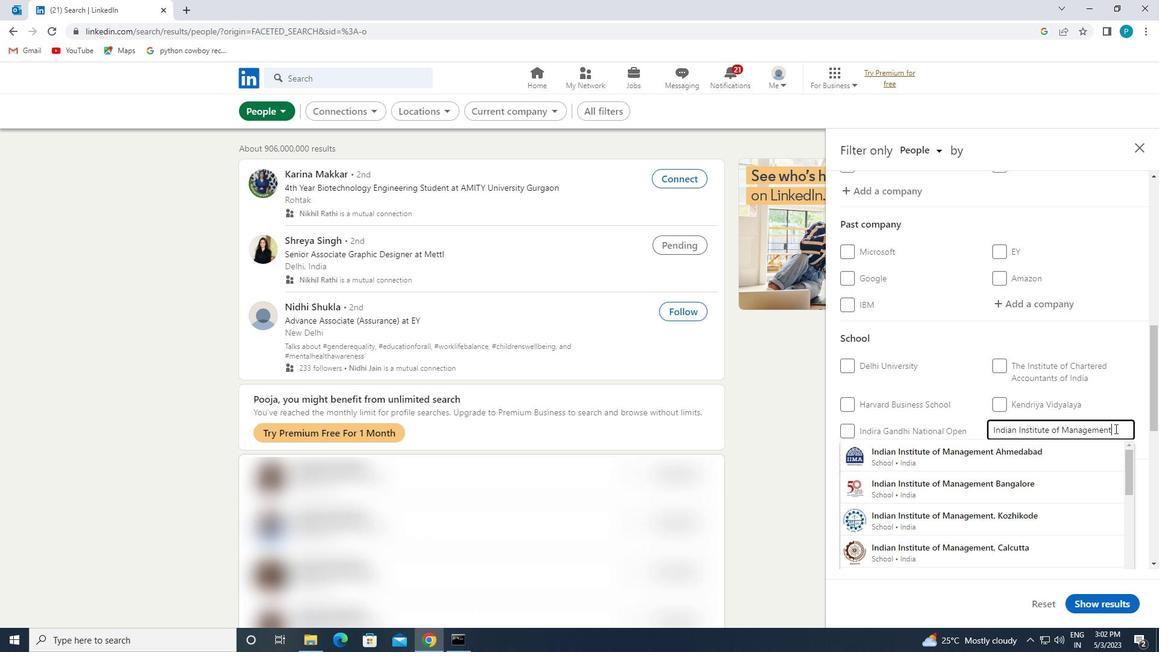
Action: Key pressed <Key.space><Key.caps_lock>R<Key.caps_lock>O
Screenshot: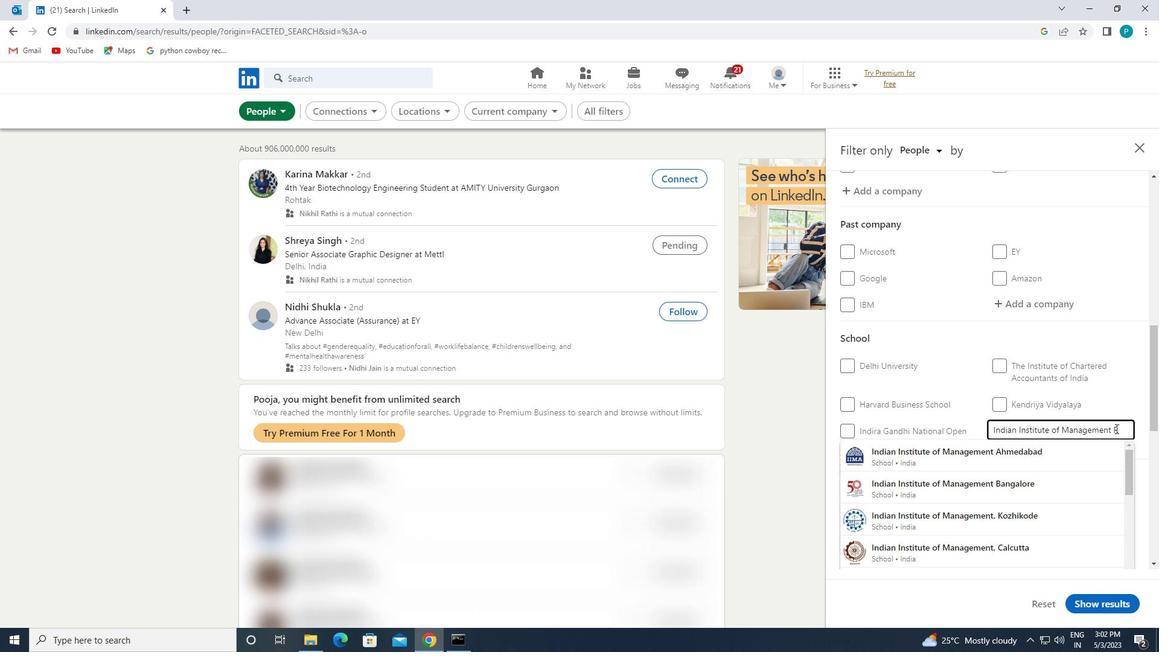 
Action: Mouse moved to (1108, 456)
Screenshot: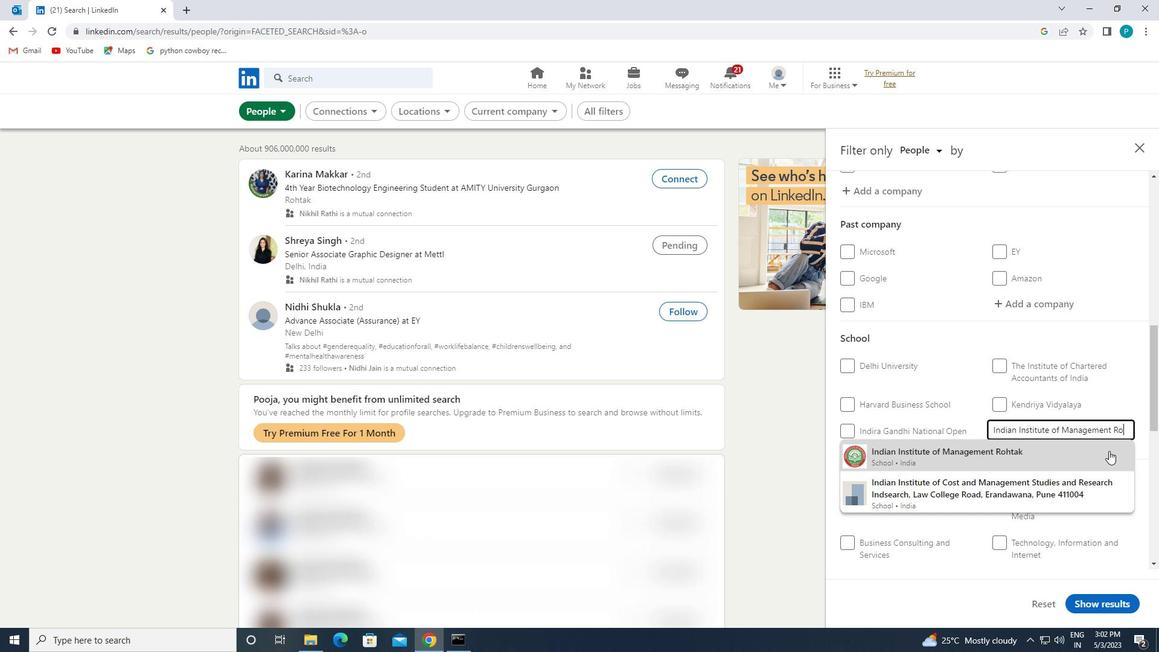 
Action: Mouse pressed left at (1108, 456)
Screenshot: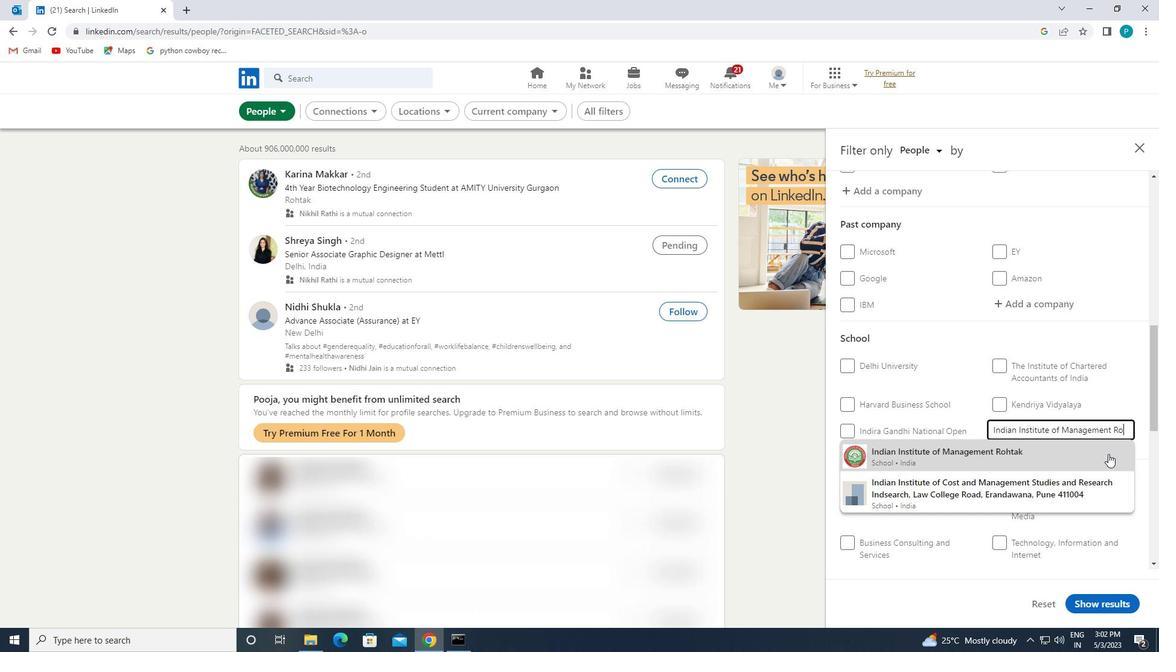 
Action: Mouse pressed left at (1108, 456)
Screenshot: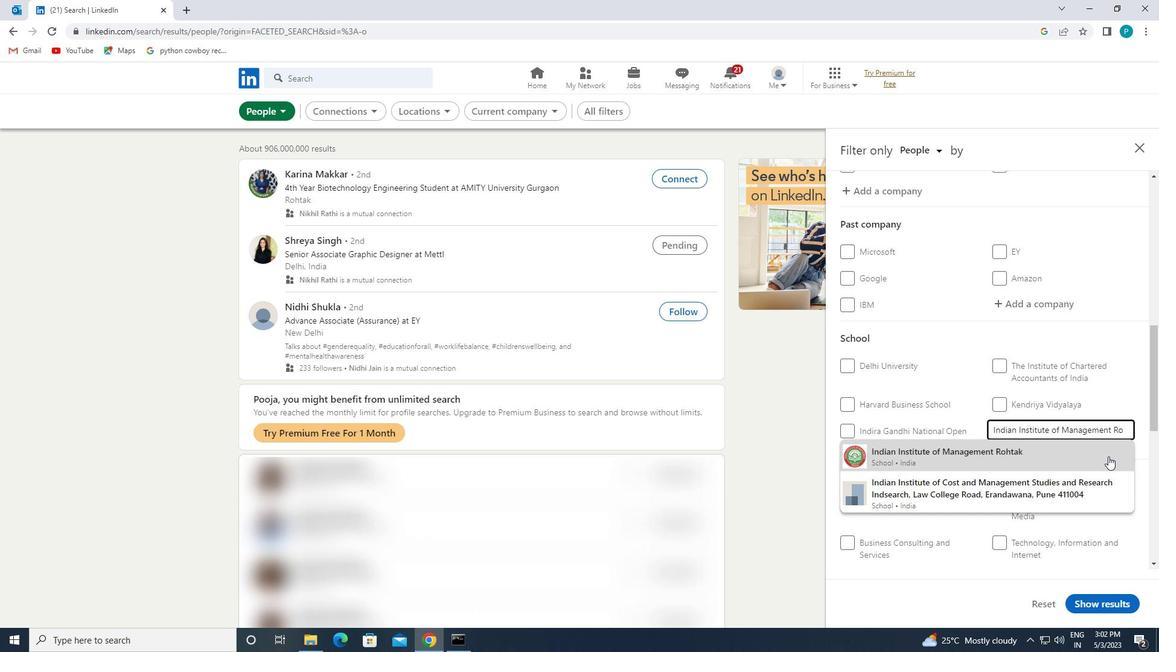 
Action: Mouse scrolled (1108, 455) with delta (0, 0)
Screenshot: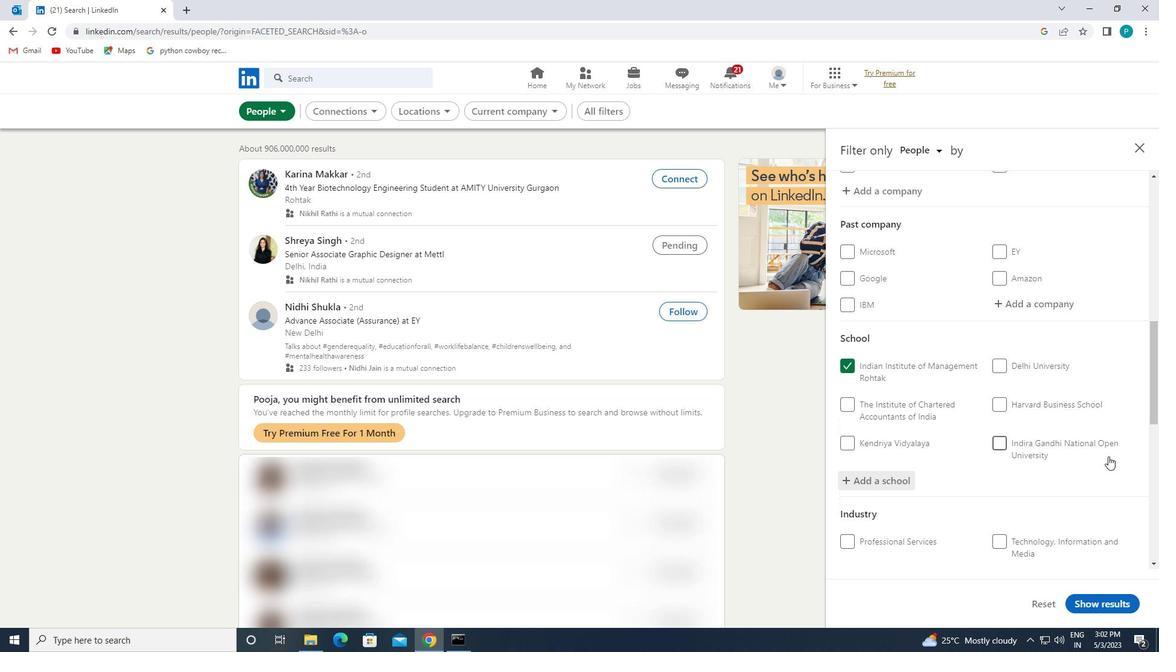
Action: Mouse scrolled (1108, 455) with delta (0, 0)
Screenshot: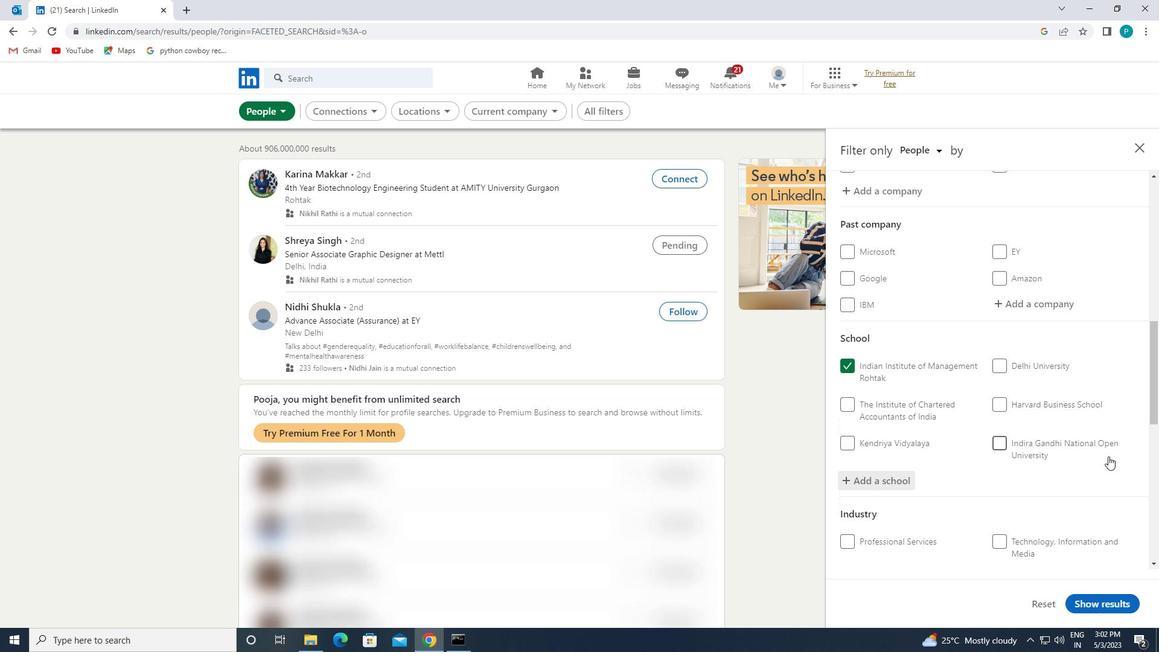 
Action: Mouse moved to (1110, 480)
Screenshot: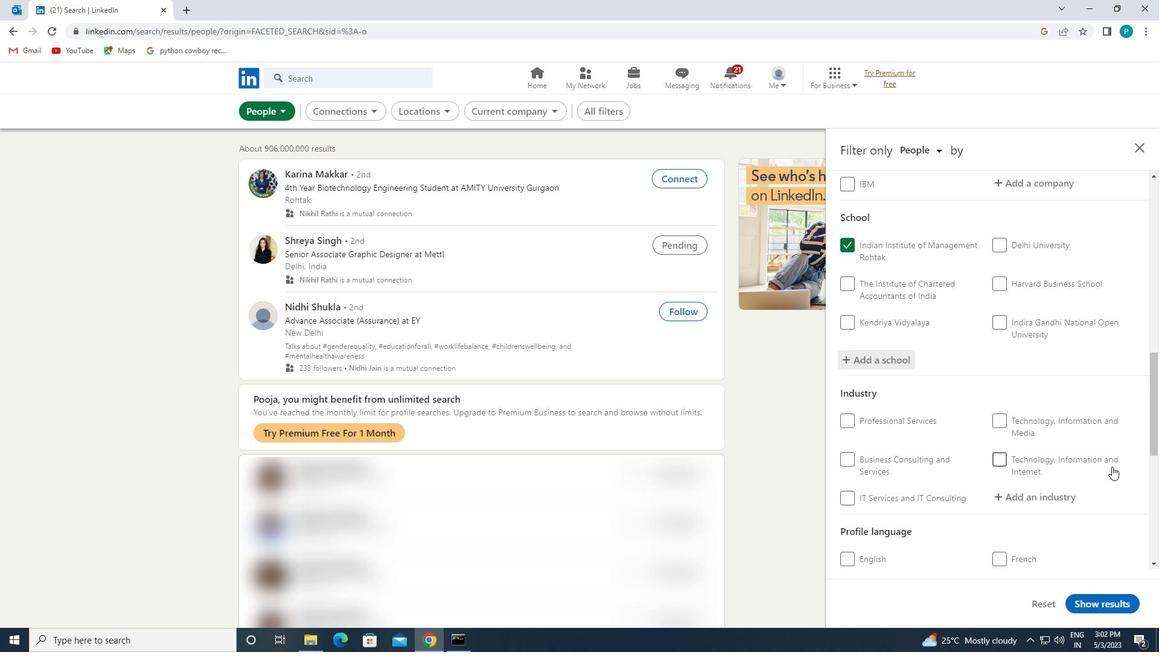 
Action: Mouse scrolled (1110, 479) with delta (0, 0)
Screenshot: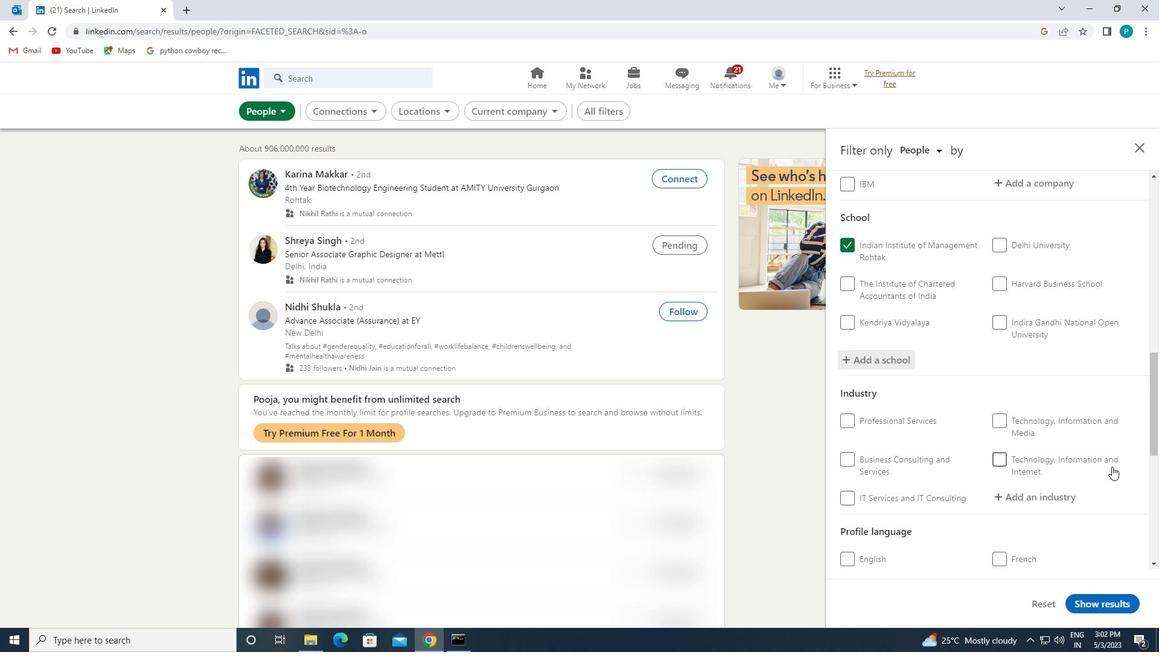 
Action: Mouse moved to (1055, 440)
Screenshot: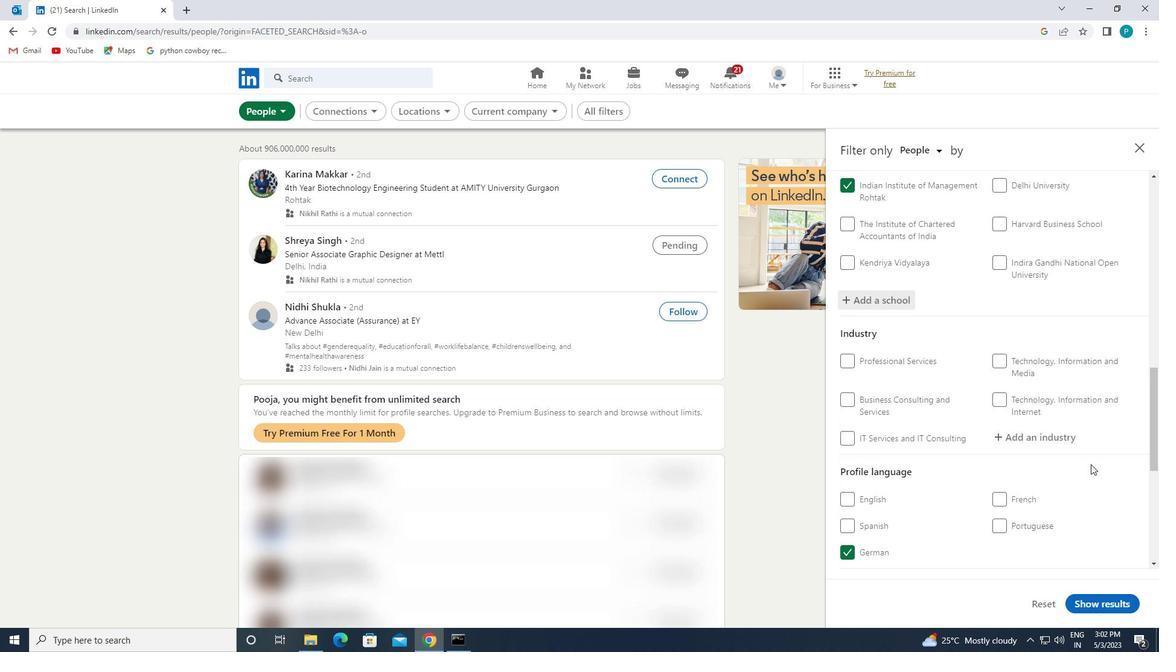 
Action: Mouse pressed left at (1055, 440)
Screenshot: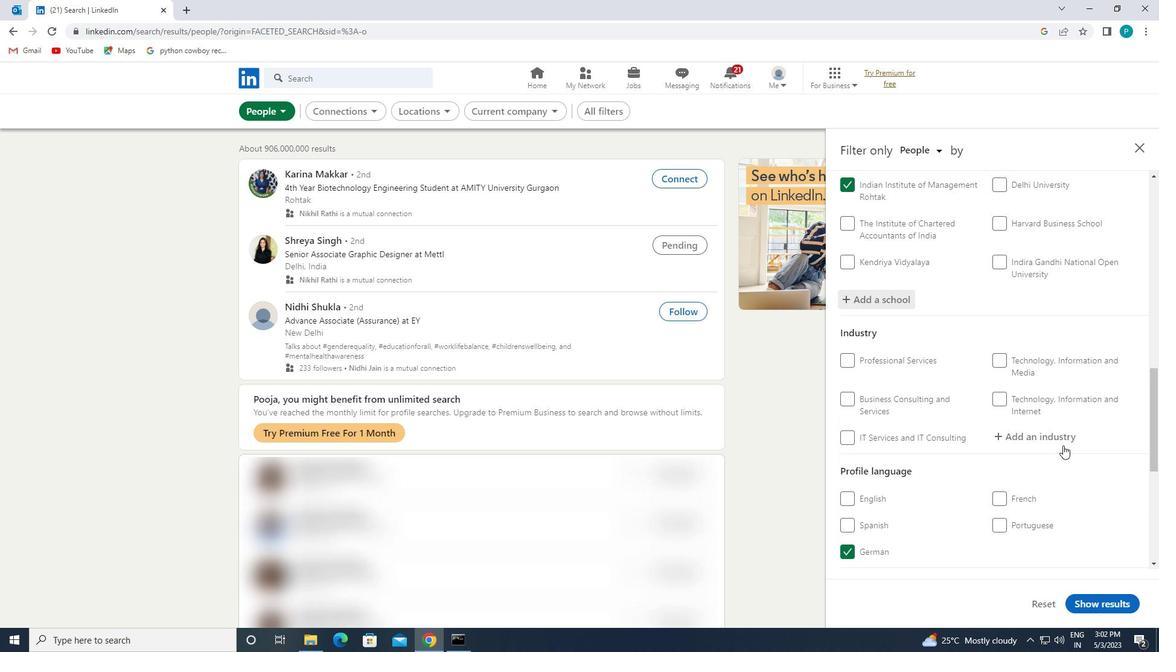 
Action: Mouse moved to (1059, 442)
Screenshot: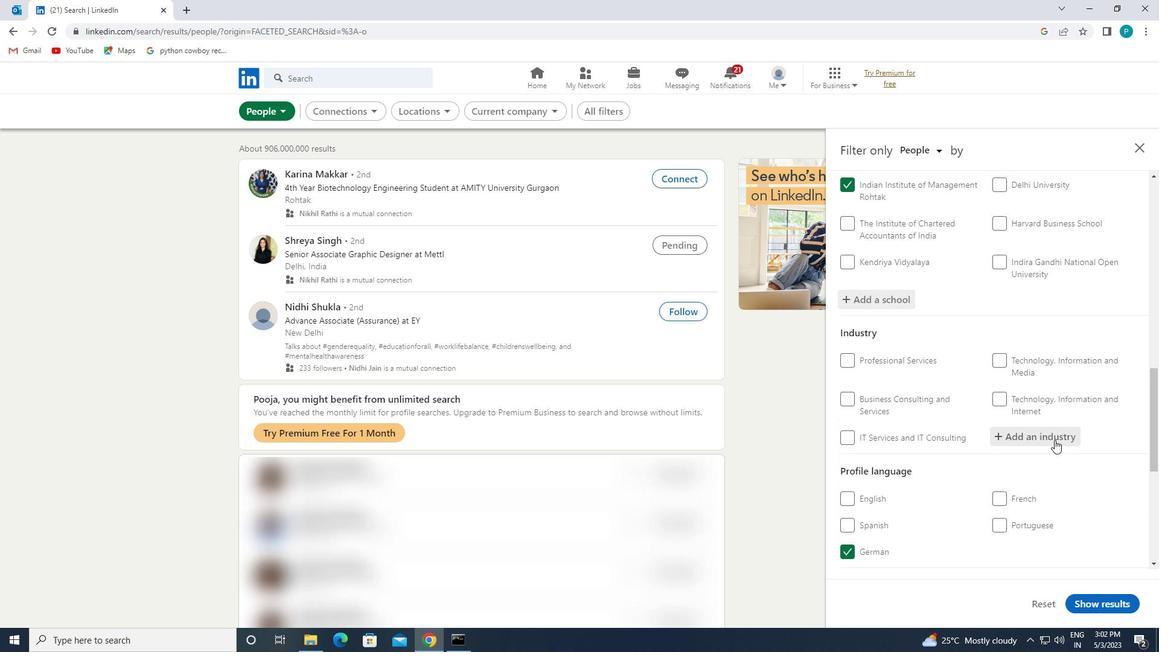 
Action: Key pressed <Key.caps_lock>TH<Key.backspace><Key.caps_lock>HEATERR
Screenshot: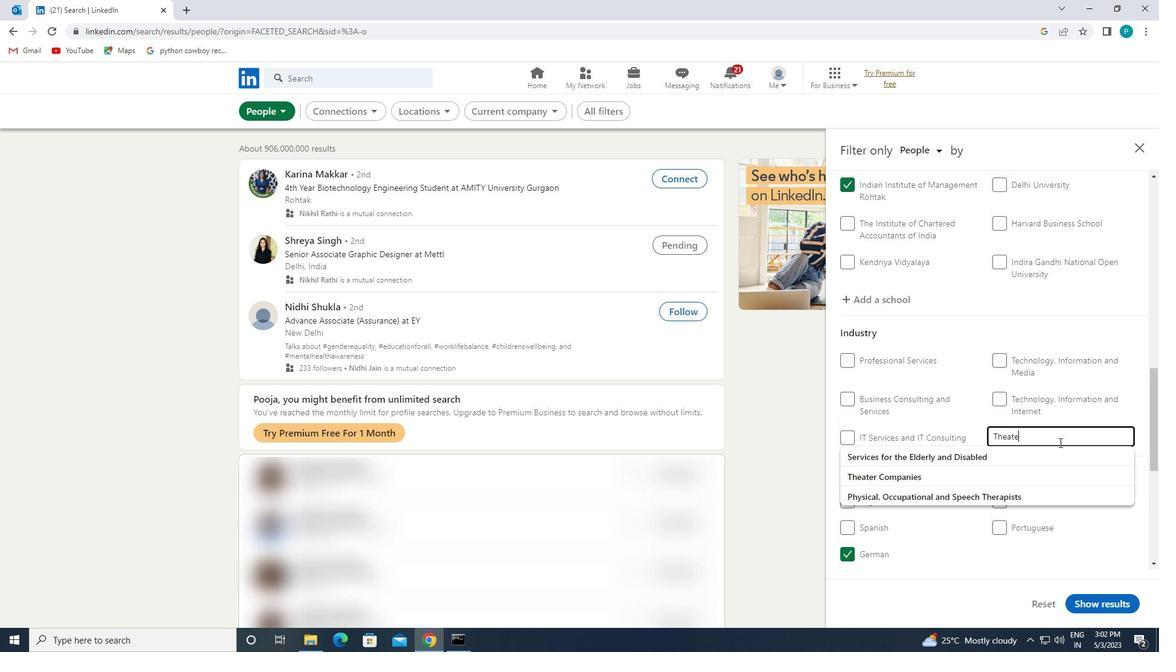 
Action: Mouse moved to (1058, 442)
Screenshot: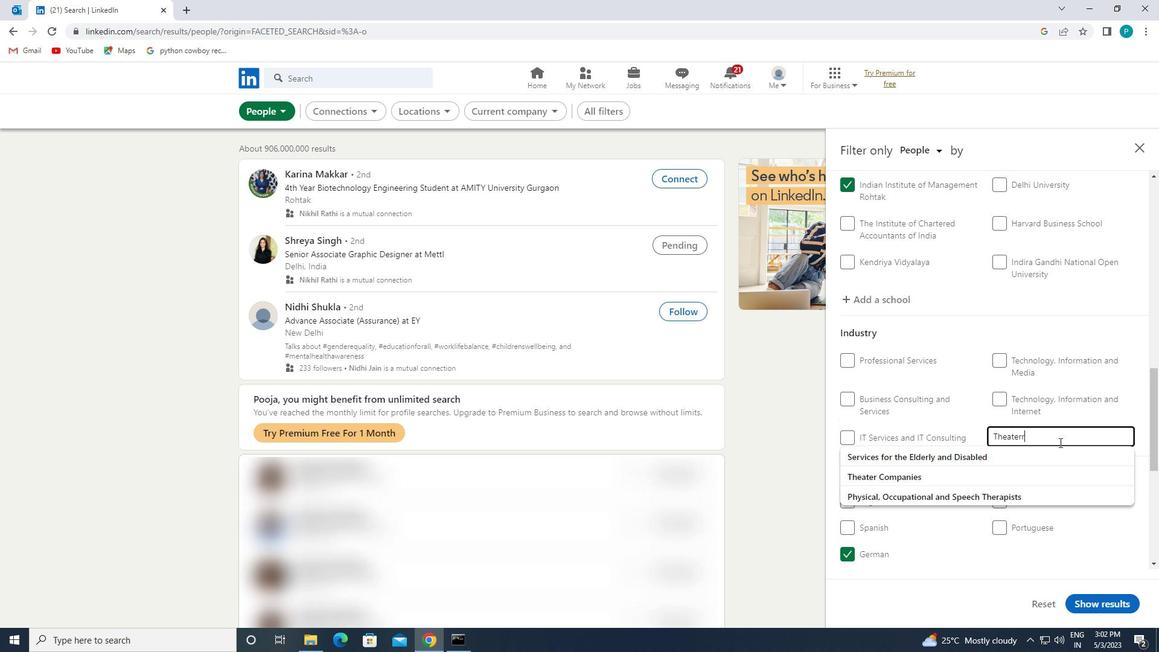 
Action: Key pressed <Key.backspace>
Screenshot: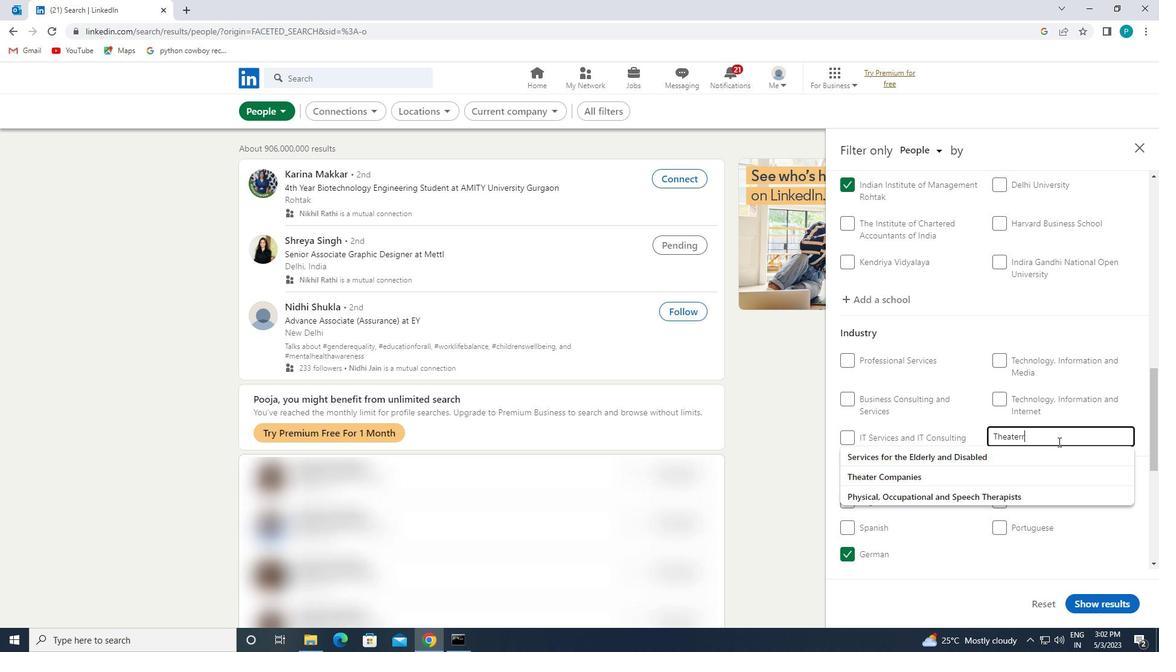 
Action: Mouse moved to (1039, 454)
Screenshot: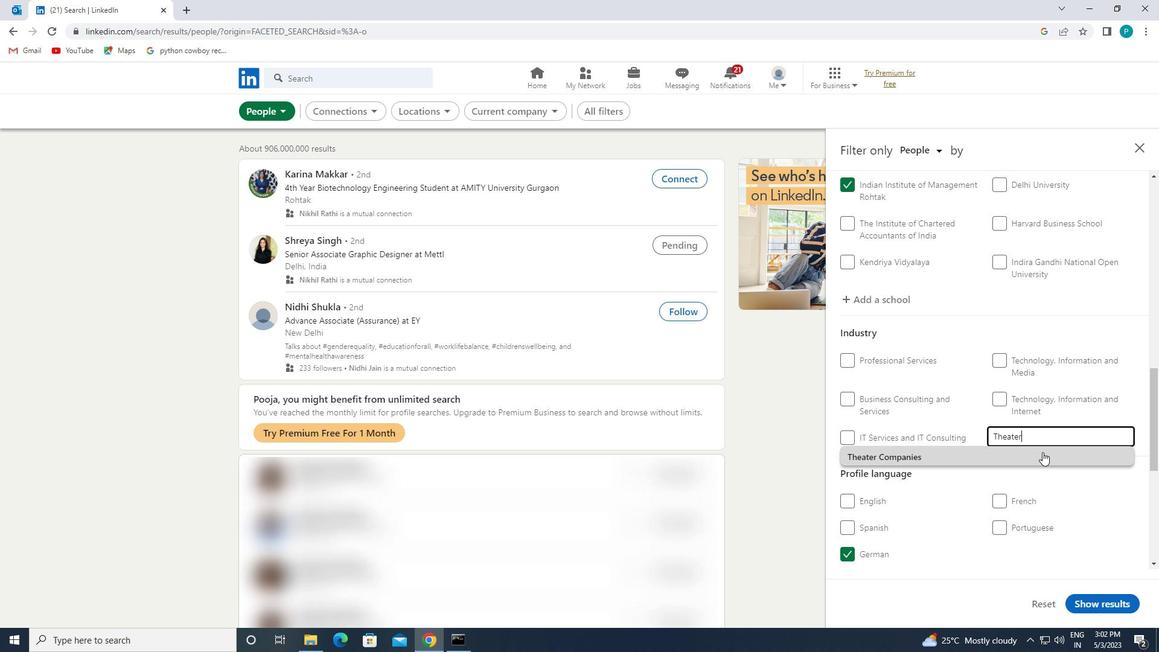 
Action: Mouse pressed left at (1039, 454)
Screenshot: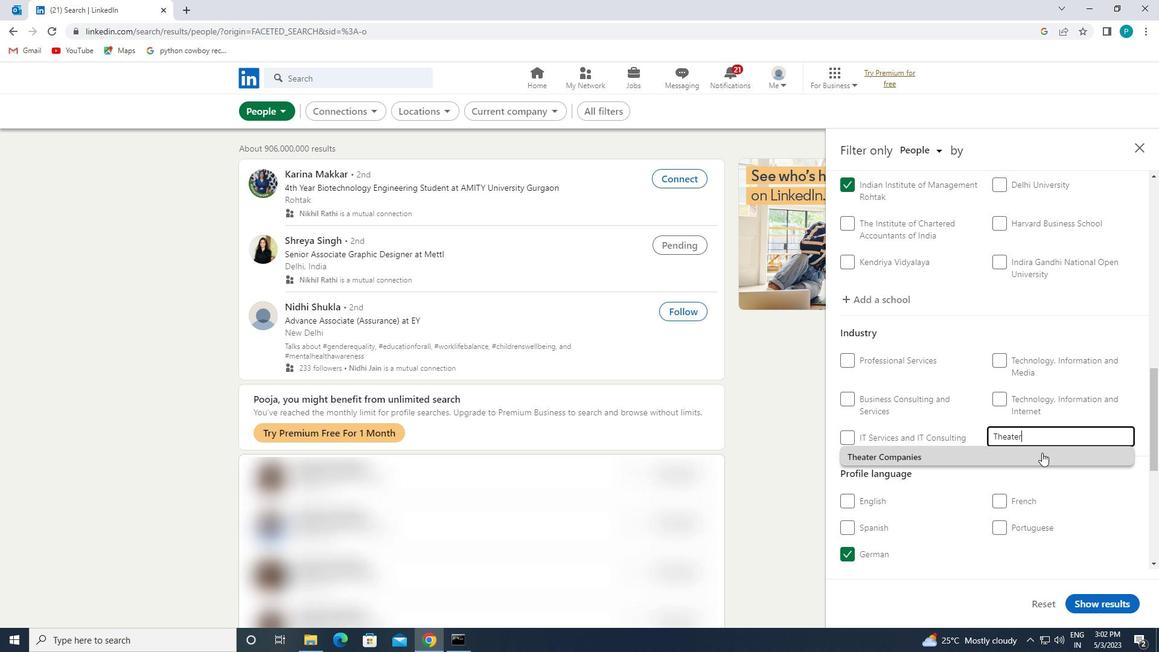 
Action: Mouse scrolled (1039, 453) with delta (0, 0)
Screenshot: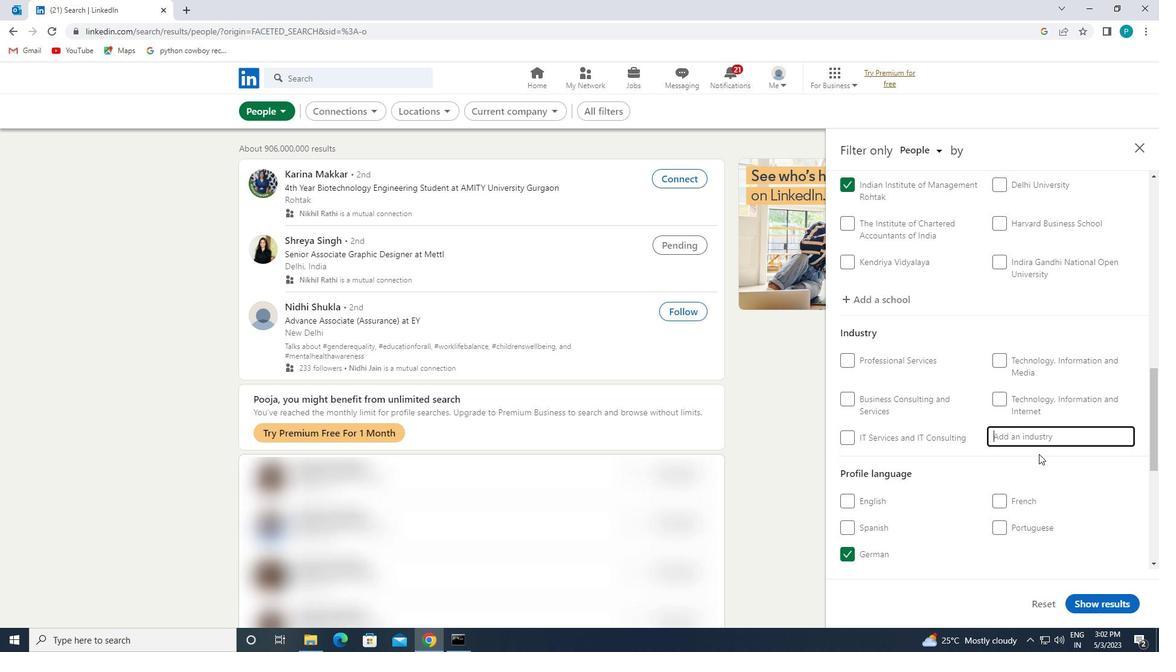 
Action: Mouse scrolled (1039, 453) with delta (0, 0)
Screenshot: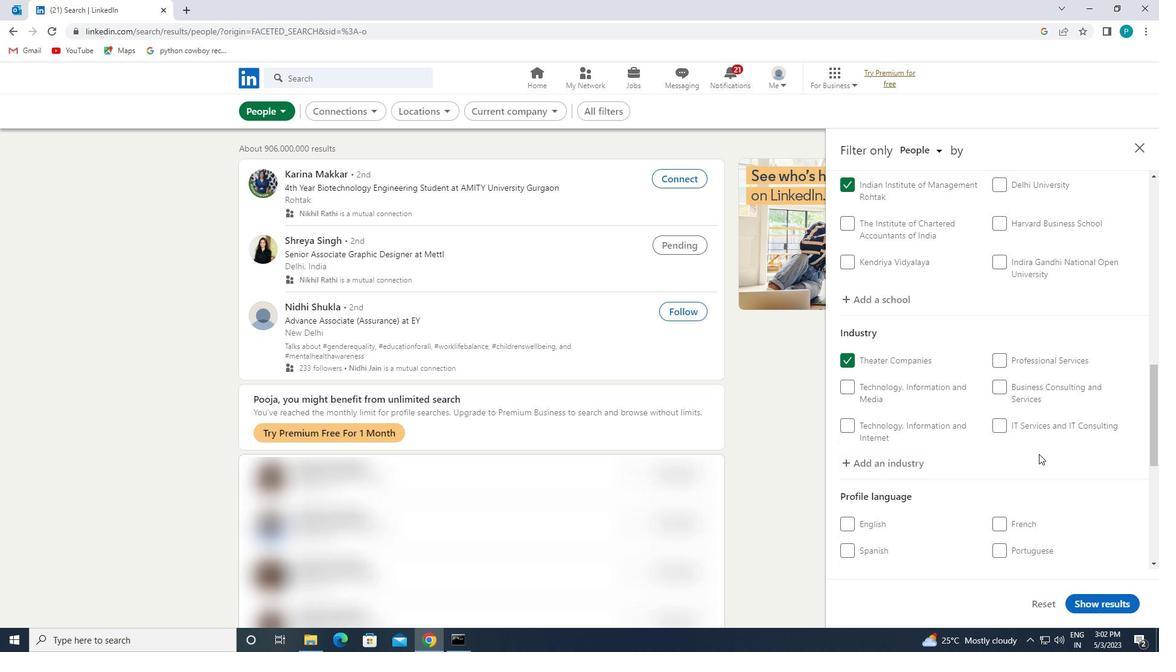 
Action: Mouse scrolled (1039, 453) with delta (0, 0)
Screenshot: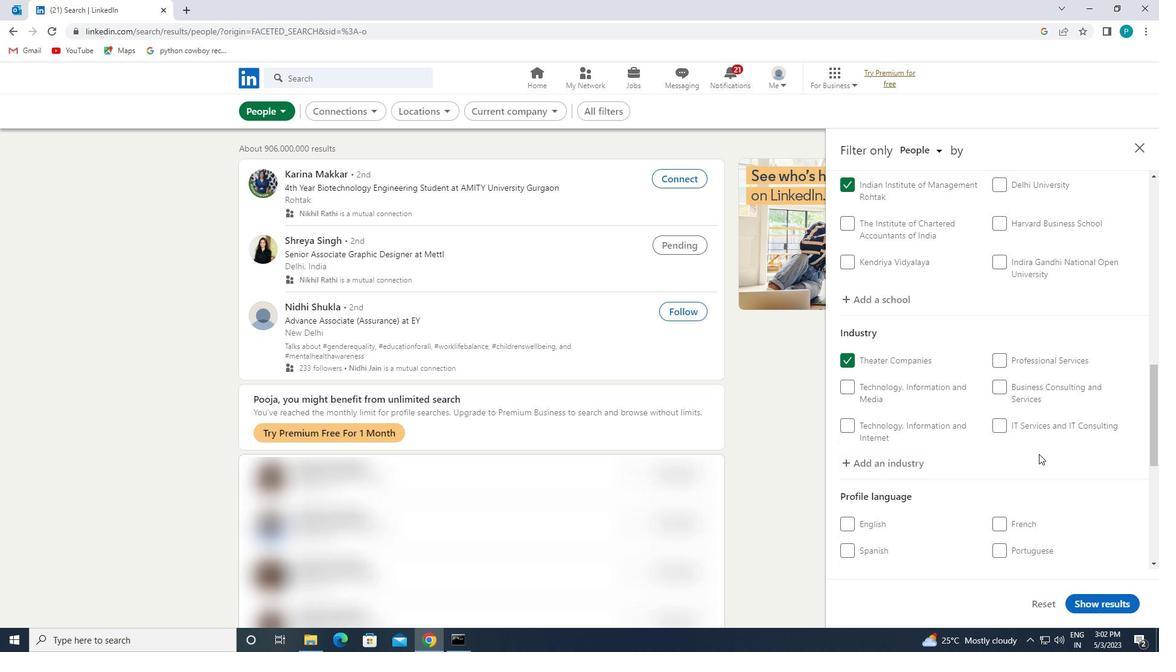 
Action: Mouse scrolled (1039, 453) with delta (0, 0)
Screenshot: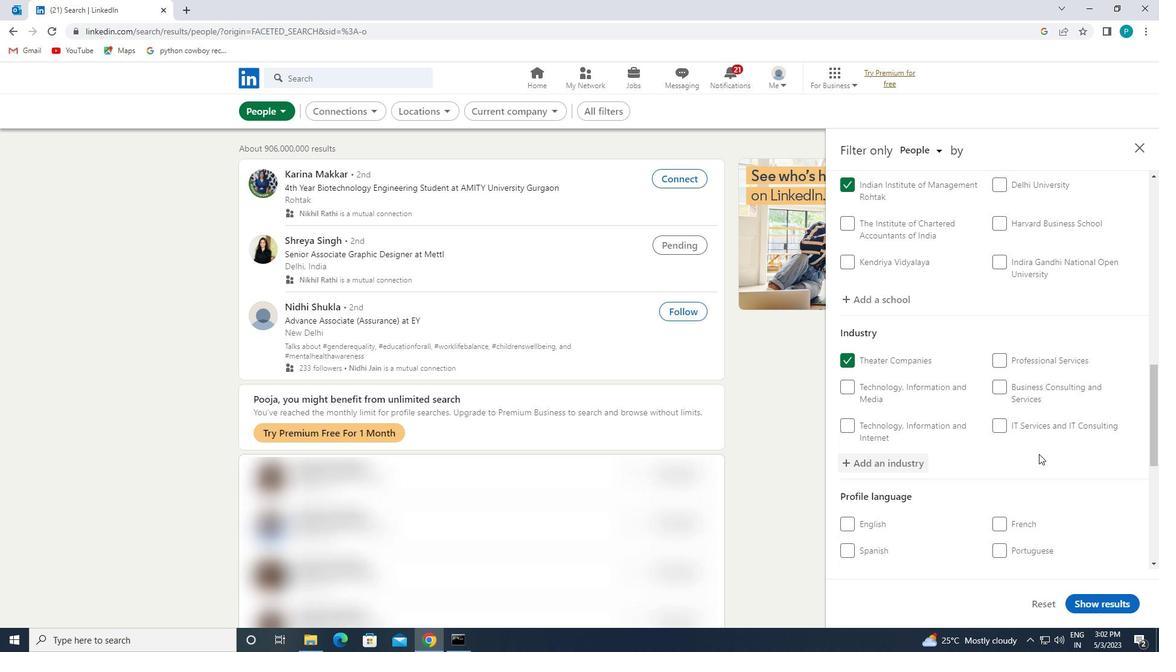 
Action: Mouse scrolled (1039, 453) with delta (0, 0)
Screenshot: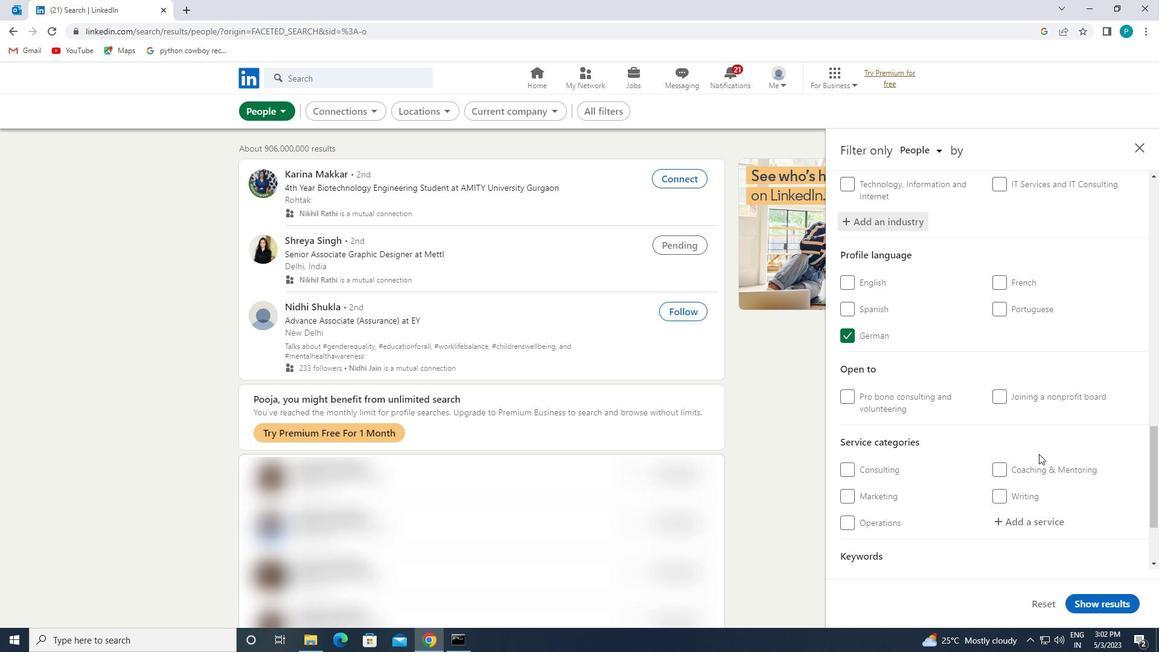 
Action: Mouse moved to (1040, 461)
Screenshot: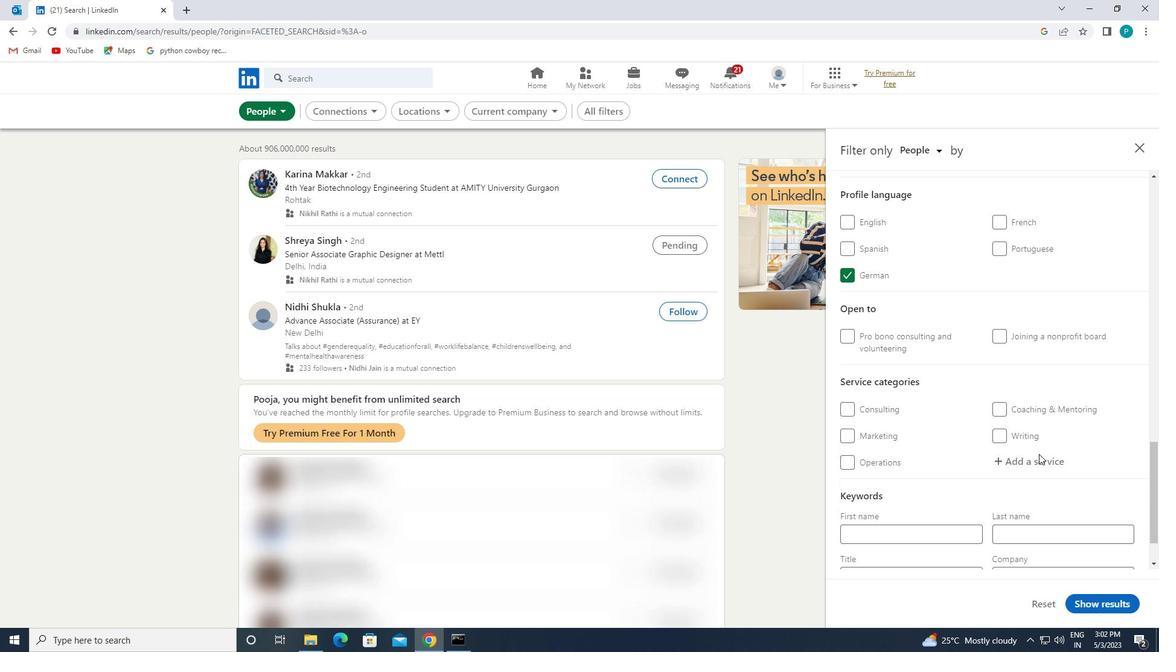 
Action: Mouse pressed left at (1040, 461)
Screenshot: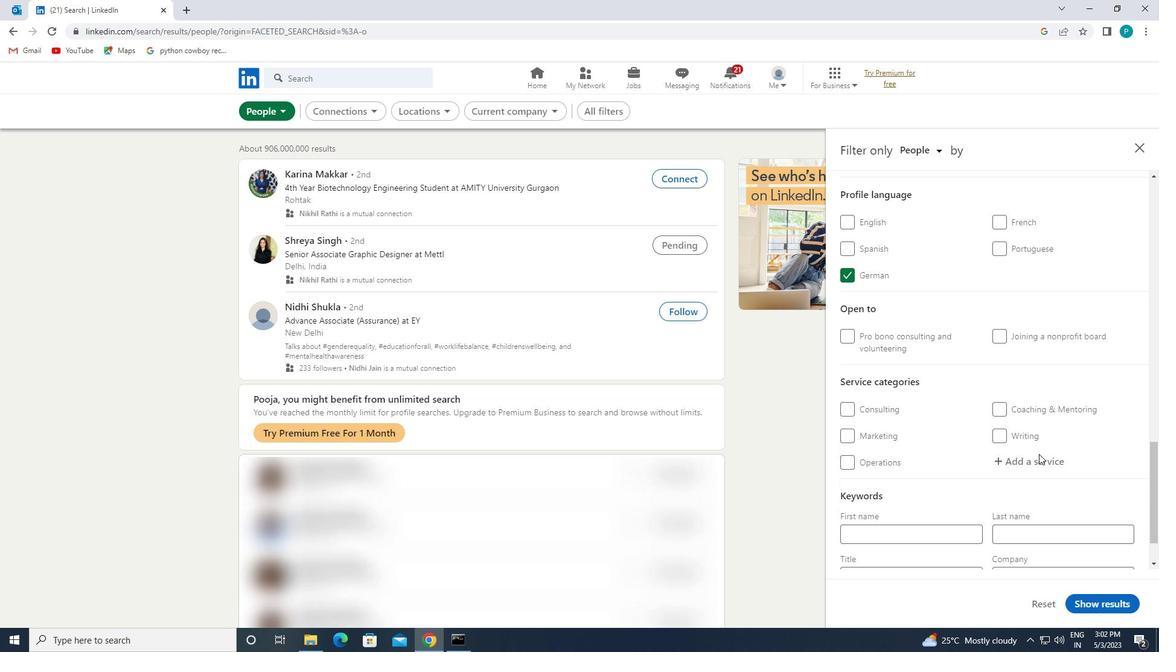 
Action: Mouse moved to (1041, 462)
Screenshot: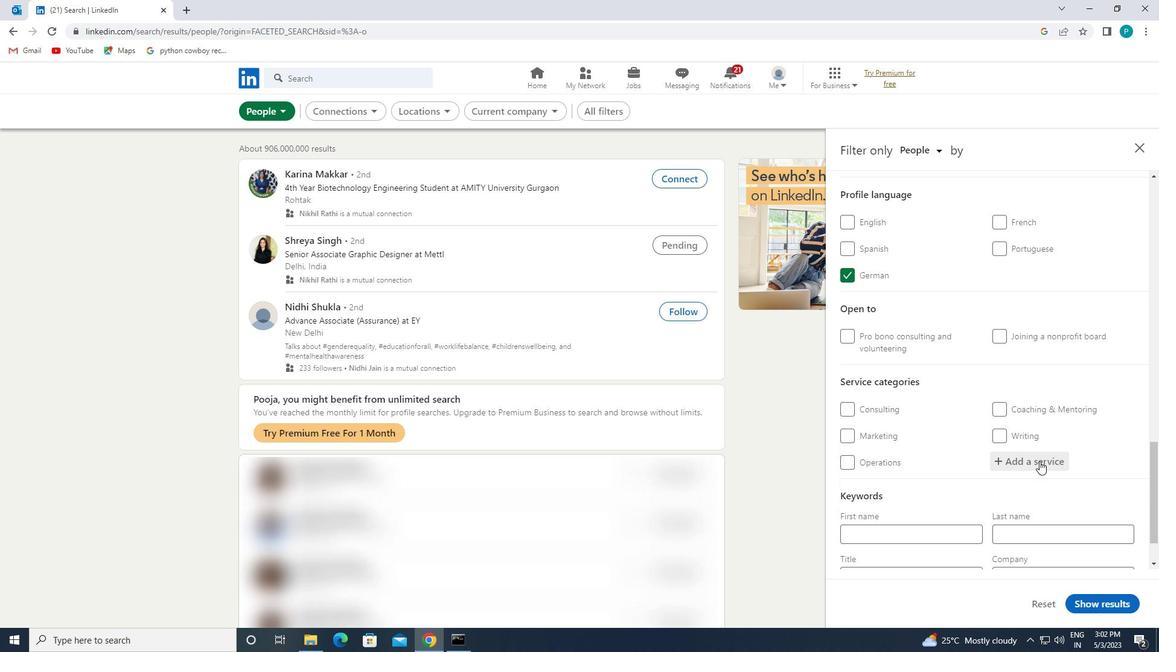 
Action: Key pressed <Key.caps_lock>UX<Key.caps_lock>
Screenshot: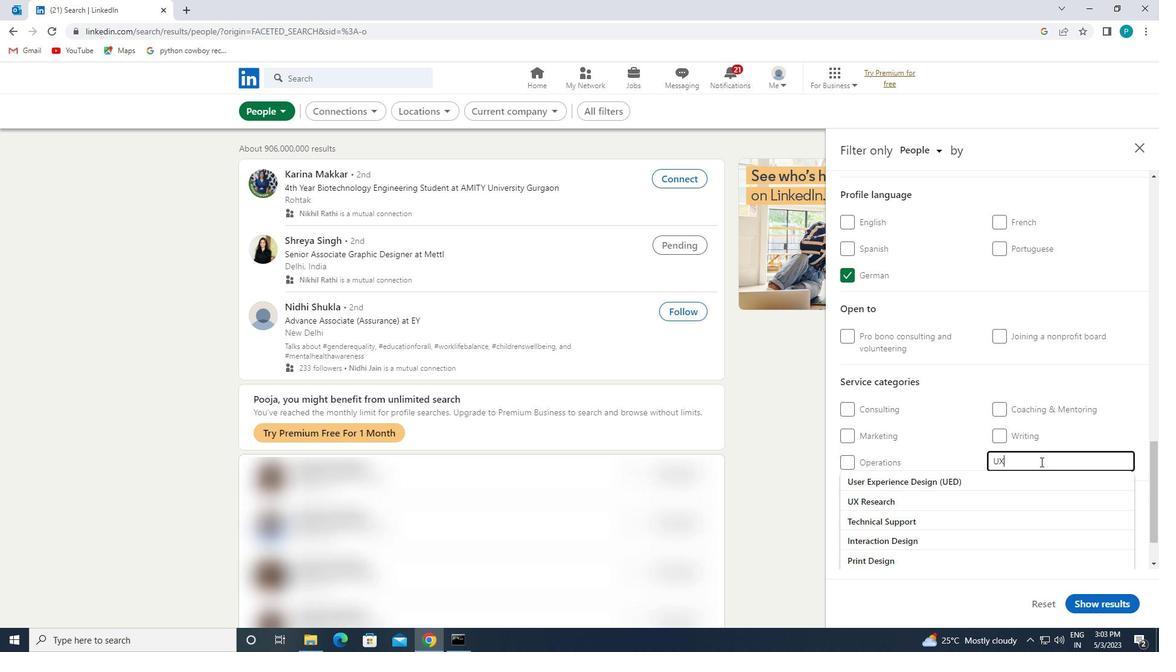
Action: Mouse moved to (1009, 478)
Screenshot: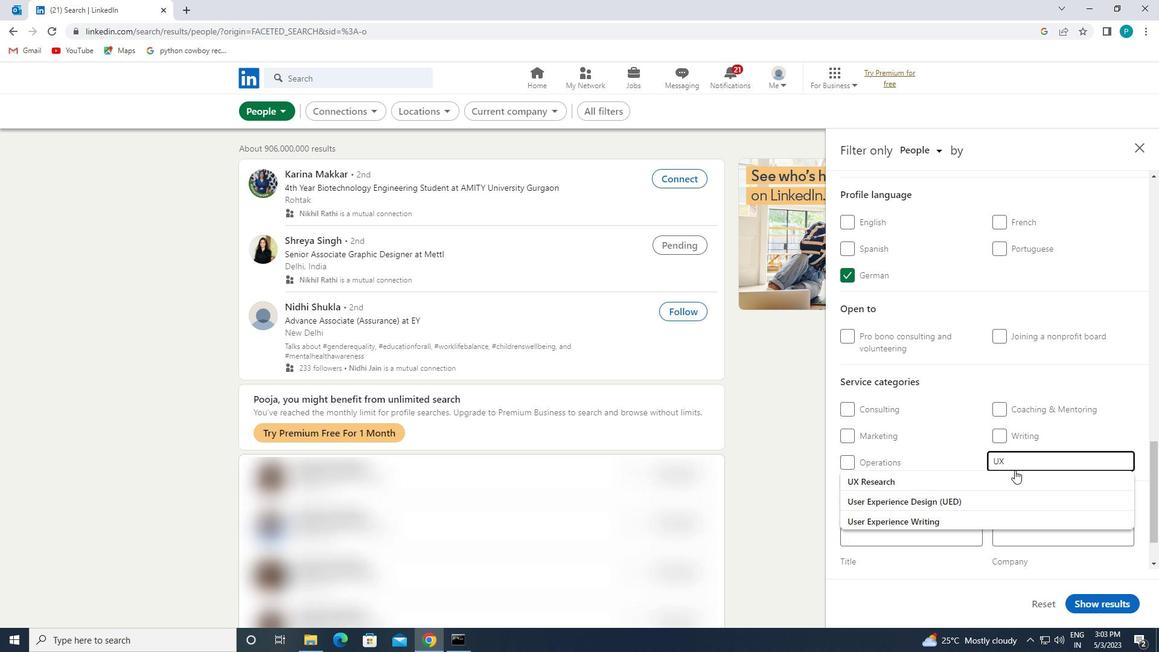 
Action: Mouse pressed left at (1009, 478)
Screenshot: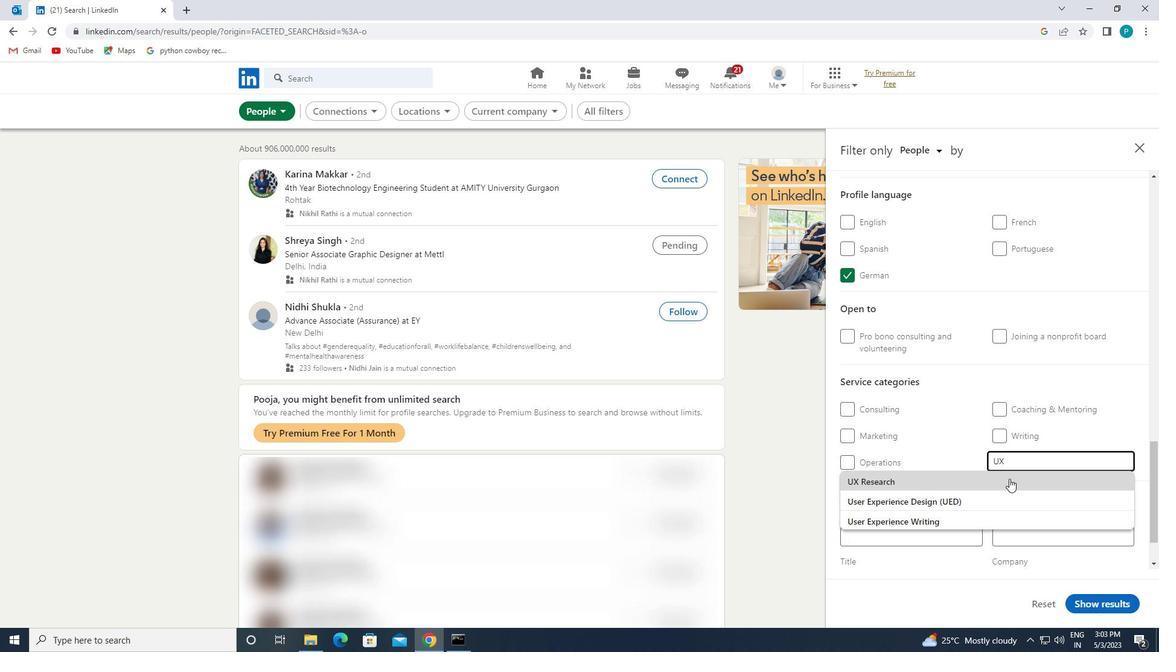 
Action: Mouse scrolled (1009, 478) with delta (0, 0)
Screenshot: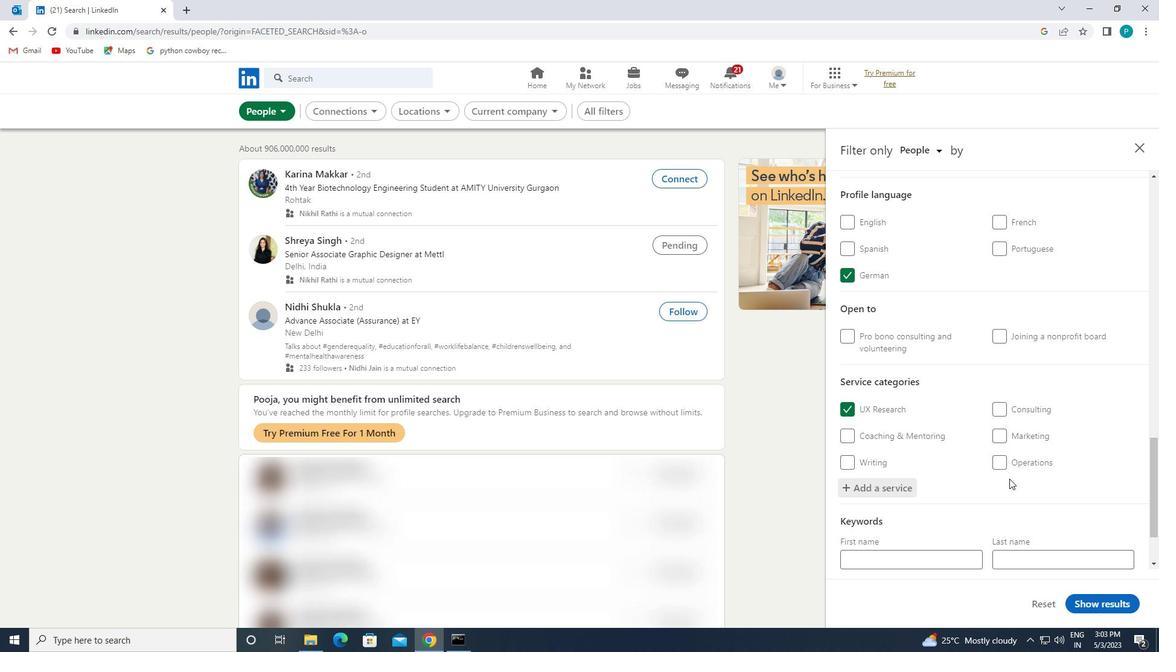 
Action: Mouse scrolled (1009, 478) with delta (0, 0)
Screenshot: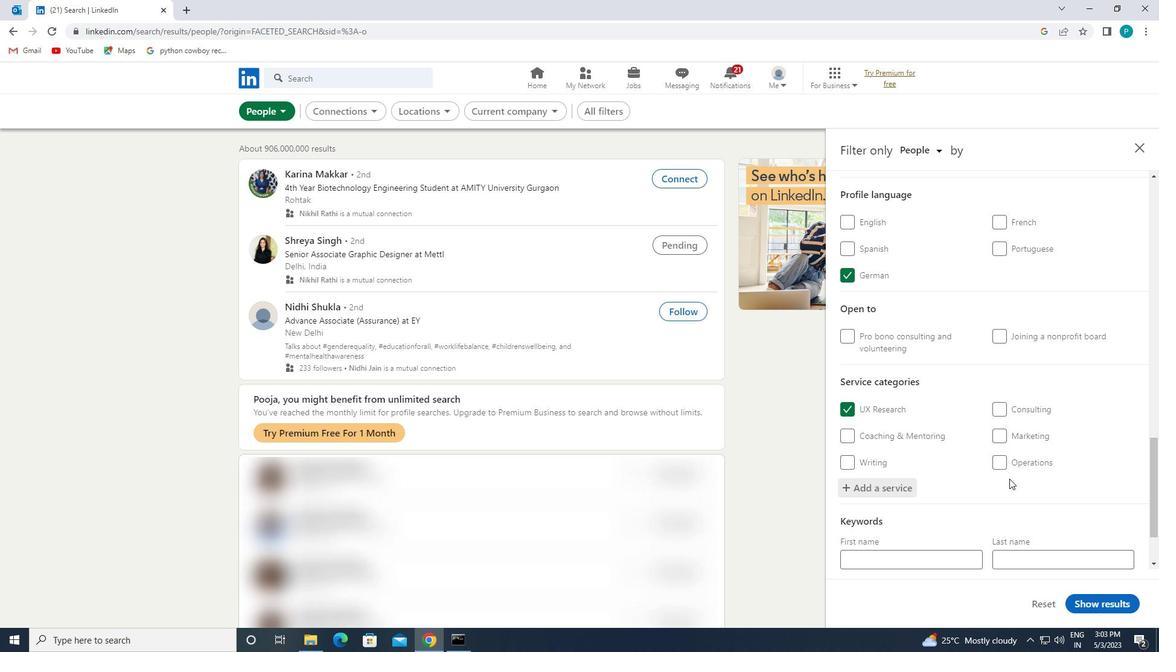 
Action: Mouse scrolled (1009, 478) with delta (0, 0)
Screenshot: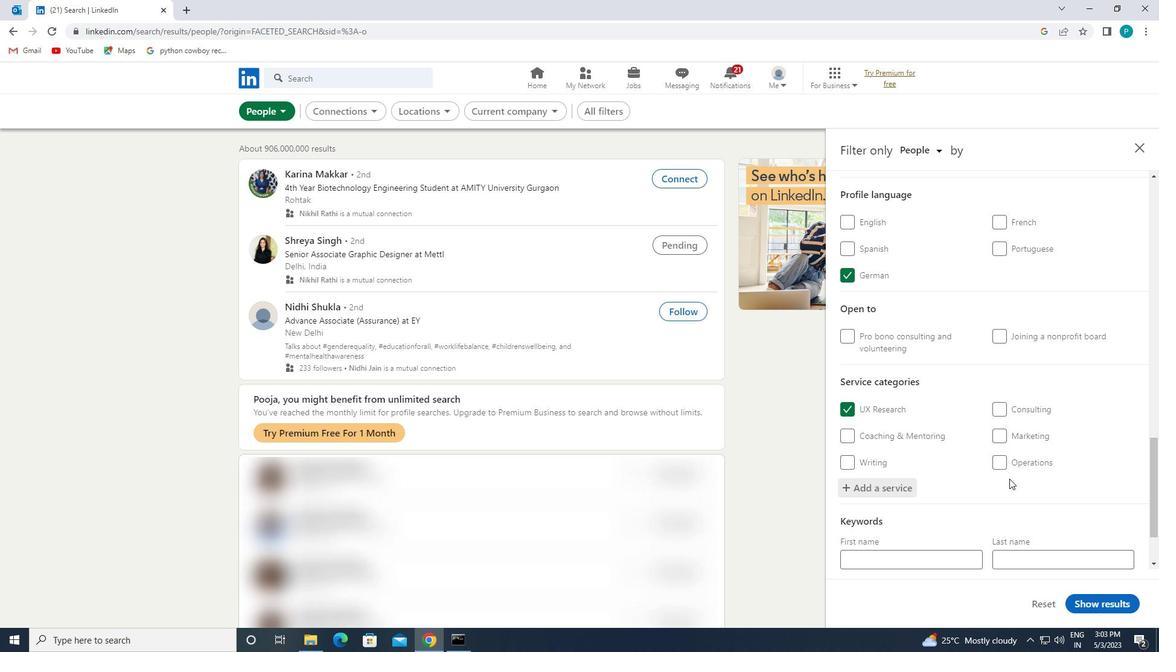 
Action: Mouse moved to (853, 512)
Screenshot: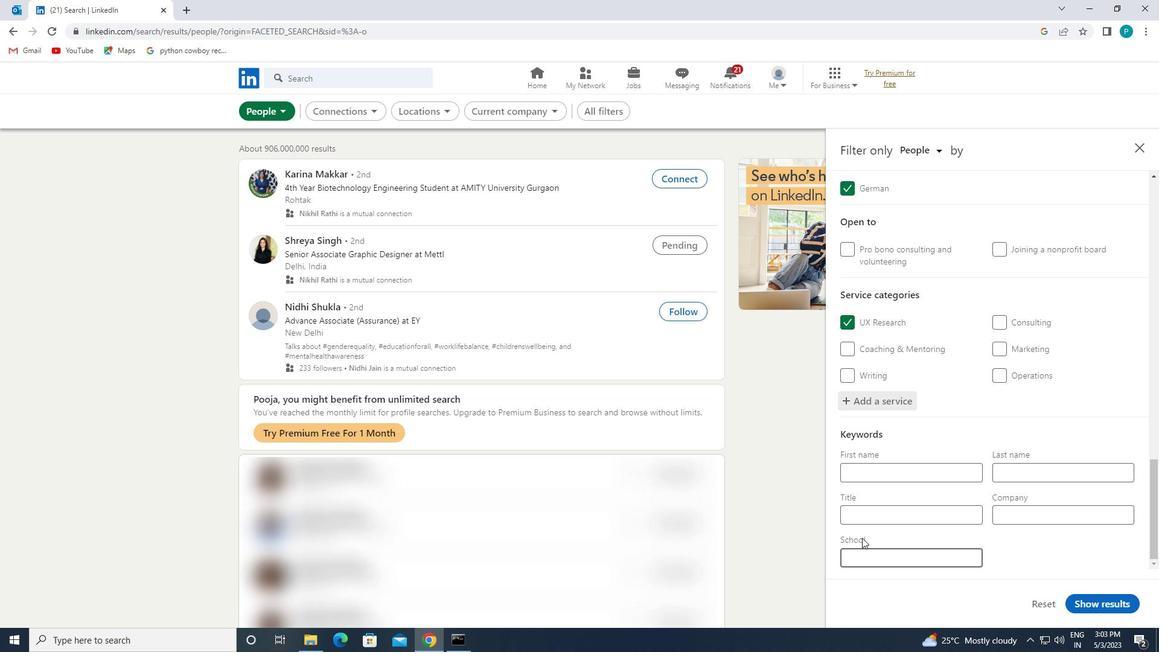 
Action: Mouse pressed left at (853, 512)
Screenshot: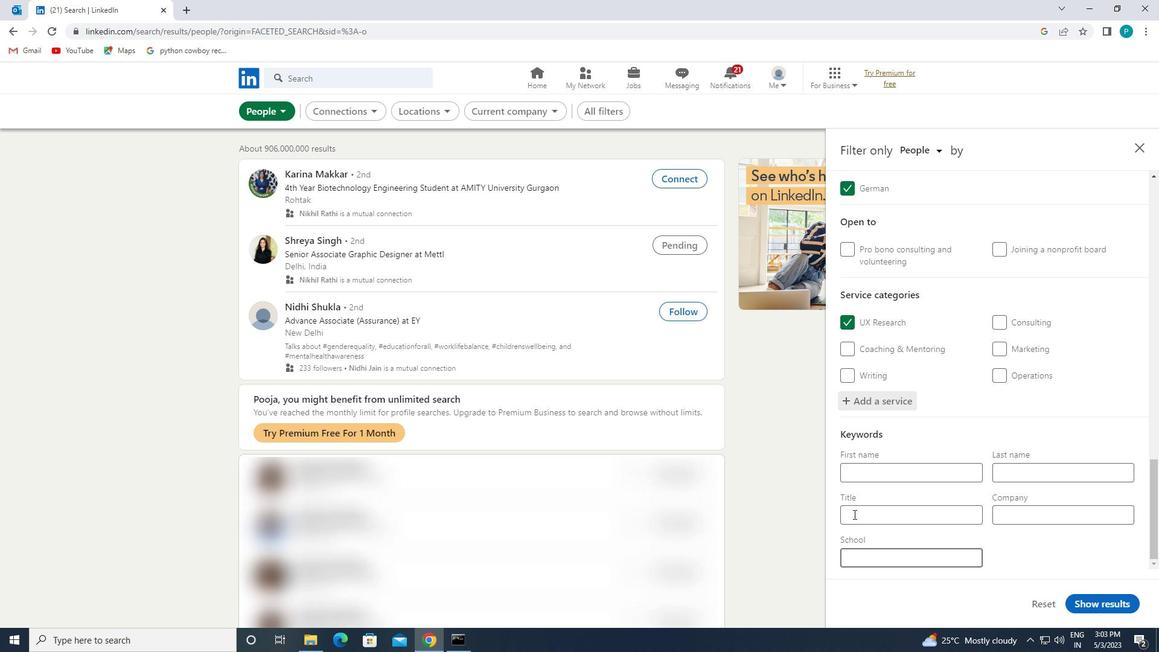 
Action: Key pressed <Key.caps_lock>F<Key.backspace>G<Key.caps_lock>RAPHIC<Key.space><Key.caps_lock>D<Key.caps_lock>ESIGNER
Screenshot: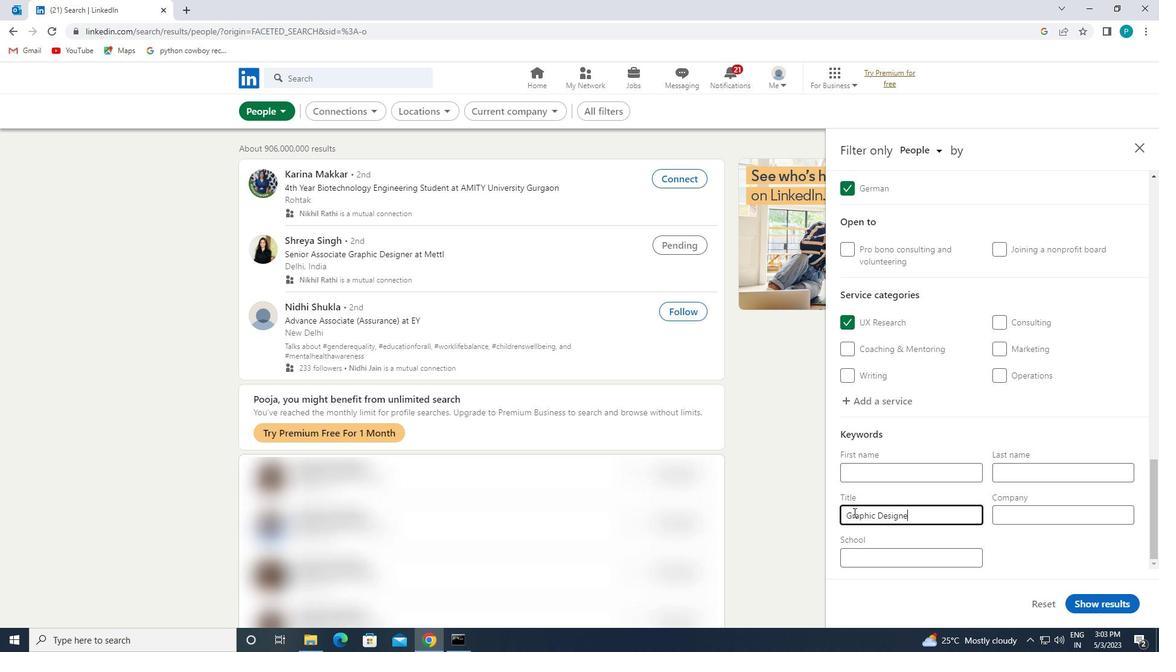 
Action: Mouse moved to (1090, 600)
Screenshot: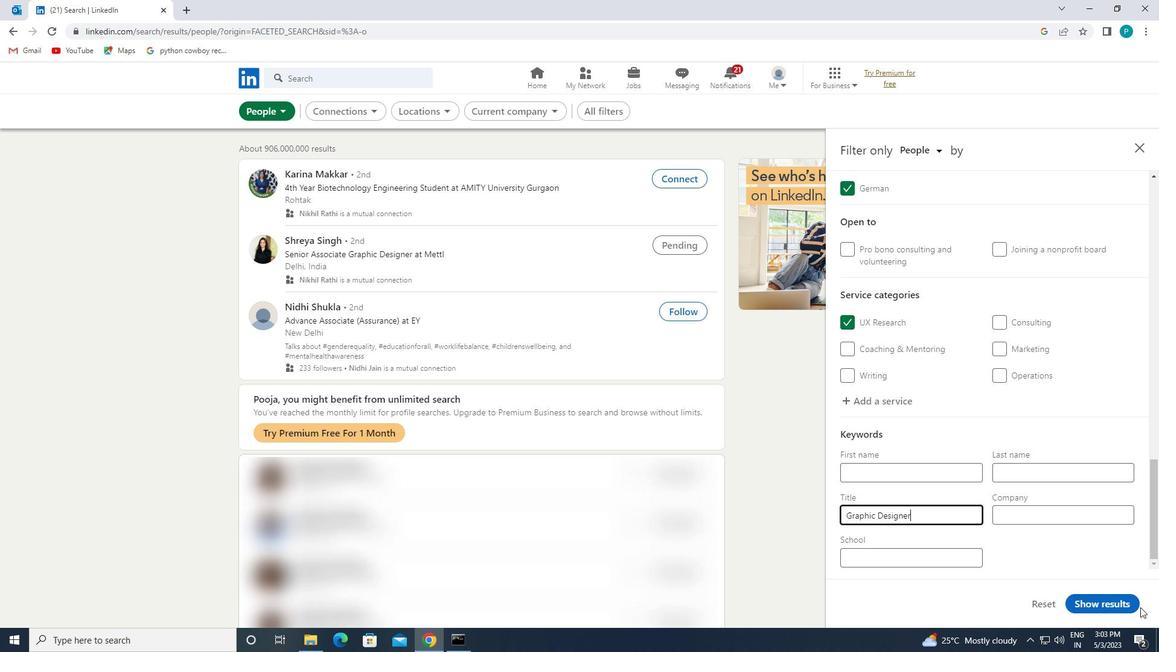 
Action: Mouse pressed left at (1090, 600)
Screenshot: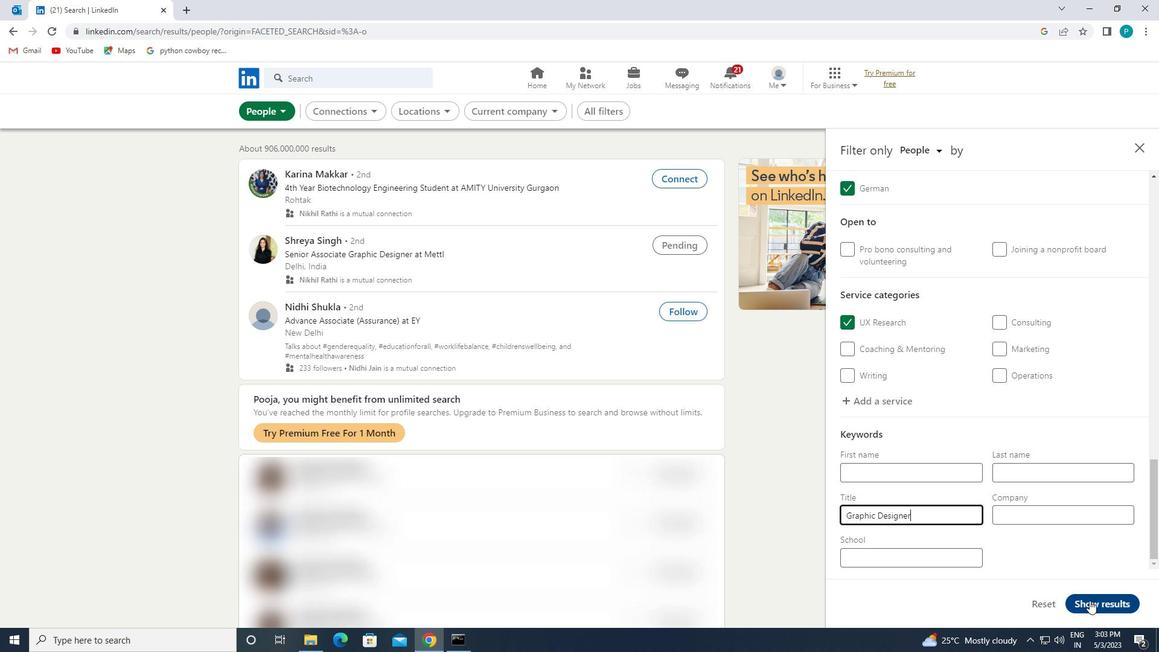 
